 Task: Create a due date automation trigger when advanced on, on the tuesday before a card is due add fields without custom field "Resume" set to a date less than 1 days from now at 11:00 AM.
Action: Mouse moved to (1054, 329)
Screenshot: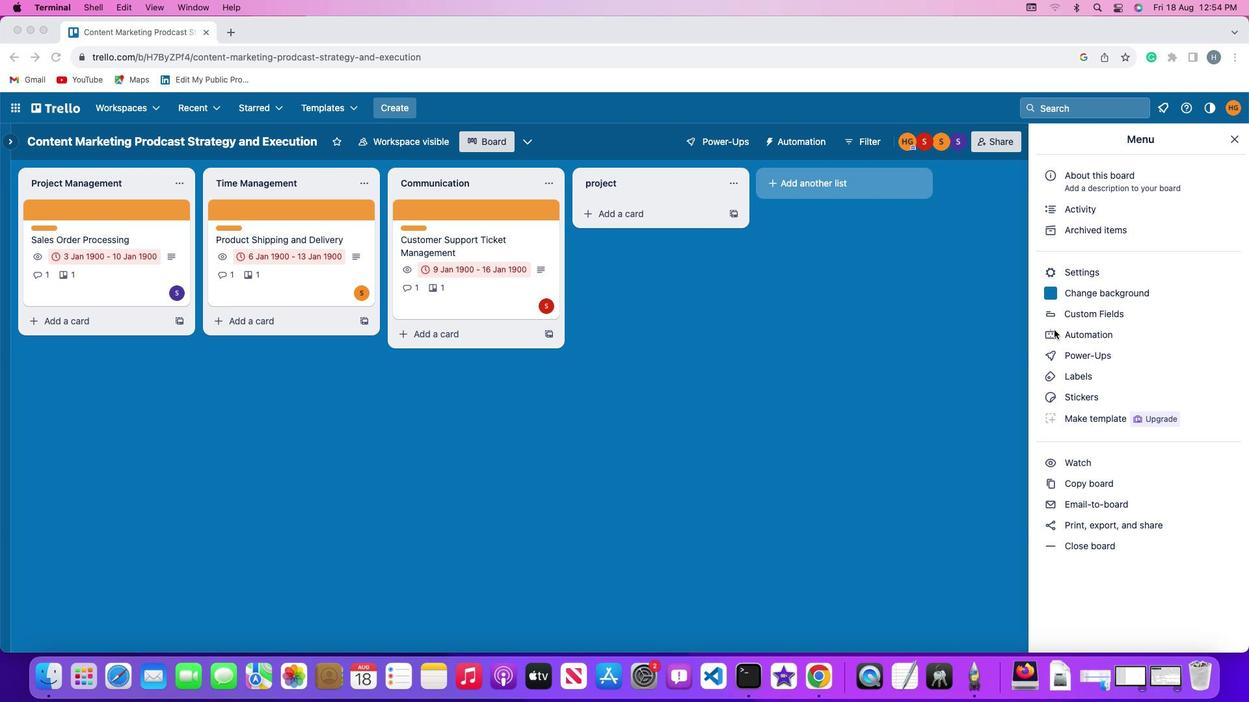 
Action: Mouse pressed left at (1054, 329)
Screenshot: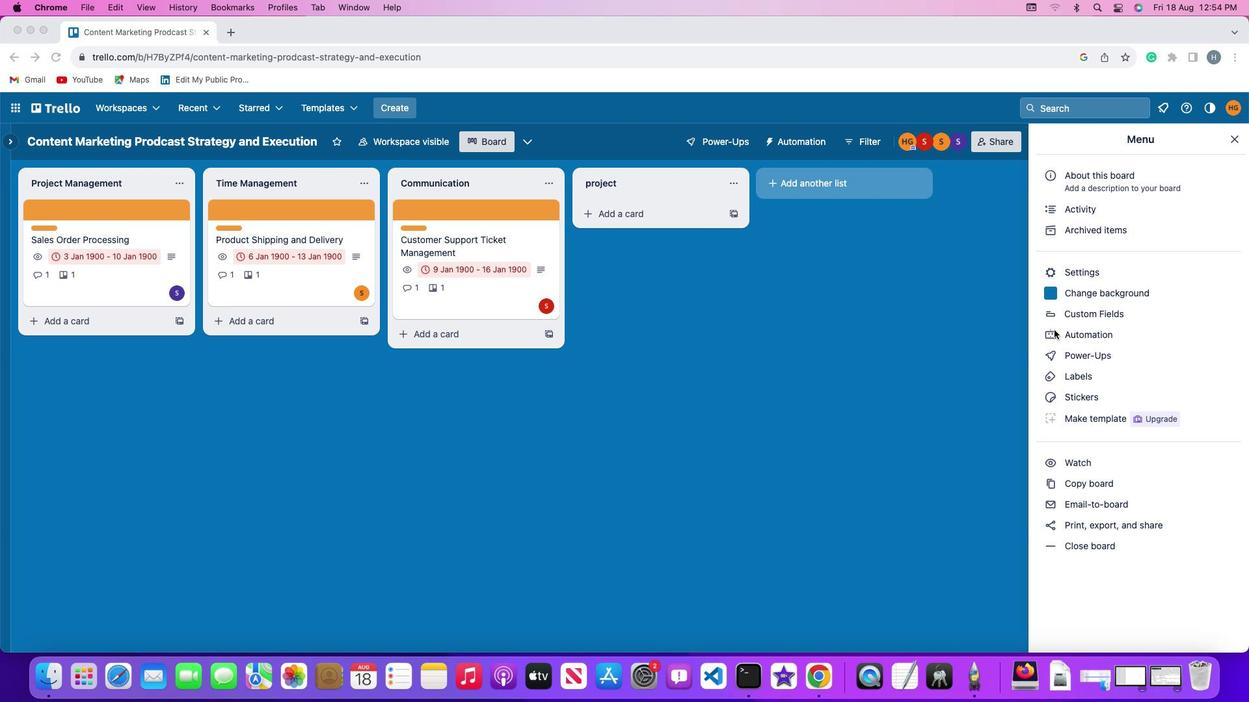 
Action: Mouse moved to (1054, 329)
Screenshot: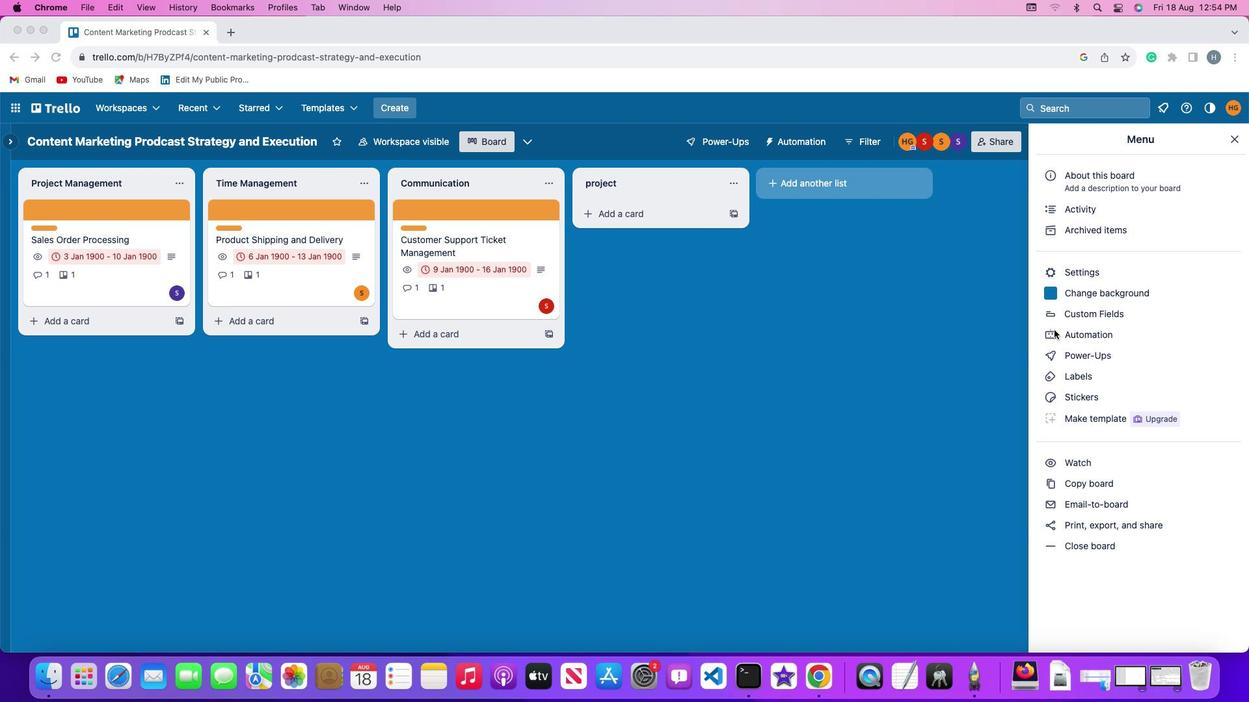 
Action: Mouse pressed left at (1054, 329)
Screenshot: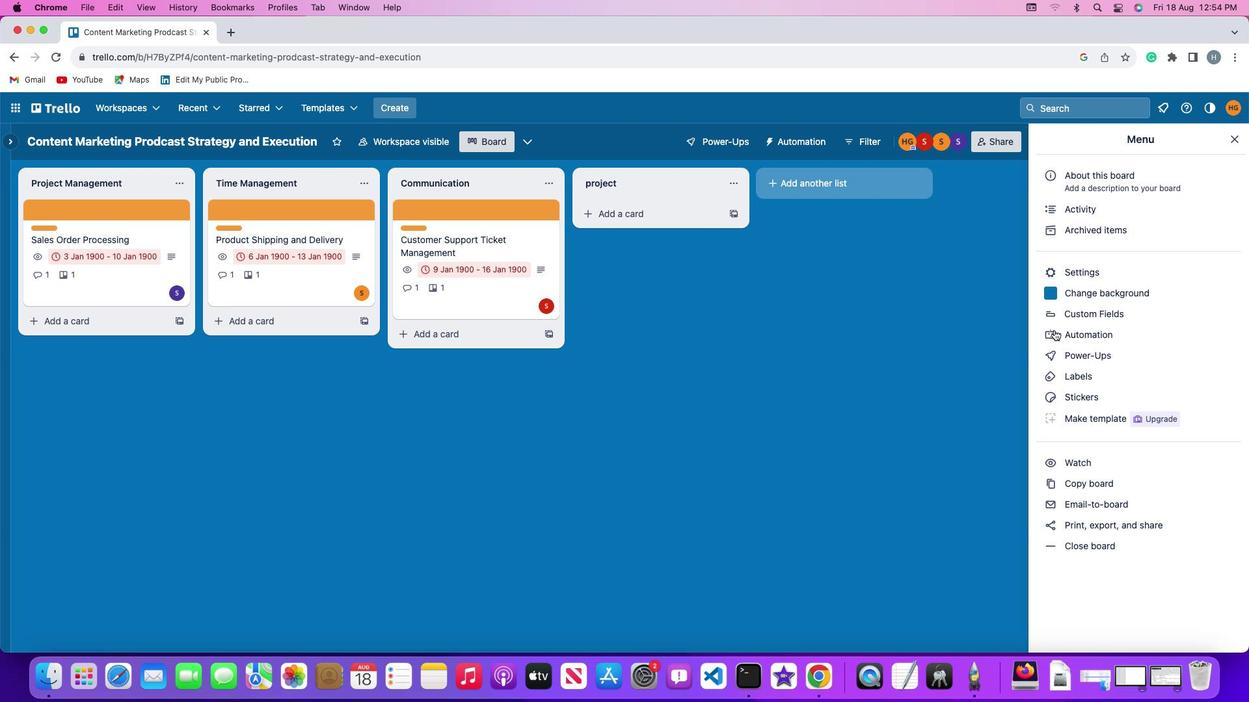 
Action: Mouse moved to (74, 307)
Screenshot: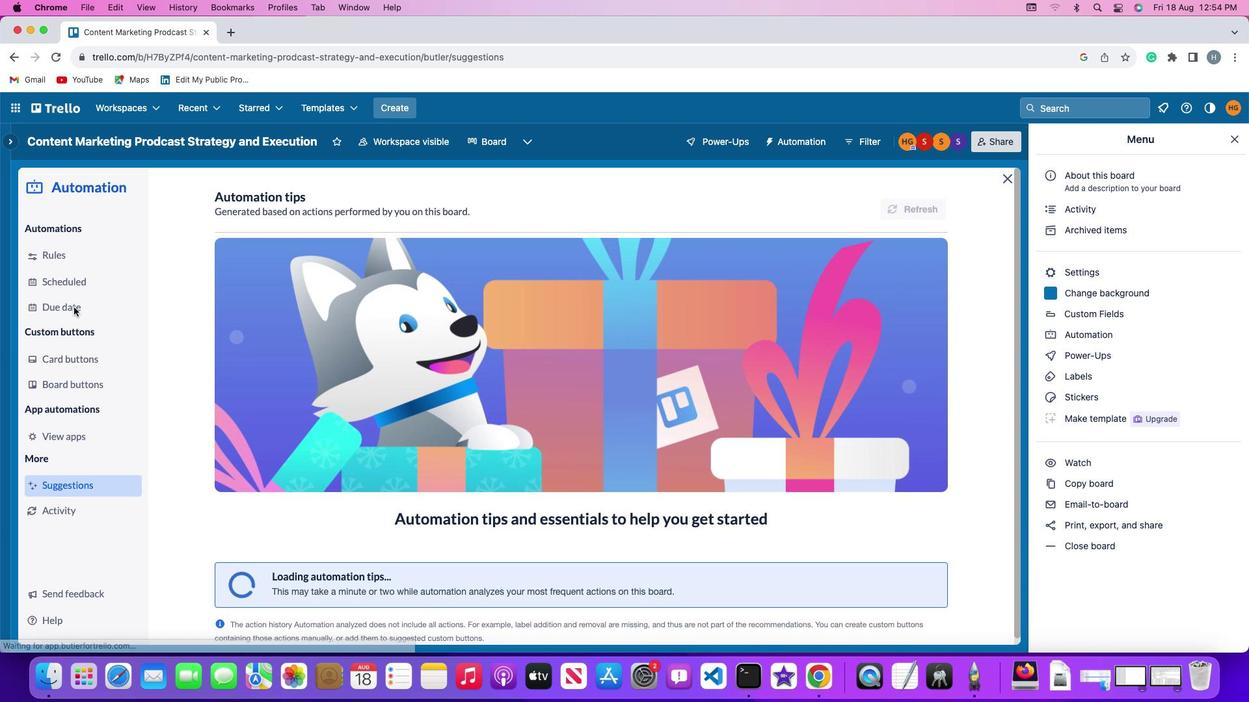 
Action: Mouse pressed left at (74, 307)
Screenshot: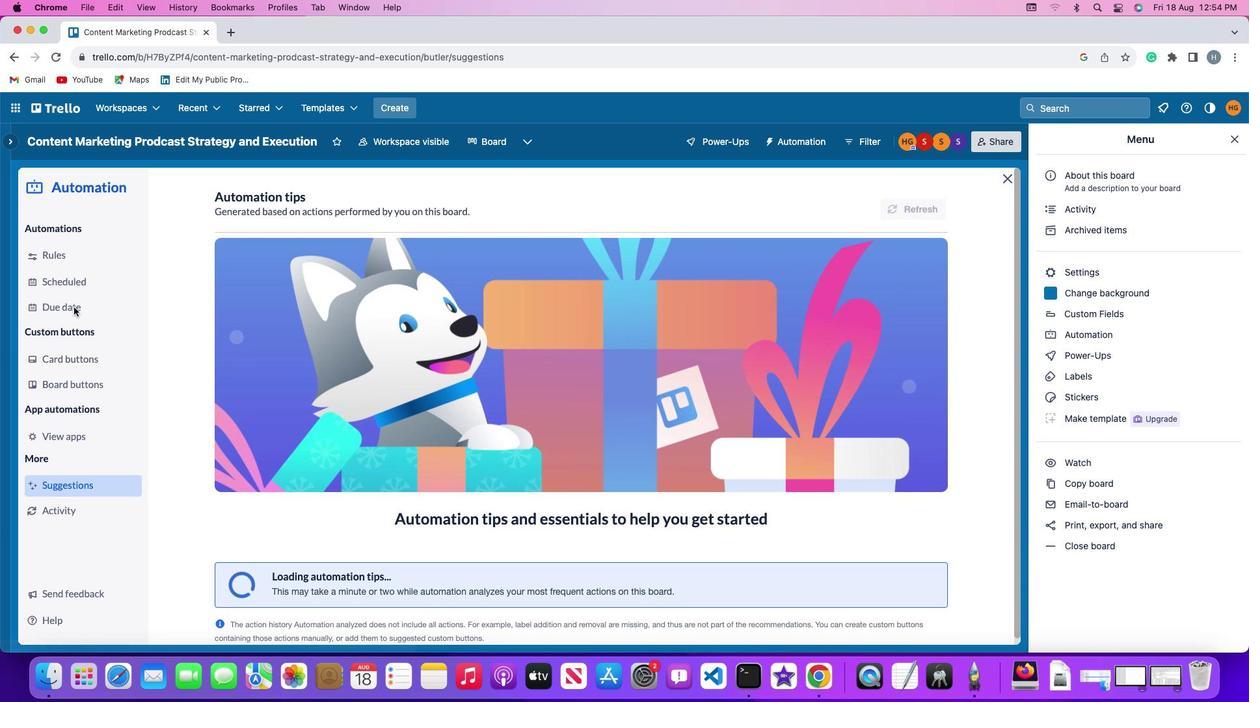 
Action: Mouse moved to (862, 200)
Screenshot: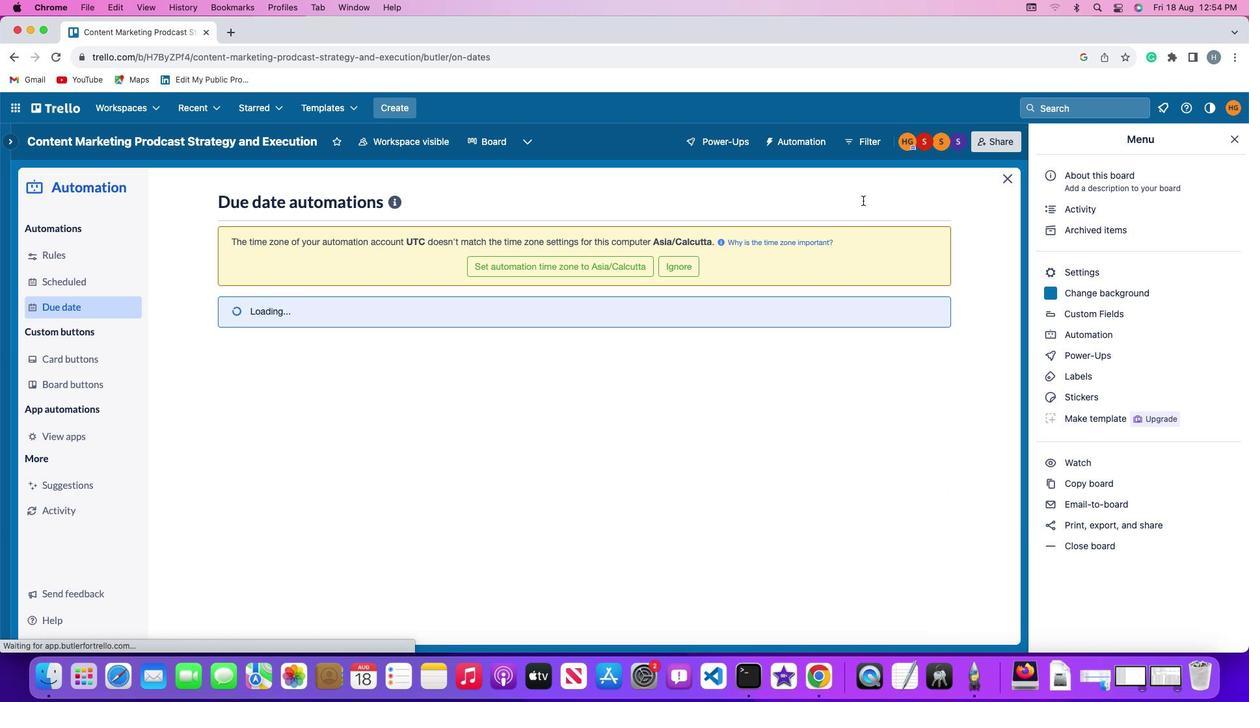 
Action: Mouse pressed left at (862, 200)
Screenshot: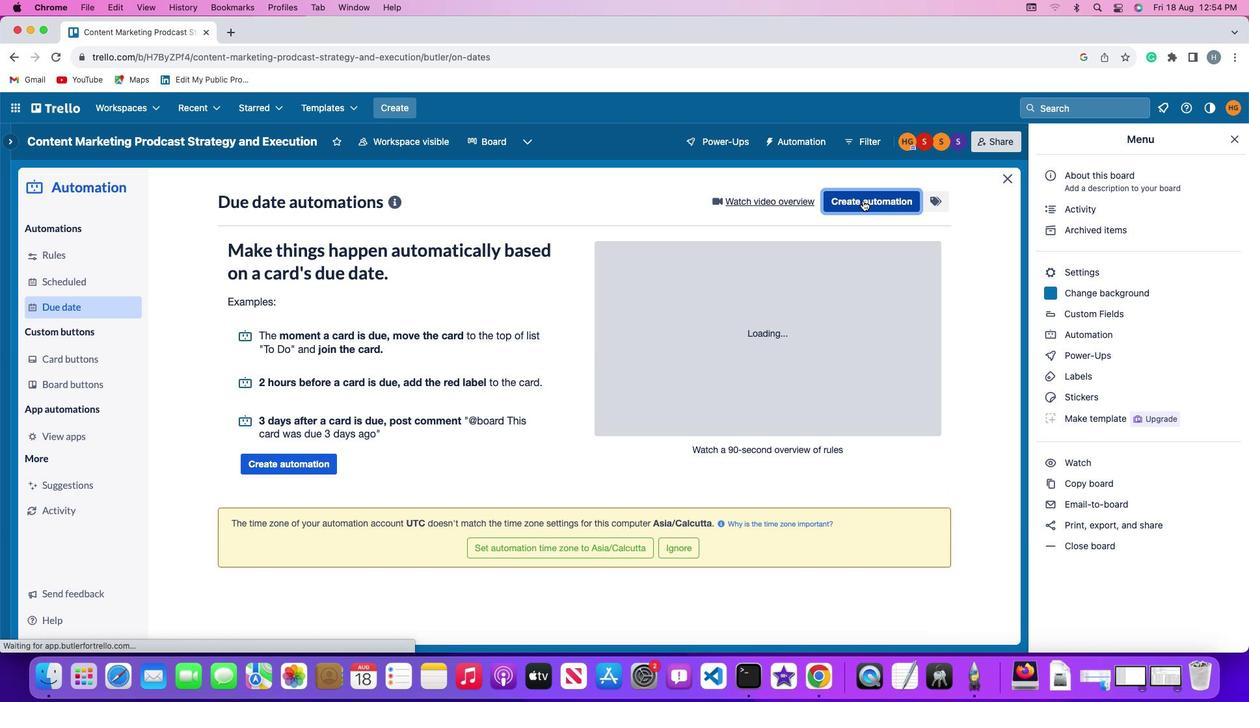 
Action: Mouse moved to (251, 320)
Screenshot: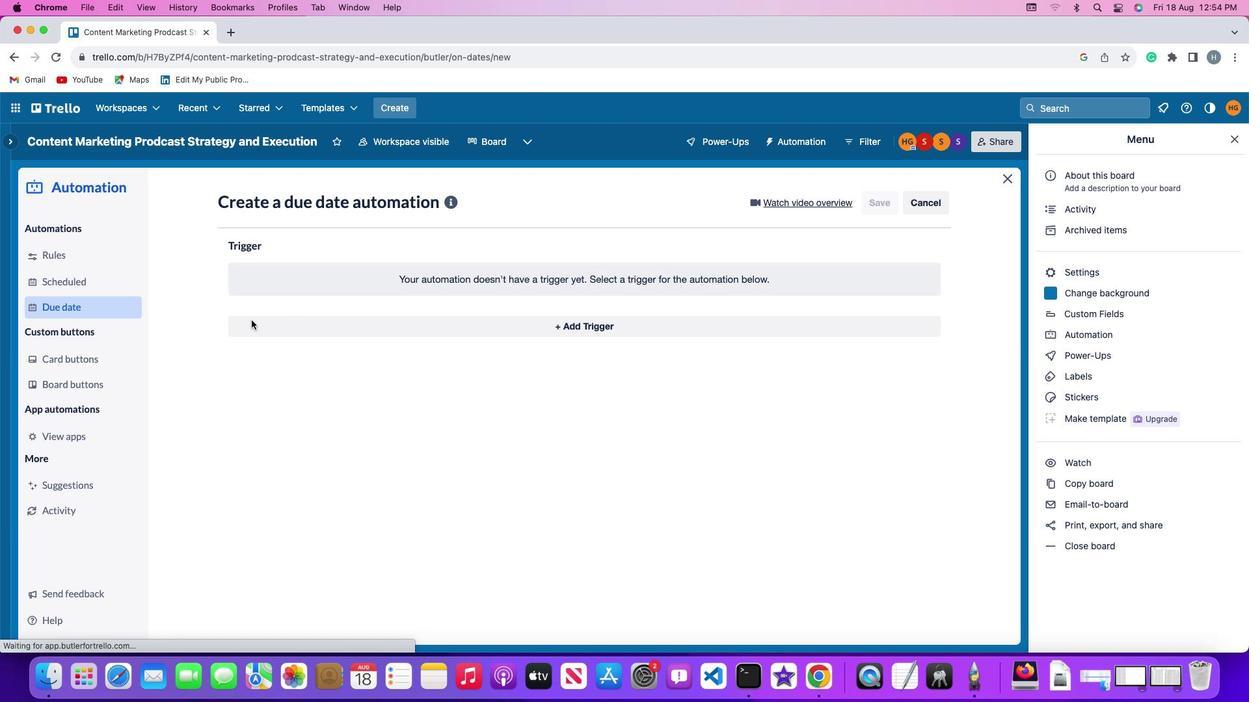 
Action: Mouse pressed left at (251, 320)
Screenshot: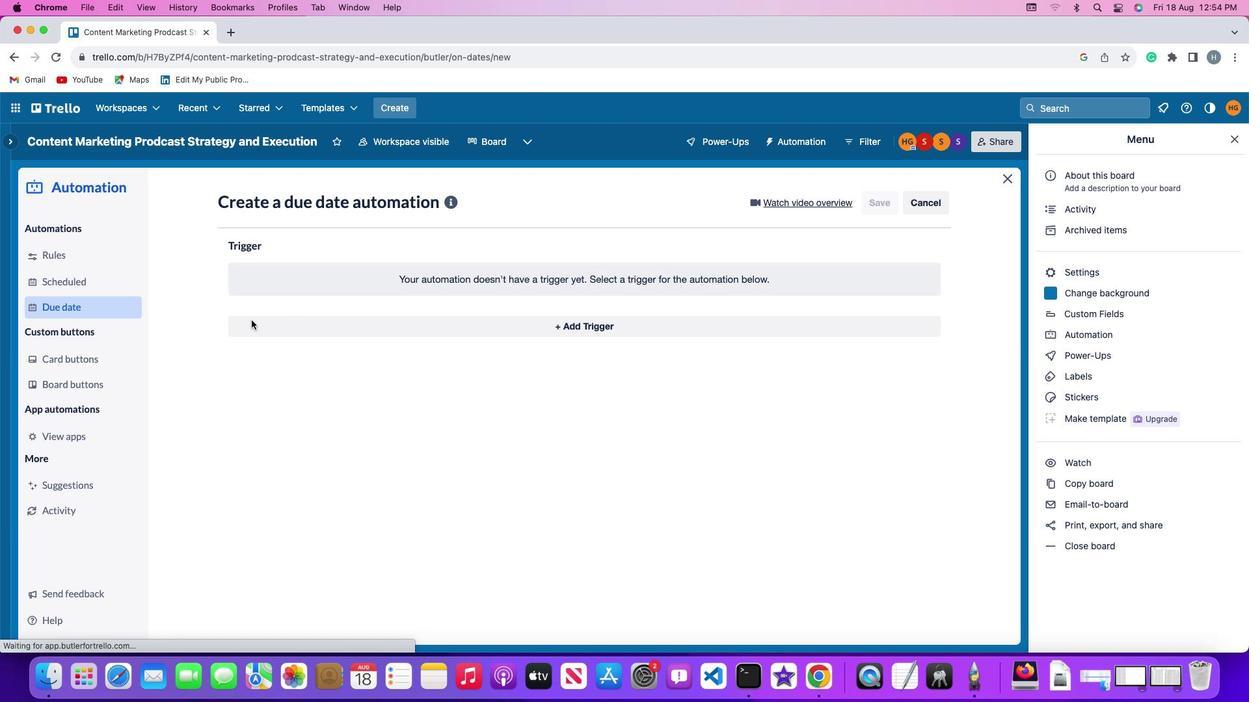 
Action: Mouse moved to (276, 574)
Screenshot: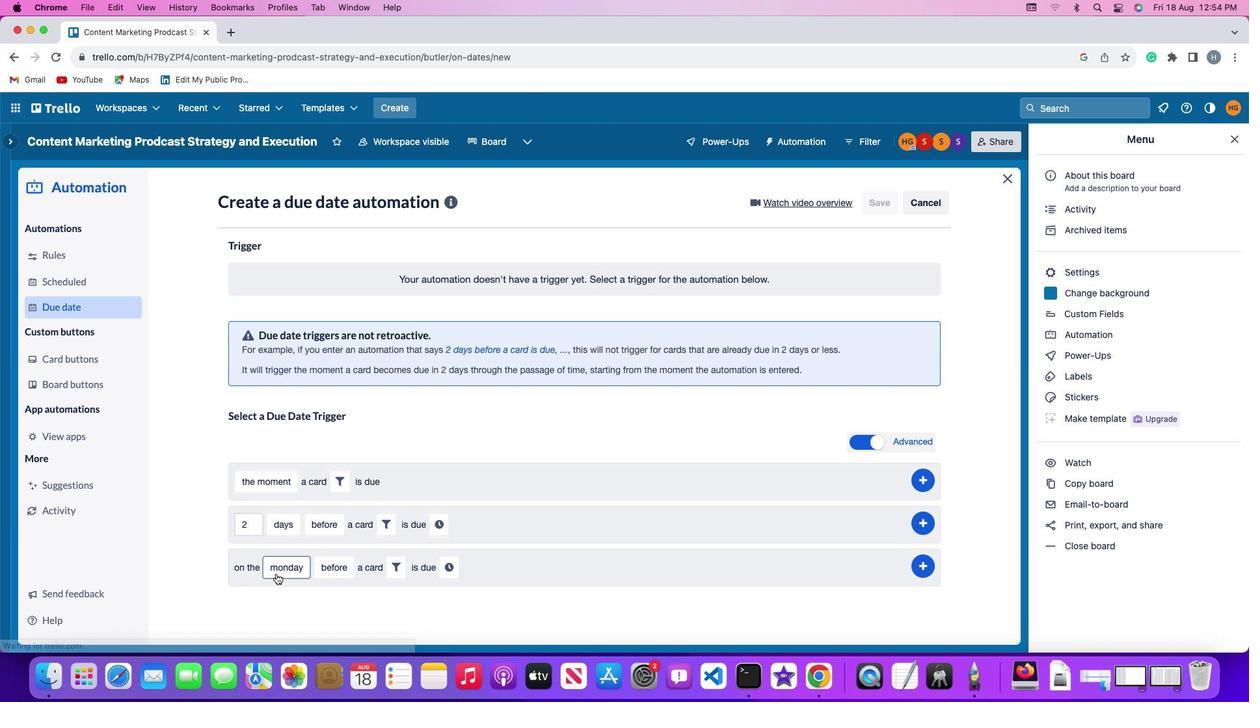 
Action: Mouse pressed left at (276, 574)
Screenshot: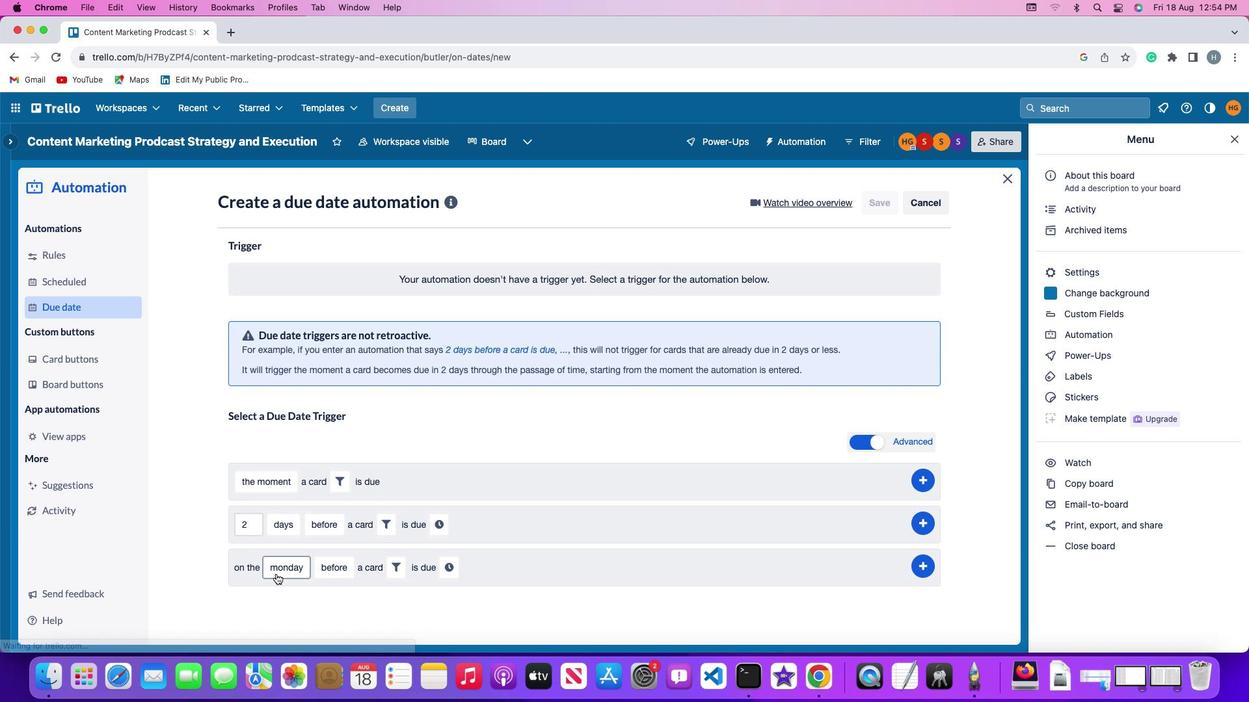 
Action: Mouse moved to (307, 410)
Screenshot: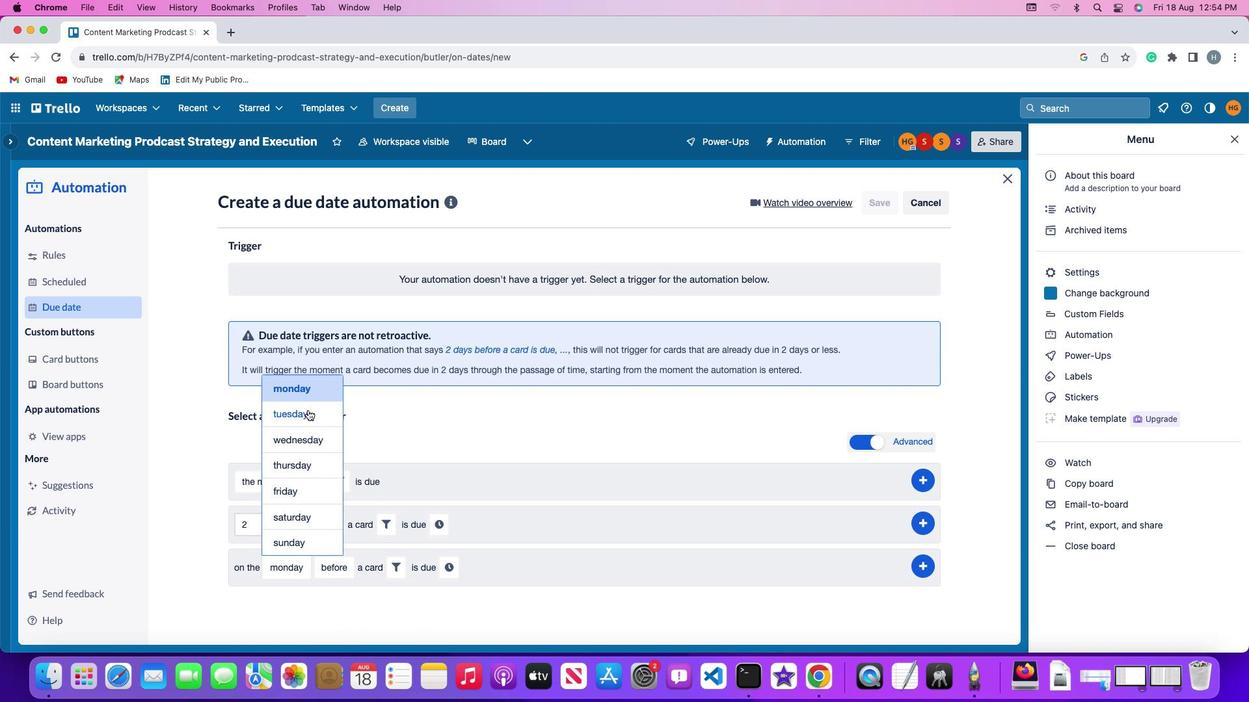 
Action: Mouse pressed left at (307, 410)
Screenshot: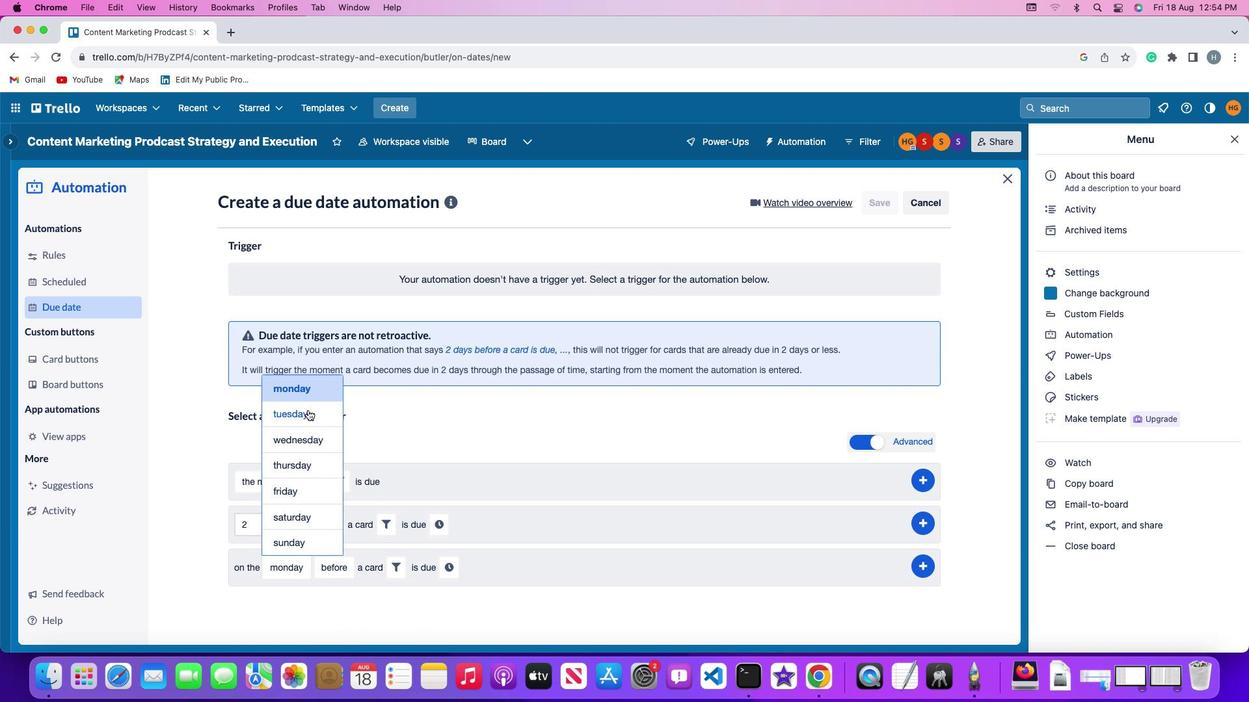 
Action: Mouse moved to (330, 570)
Screenshot: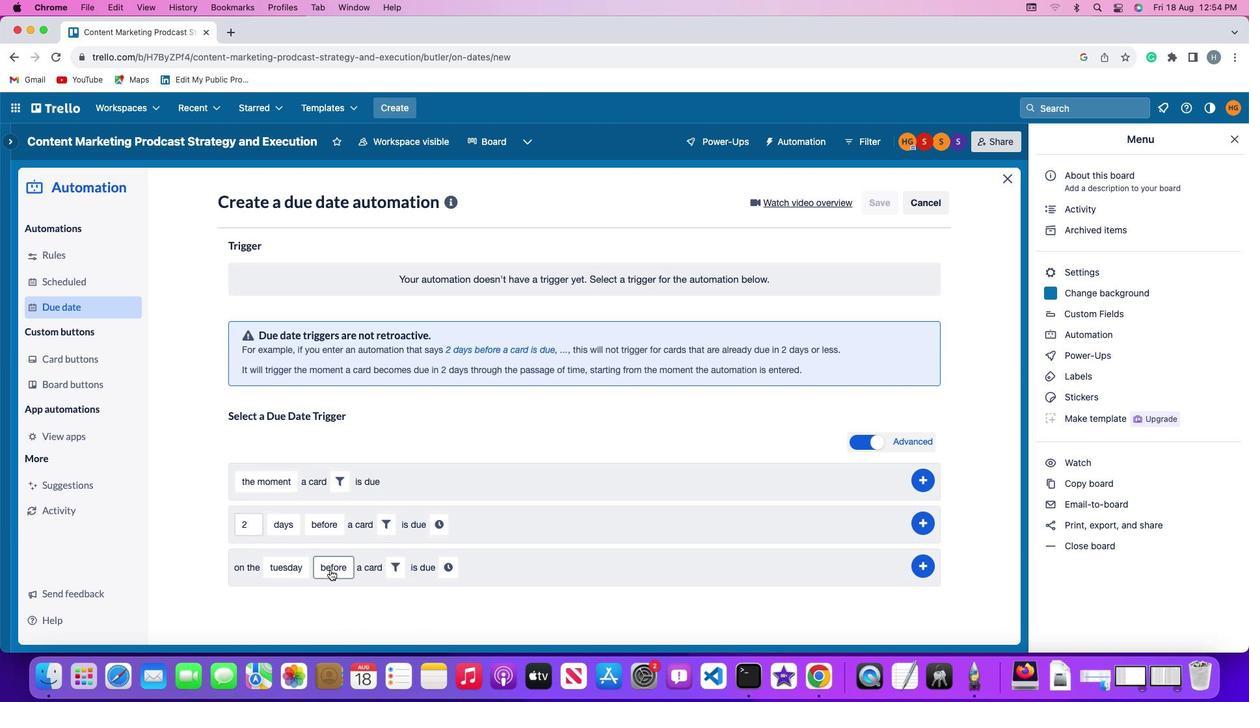 
Action: Mouse pressed left at (330, 570)
Screenshot: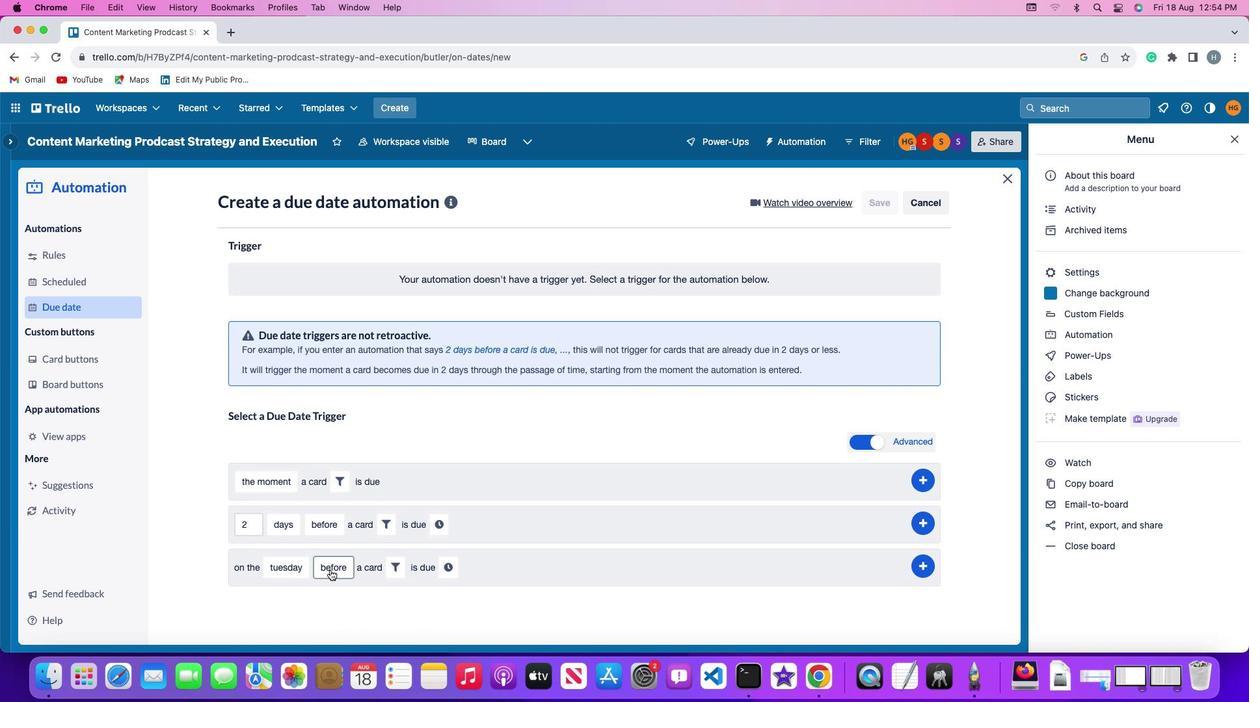 
Action: Mouse moved to (369, 461)
Screenshot: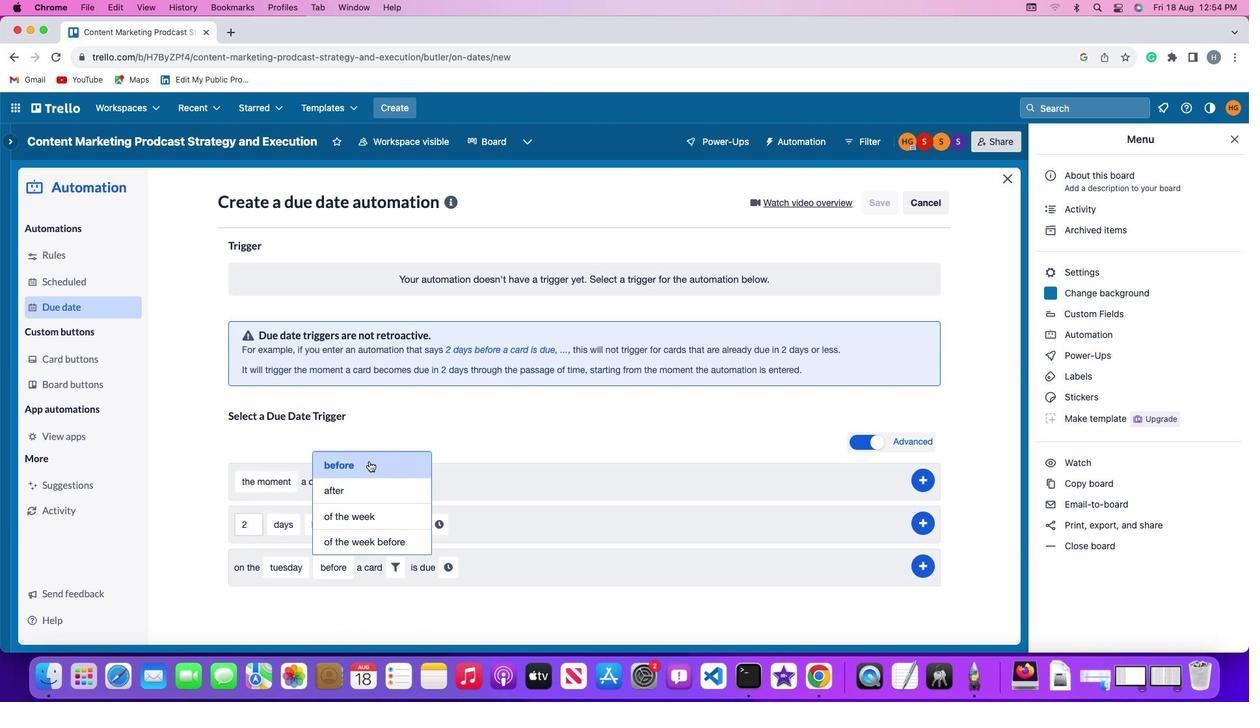 
Action: Mouse pressed left at (369, 461)
Screenshot: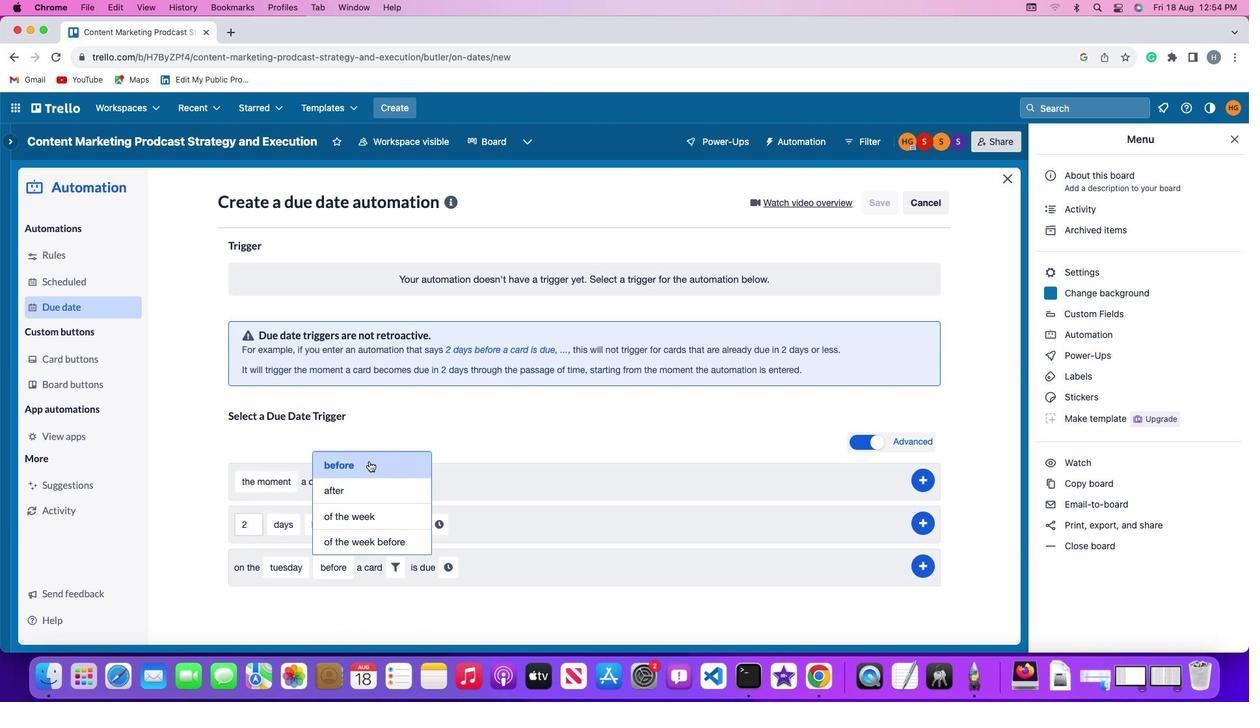
Action: Mouse moved to (390, 570)
Screenshot: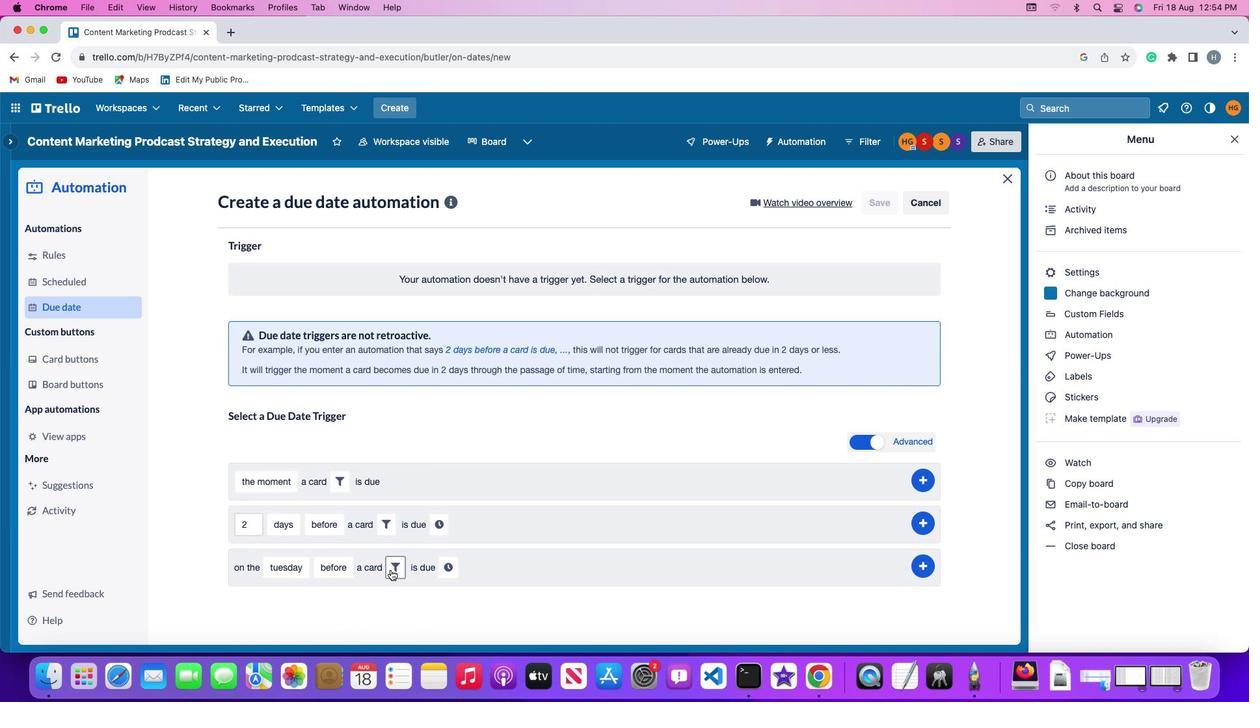 
Action: Mouse pressed left at (390, 570)
Screenshot: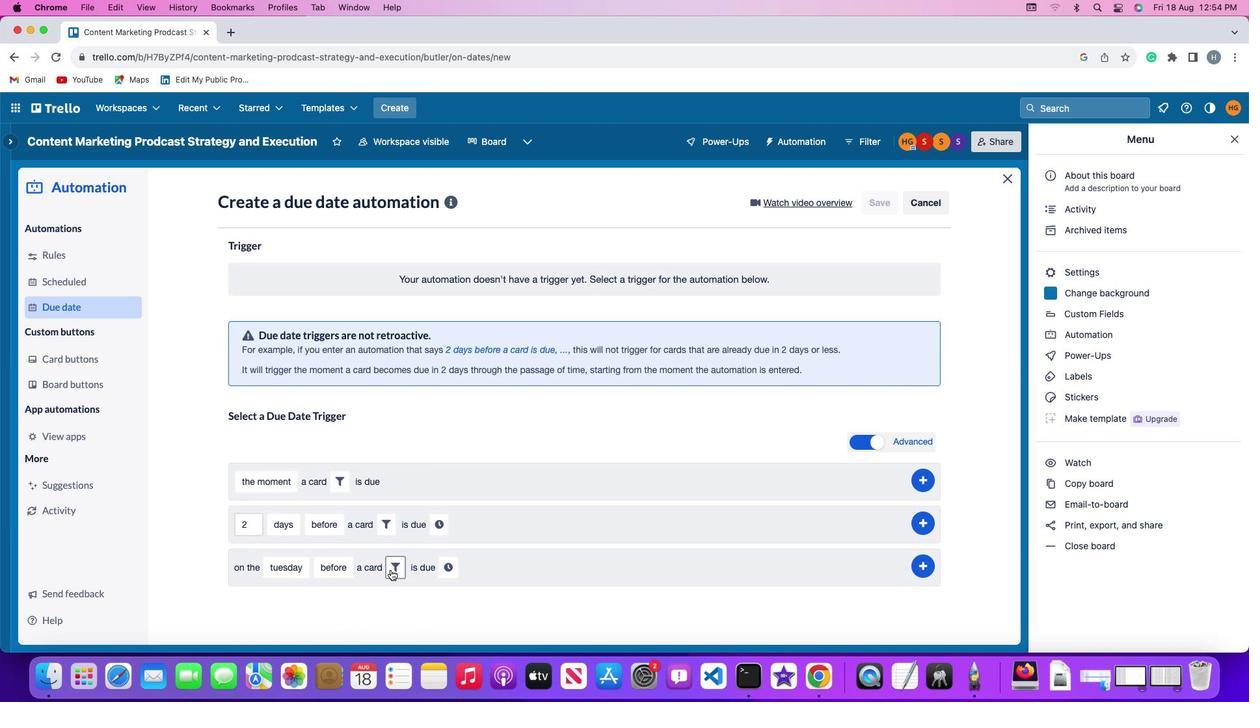 
Action: Mouse moved to (609, 607)
Screenshot: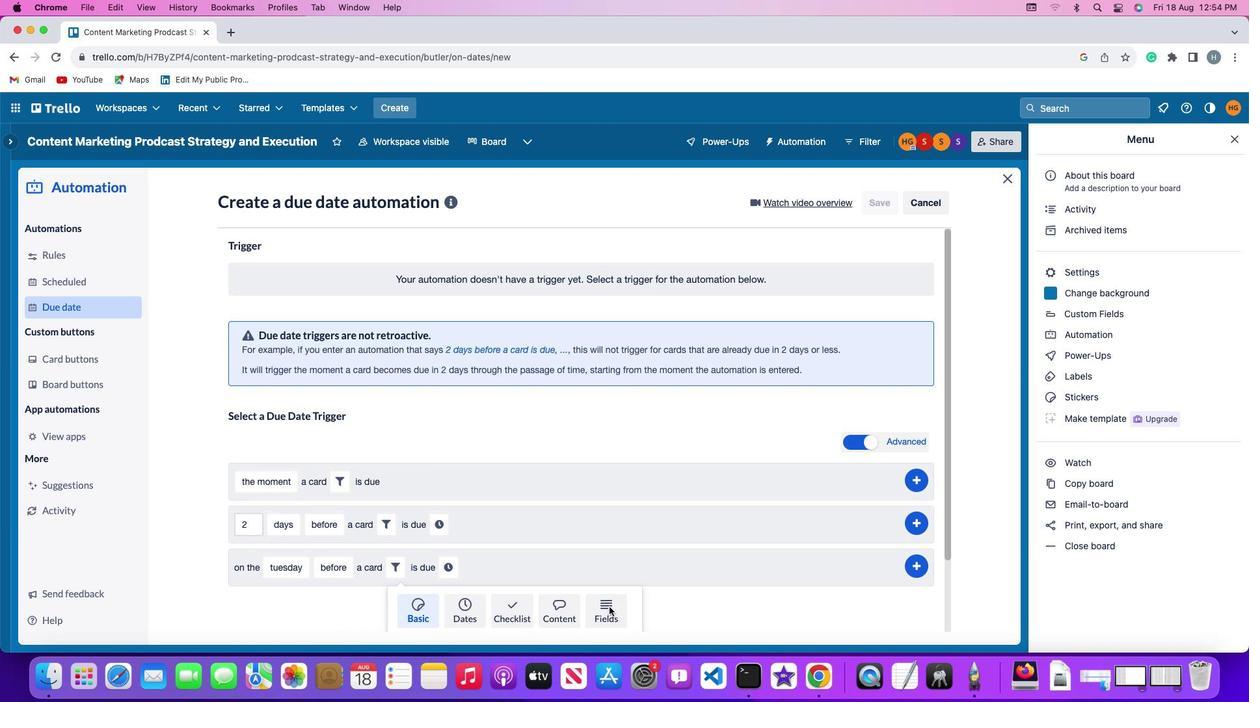 
Action: Mouse pressed left at (609, 607)
Screenshot: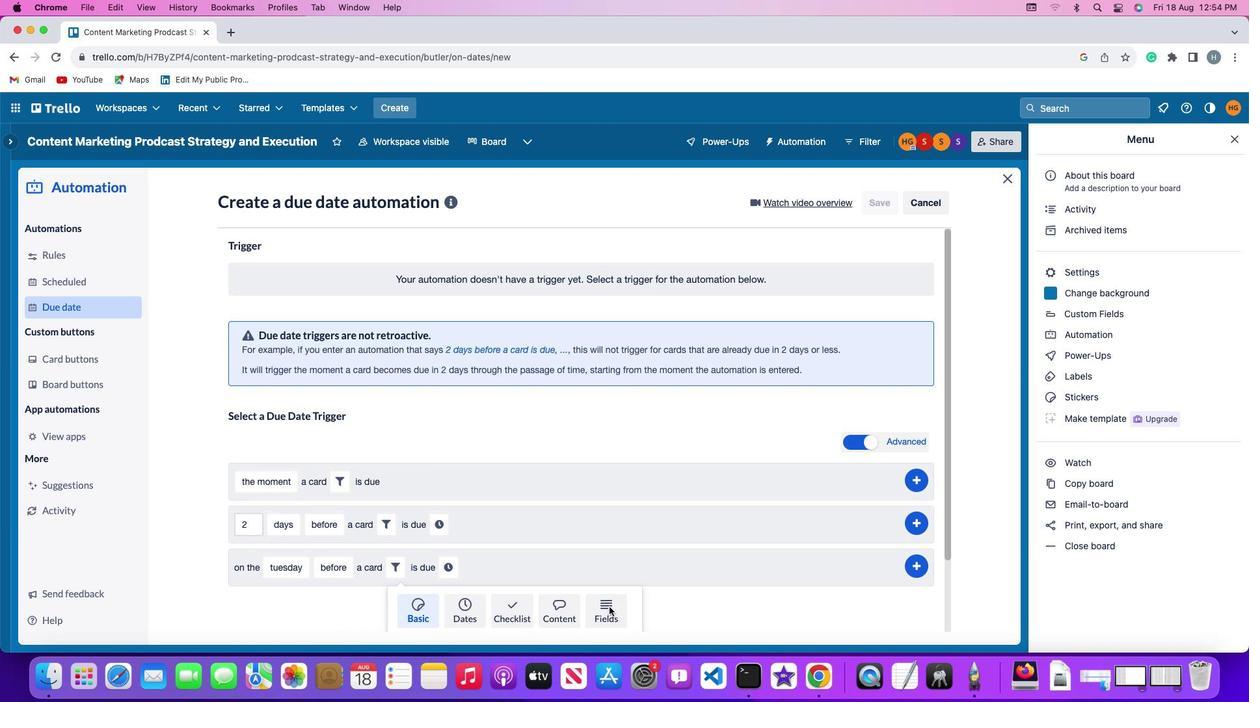 
Action: Mouse moved to (337, 601)
Screenshot: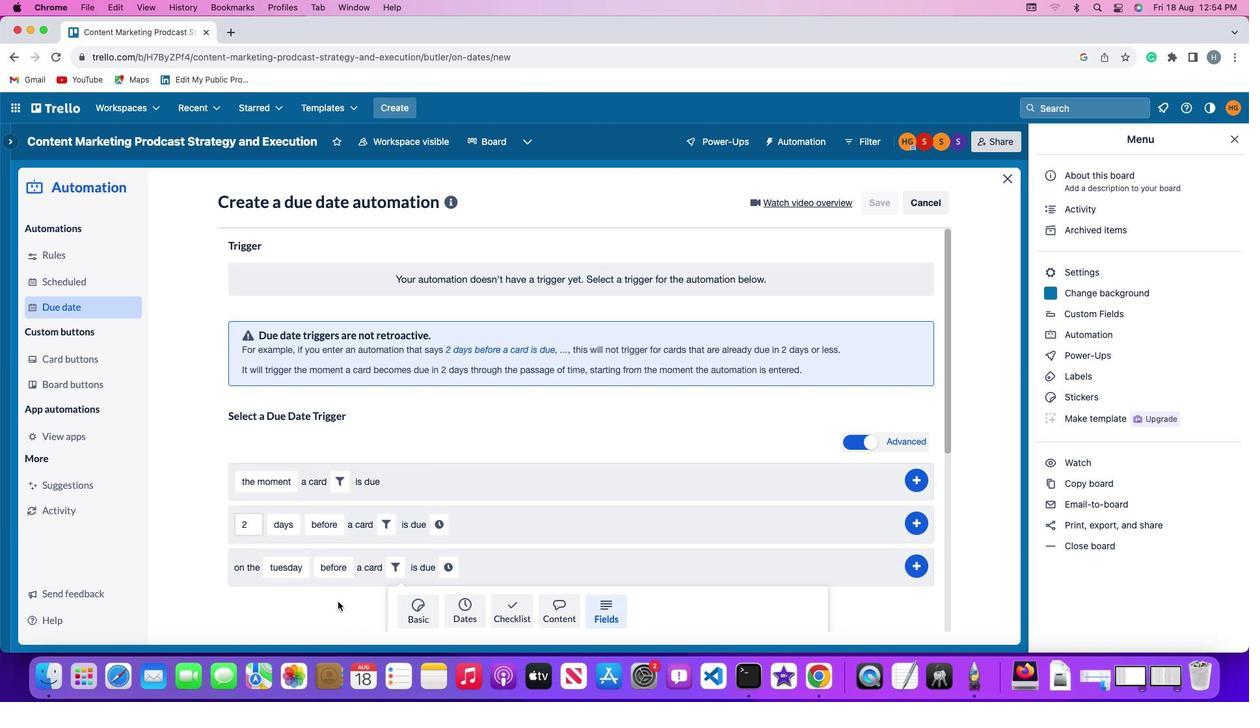 
Action: Mouse scrolled (337, 601) with delta (0, 0)
Screenshot: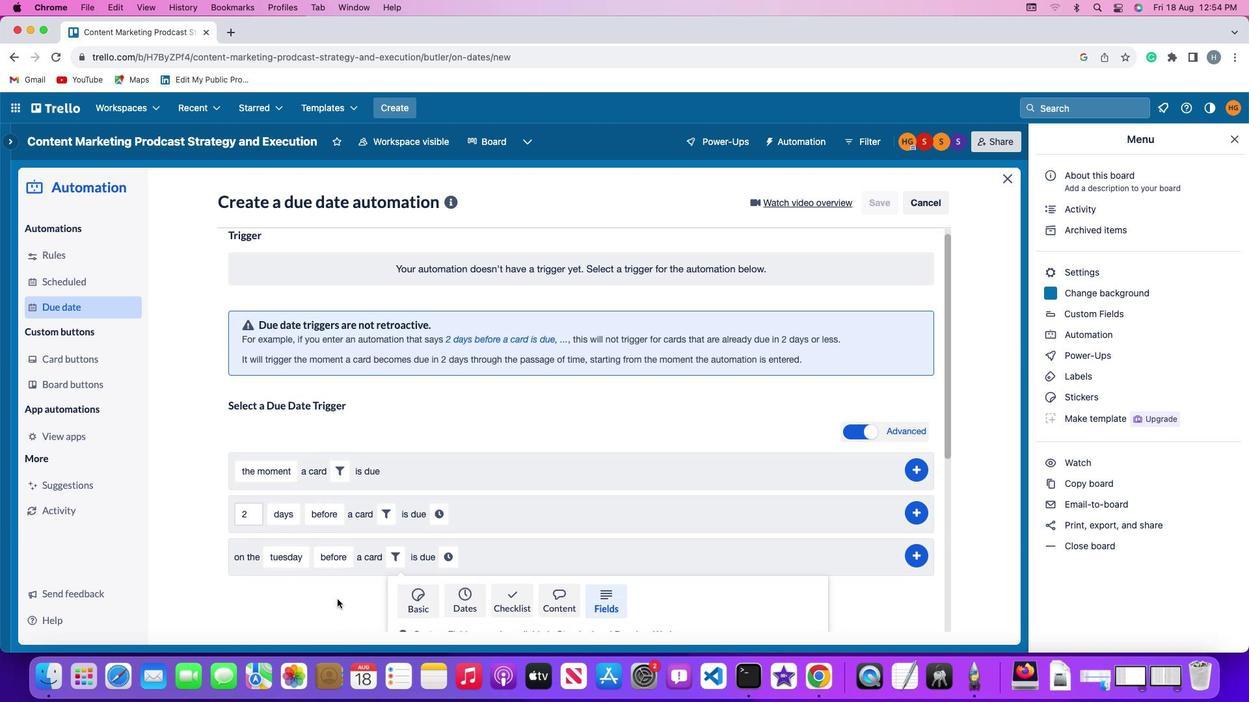 
Action: Mouse moved to (337, 601)
Screenshot: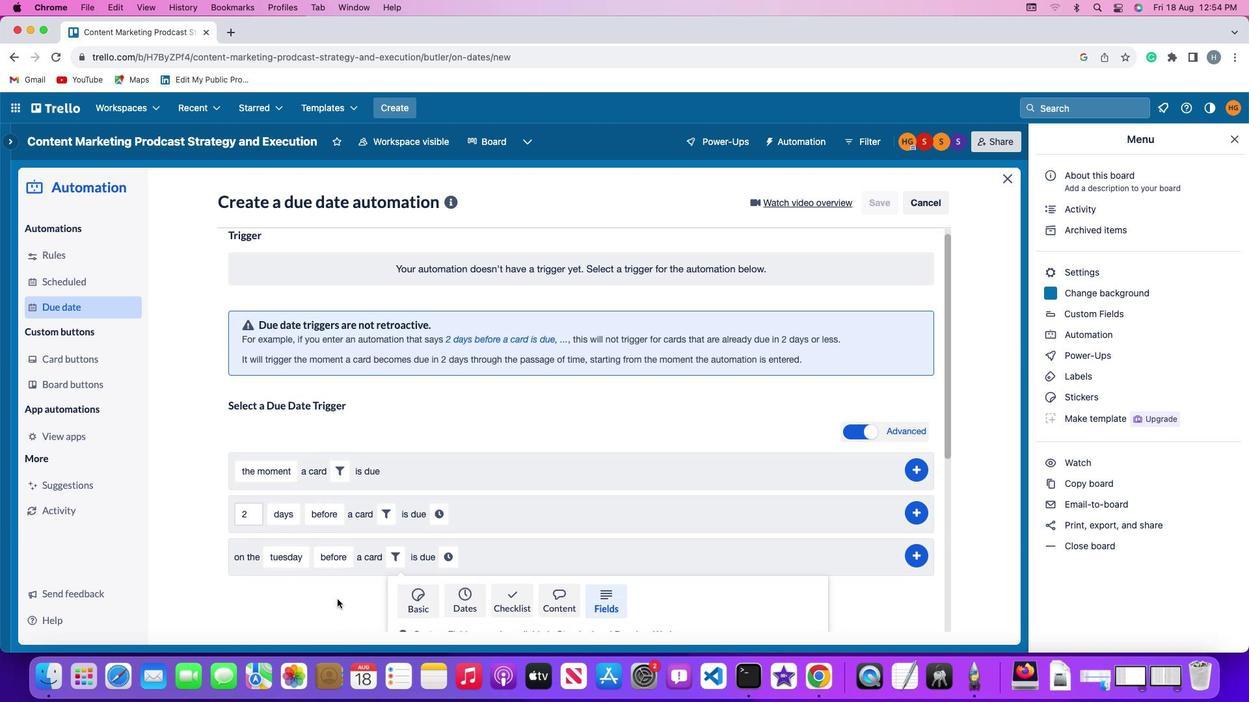 
Action: Mouse scrolled (337, 601) with delta (0, 0)
Screenshot: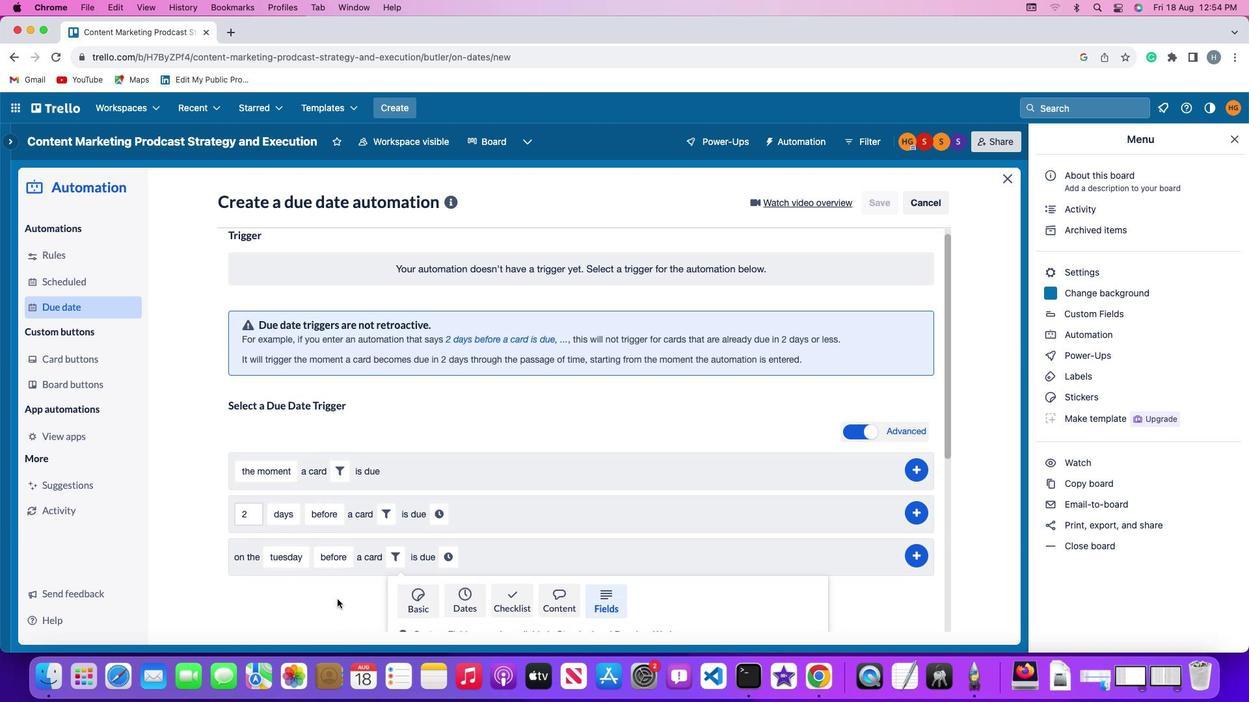 
Action: Mouse scrolled (337, 601) with delta (0, -1)
Screenshot: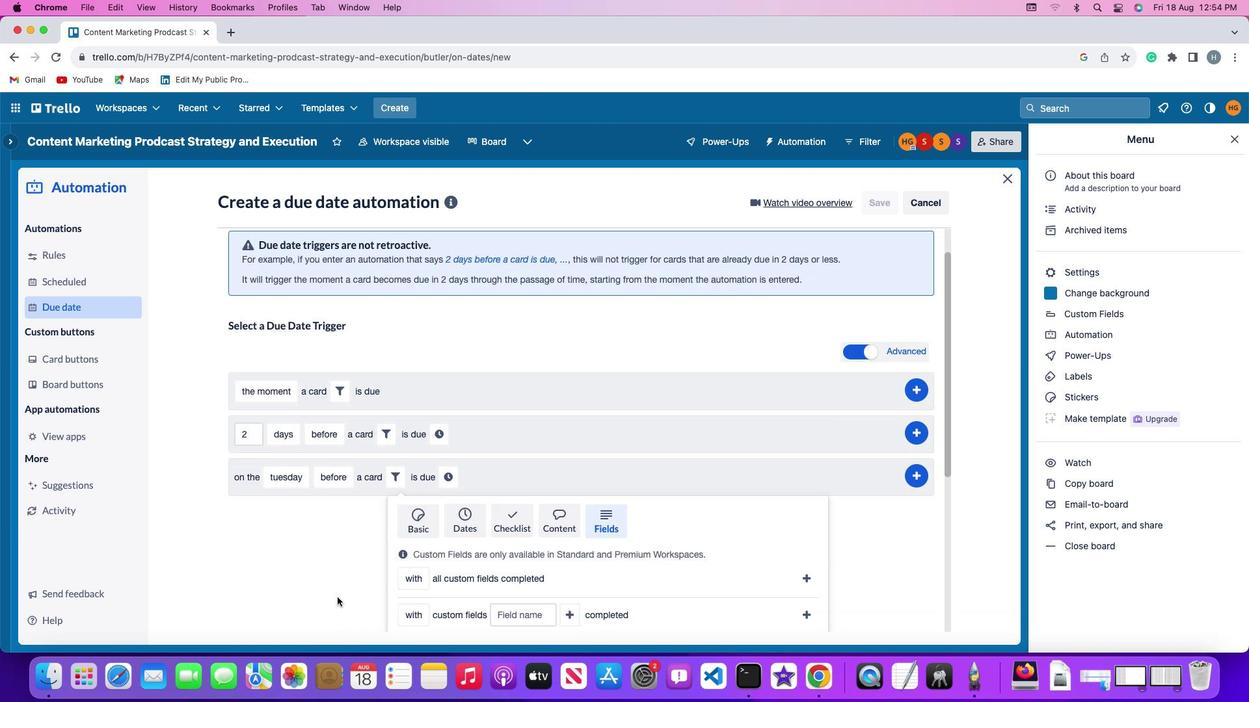 
Action: Mouse moved to (337, 601)
Screenshot: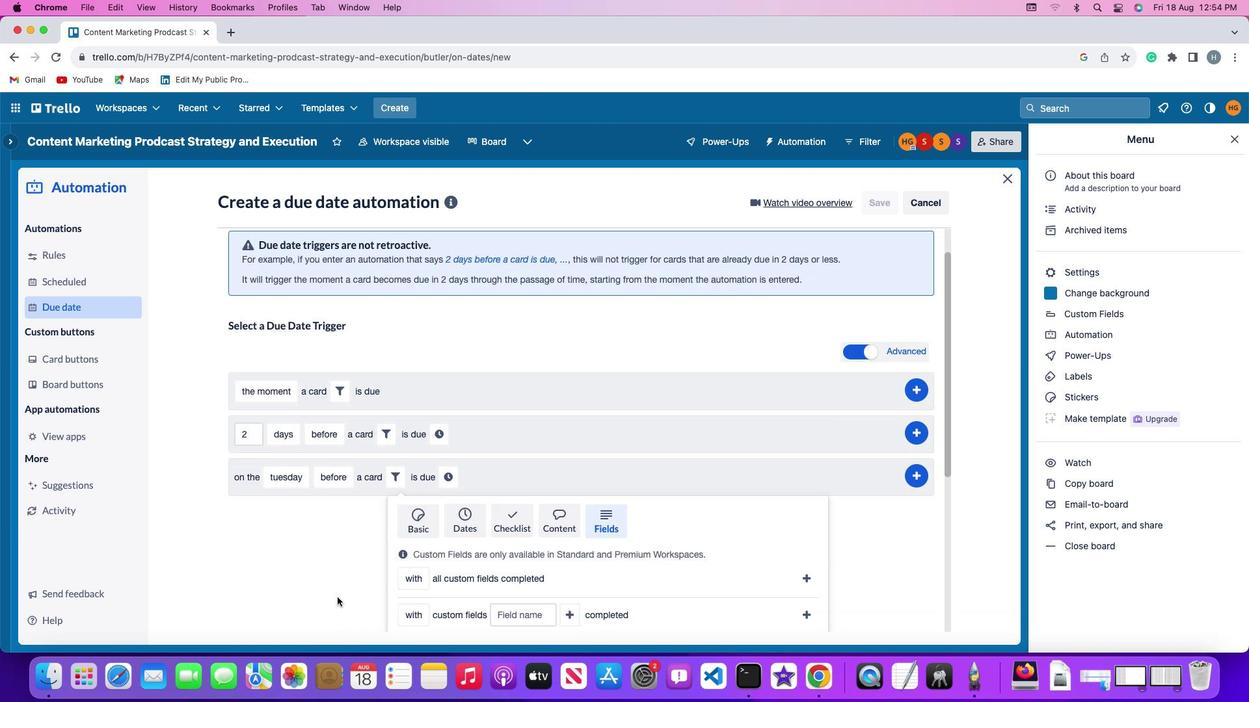 
Action: Mouse scrolled (337, 601) with delta (0, -3)
Screenshot: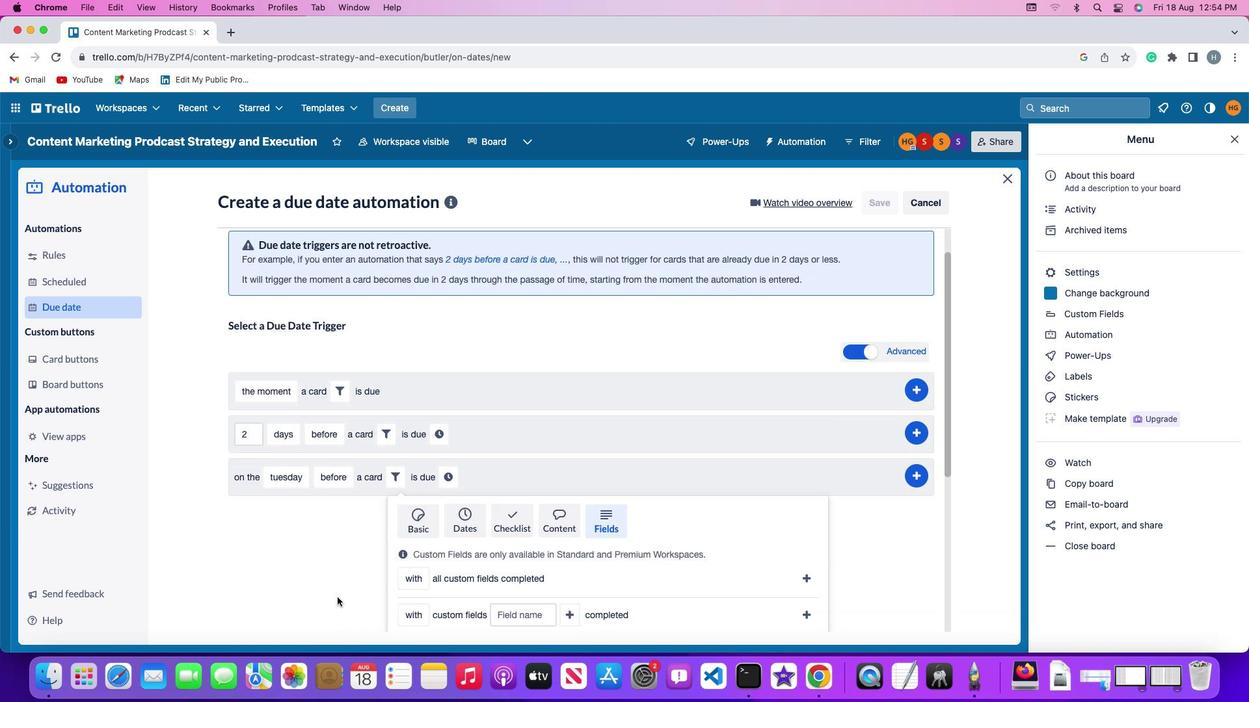 
Action: Mouse moved to (337, 600)
Screenshot: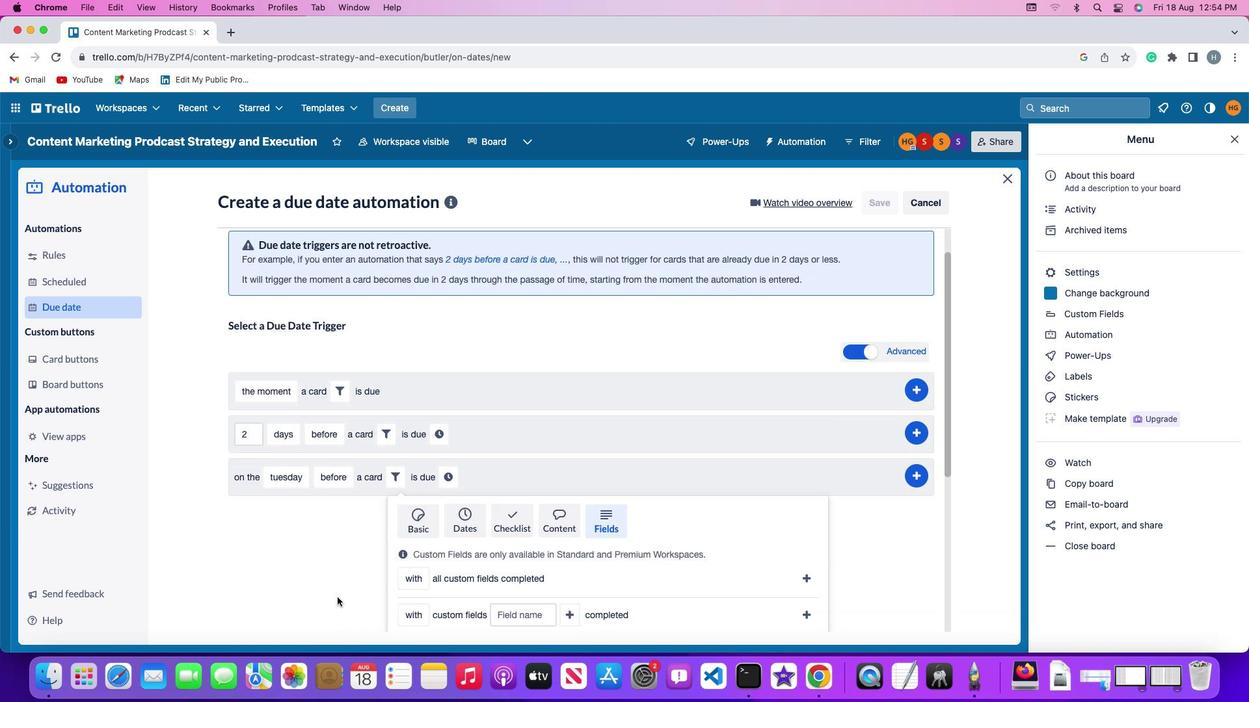 
Action: Mouse scrolled (337, 600) with delta (0, -3)
Screenshot: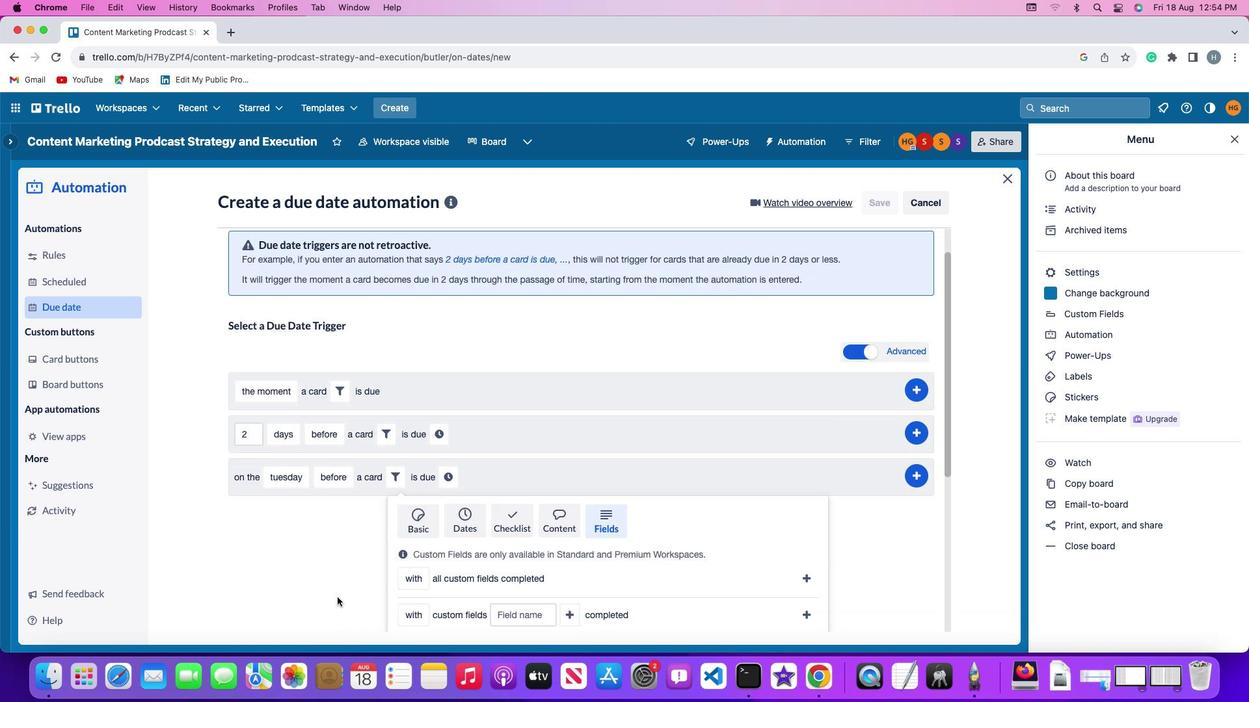 
Action: Mouse moved to (337, 597)
Screenshot: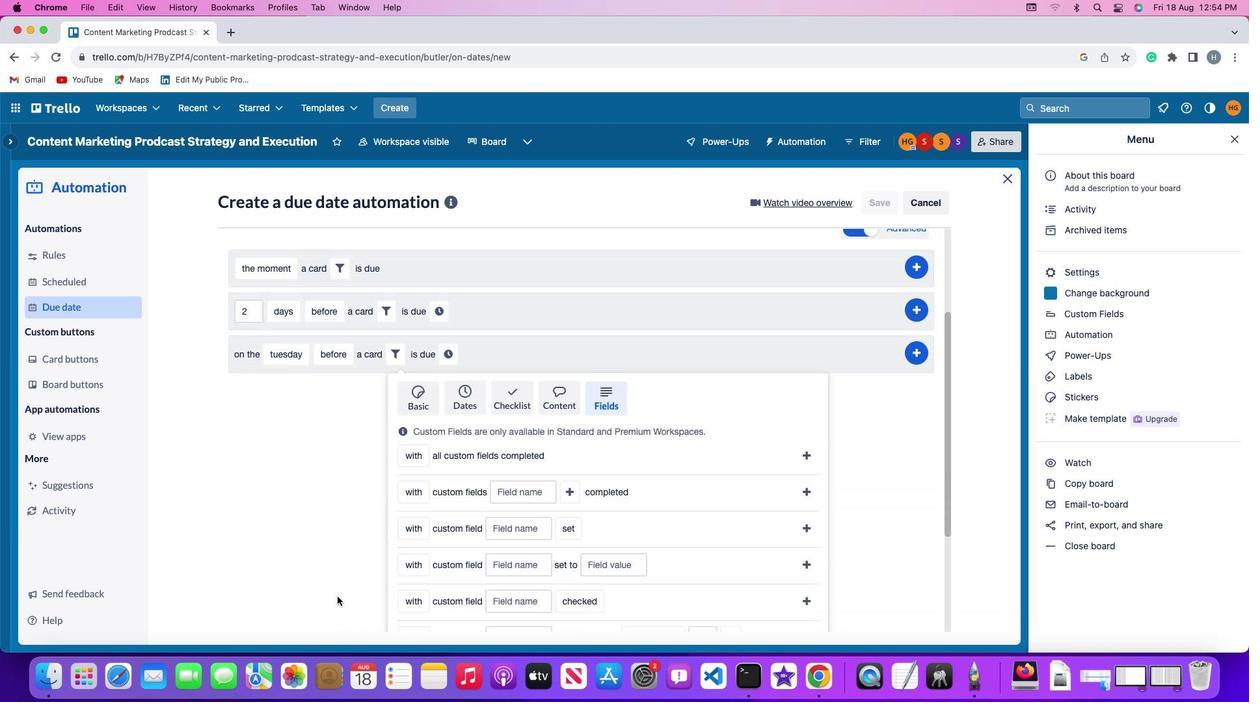 
Action: Mouse scrolled (337, 597) with delta (0, -4)
Screenshot: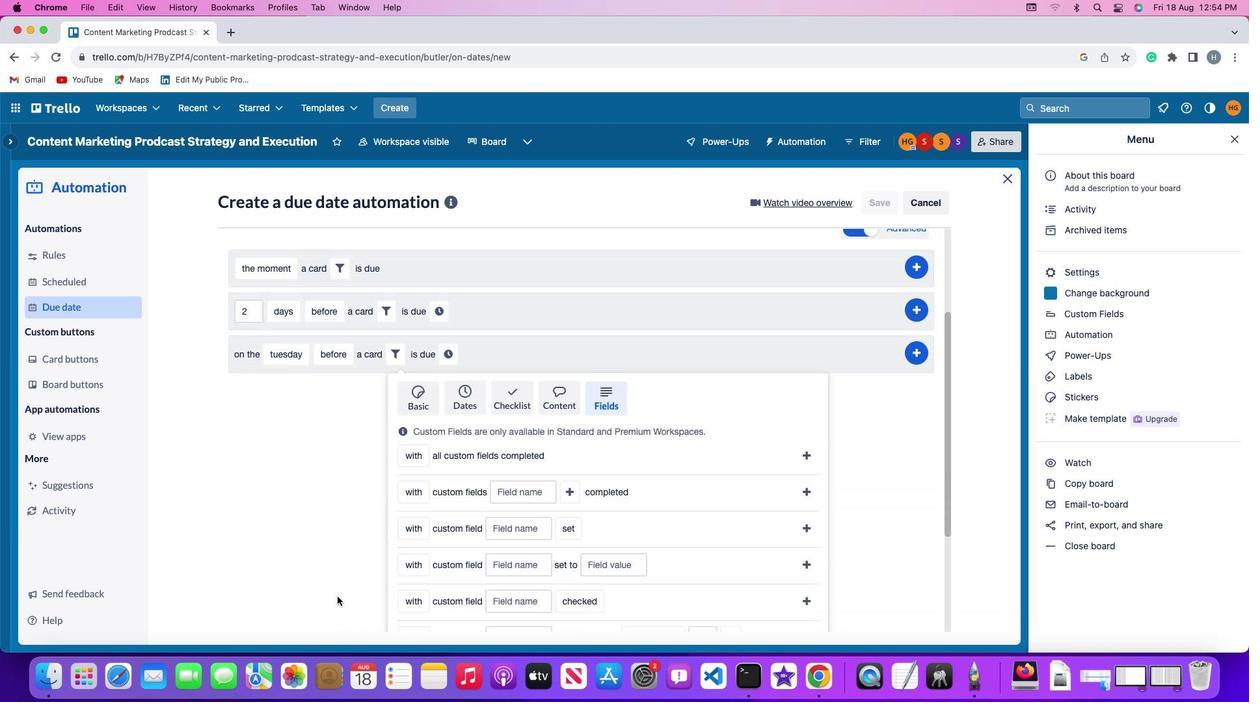 
Action: Mouse moved to (338, 595)
Screenshot: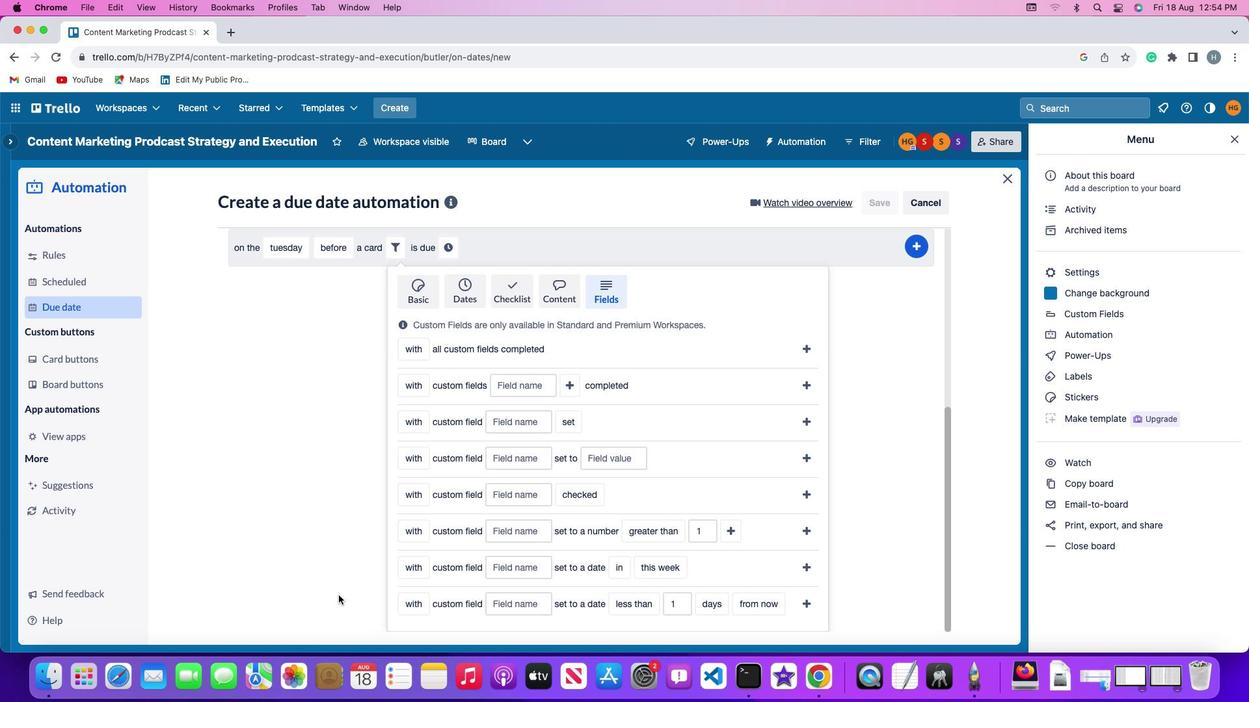 
Action: Mouse scrolled (338, 595) with delta (0, 0)
Screenshot: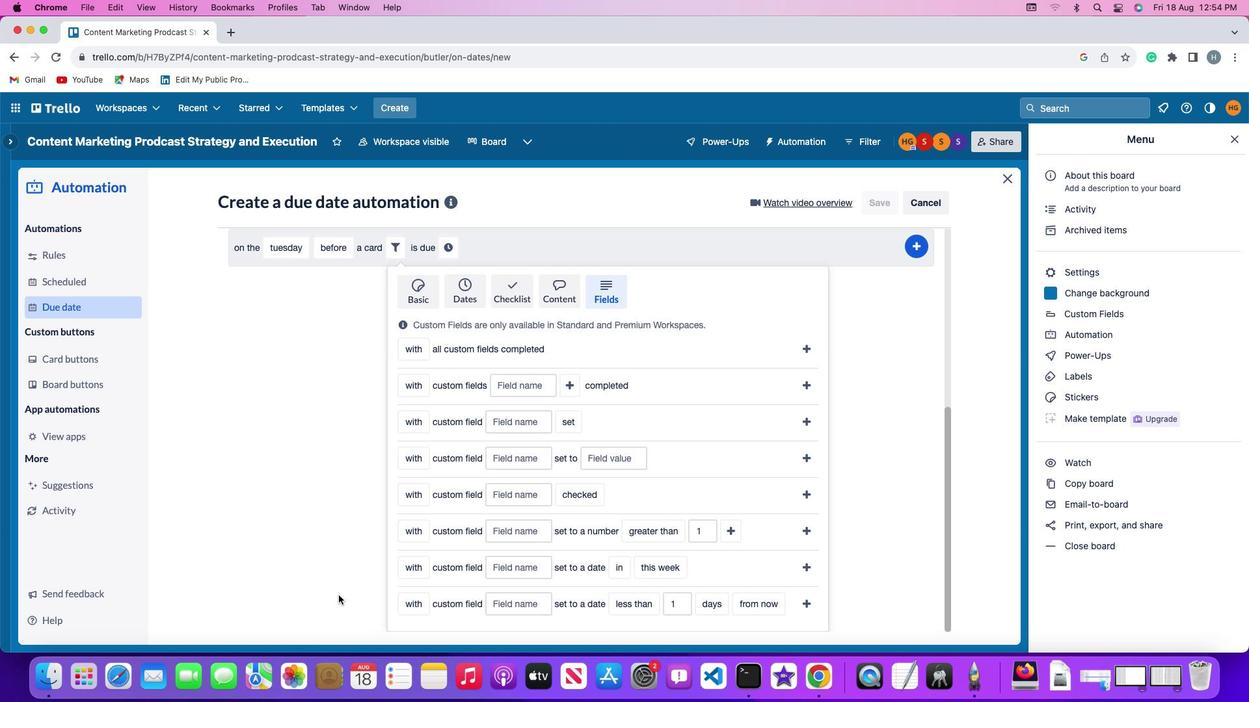 
Action: Mouse scrolled (338, 595) with delta (0, 0)
Screenshot: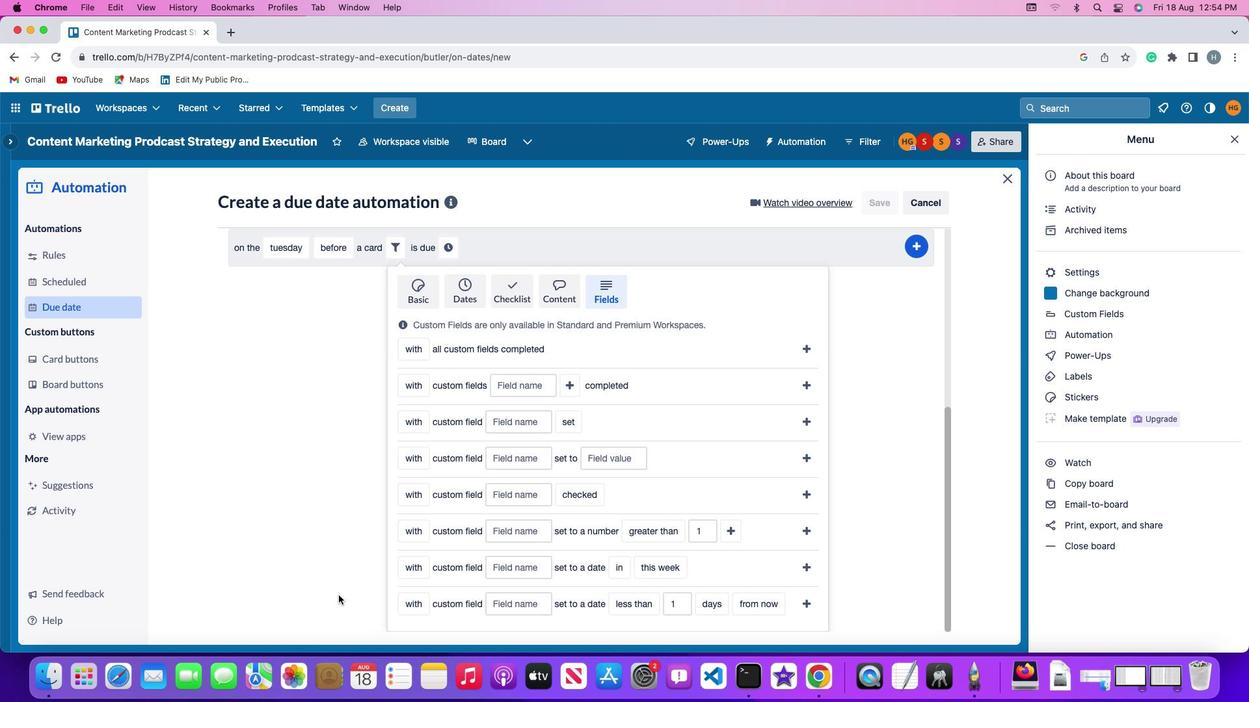 
Action: Mouse scrolled (338, 595) with delta (0, -2)
Screenshot: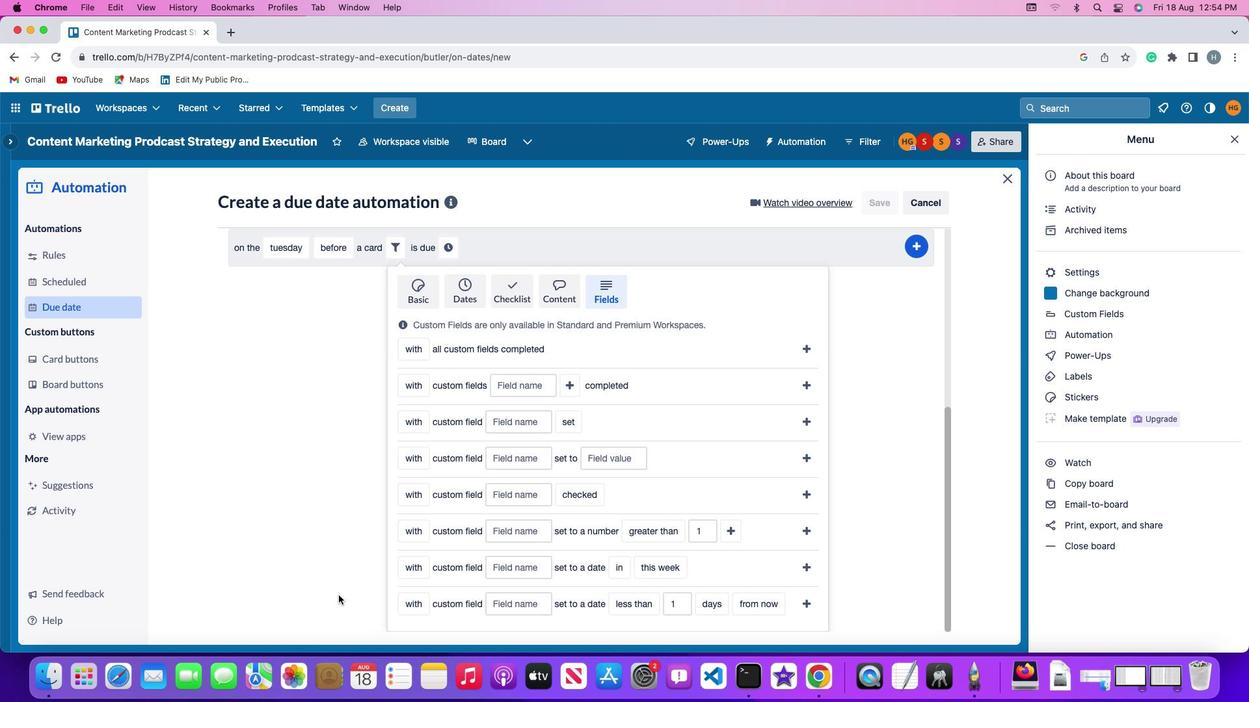 
Action: Mouse scrolled (338, 595) with delta (0, -3)
Screenshot: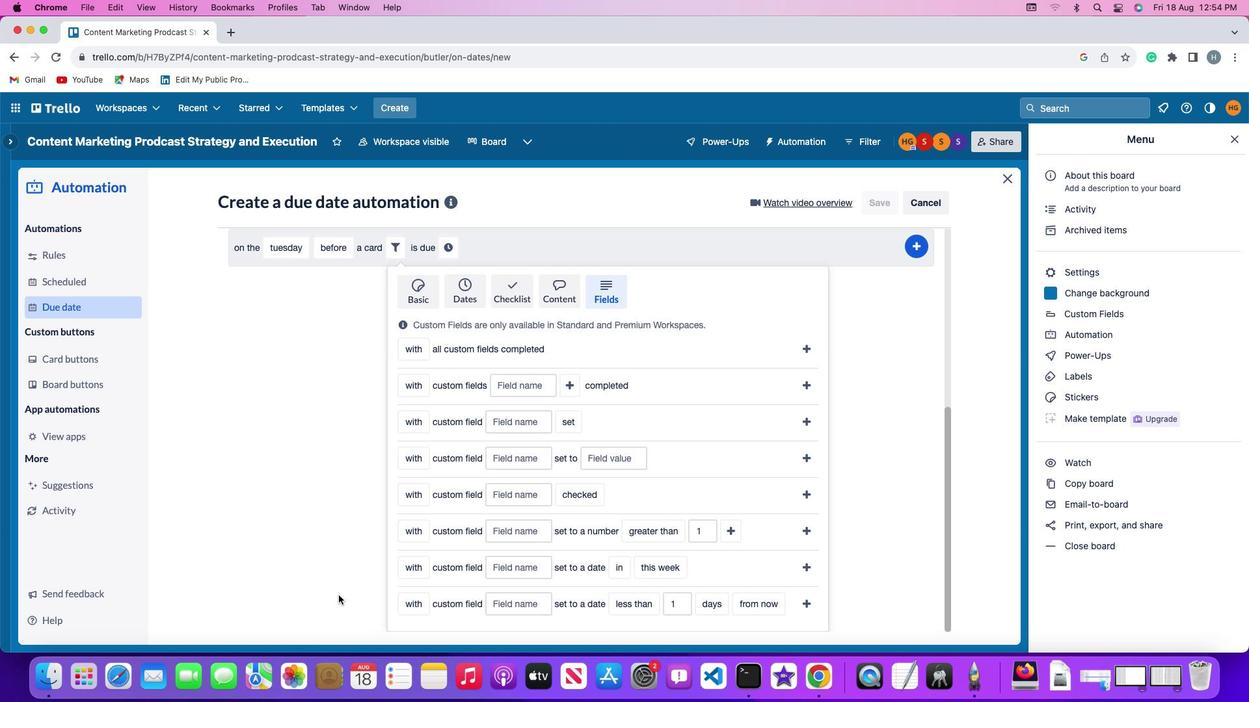
Action: Mouse moved to (338, 595)
Screenshot: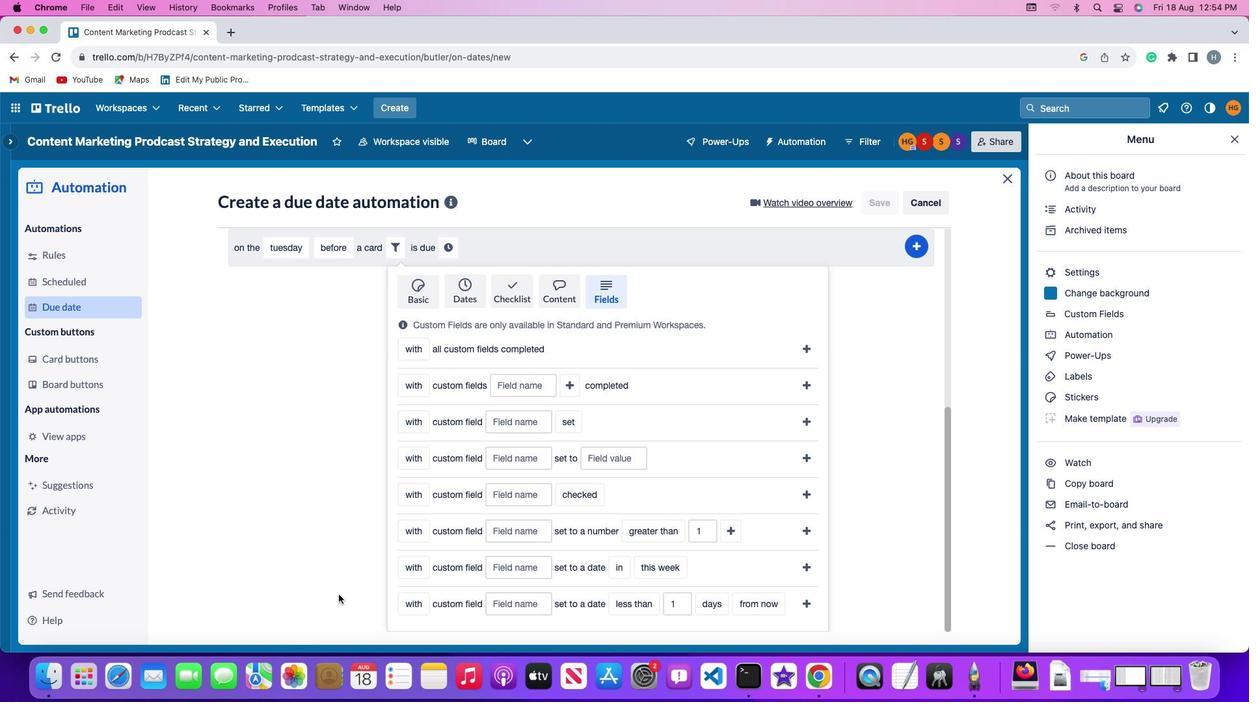 
Action: Mouse scrolled (338, 595) with delta (0, 0)
Screenshot: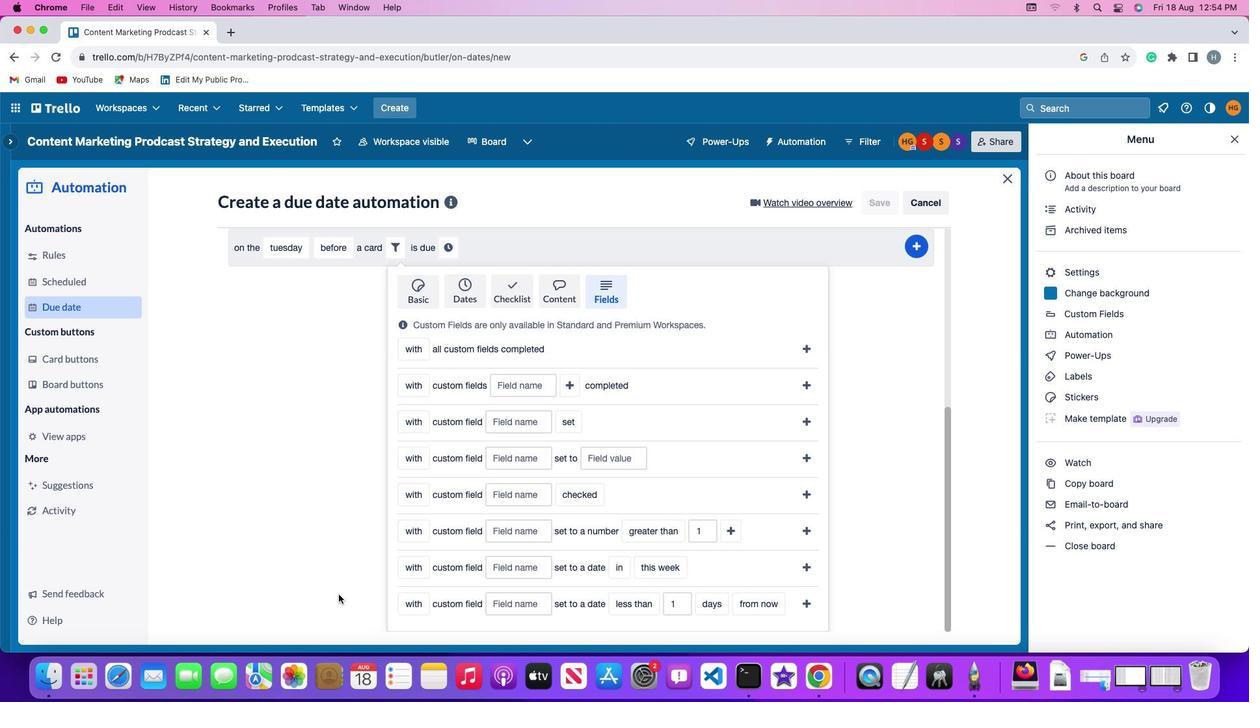 
Action: Mouse scrolled (338, 595) with delta (0, 0)
Screenshot: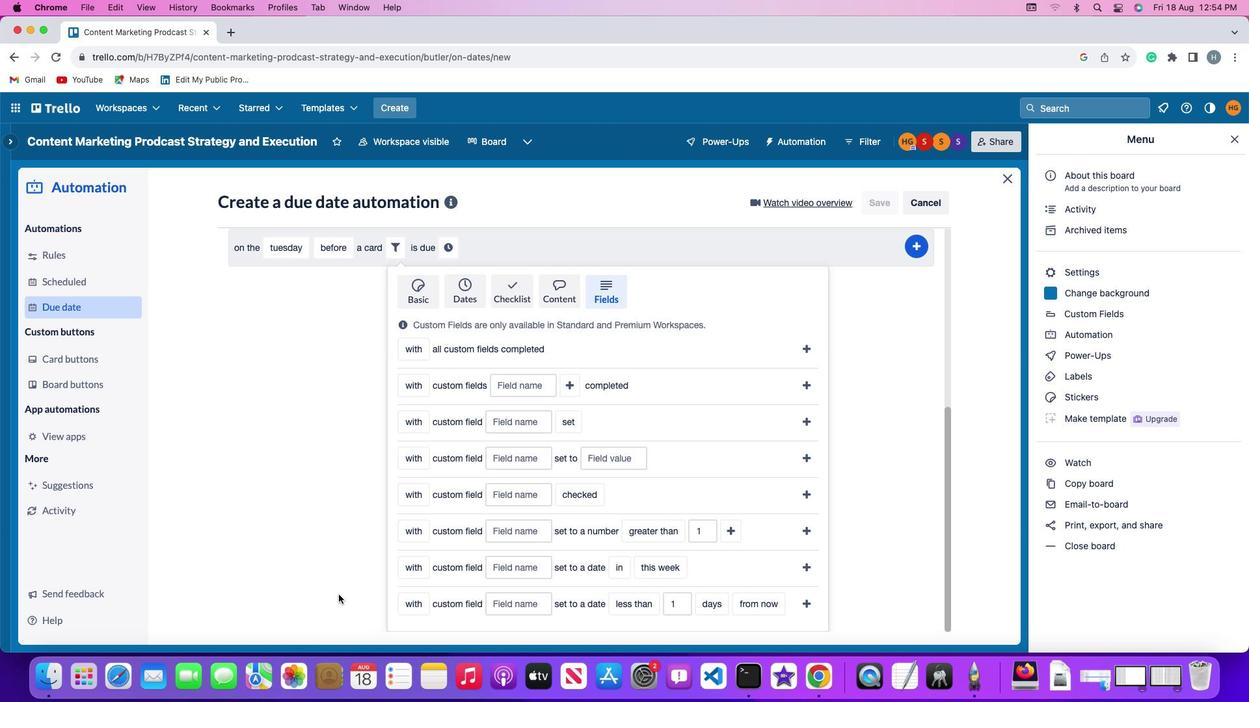 
Action: Mouse scrolled (338, 595) with delta (0, -1)
Screenshot: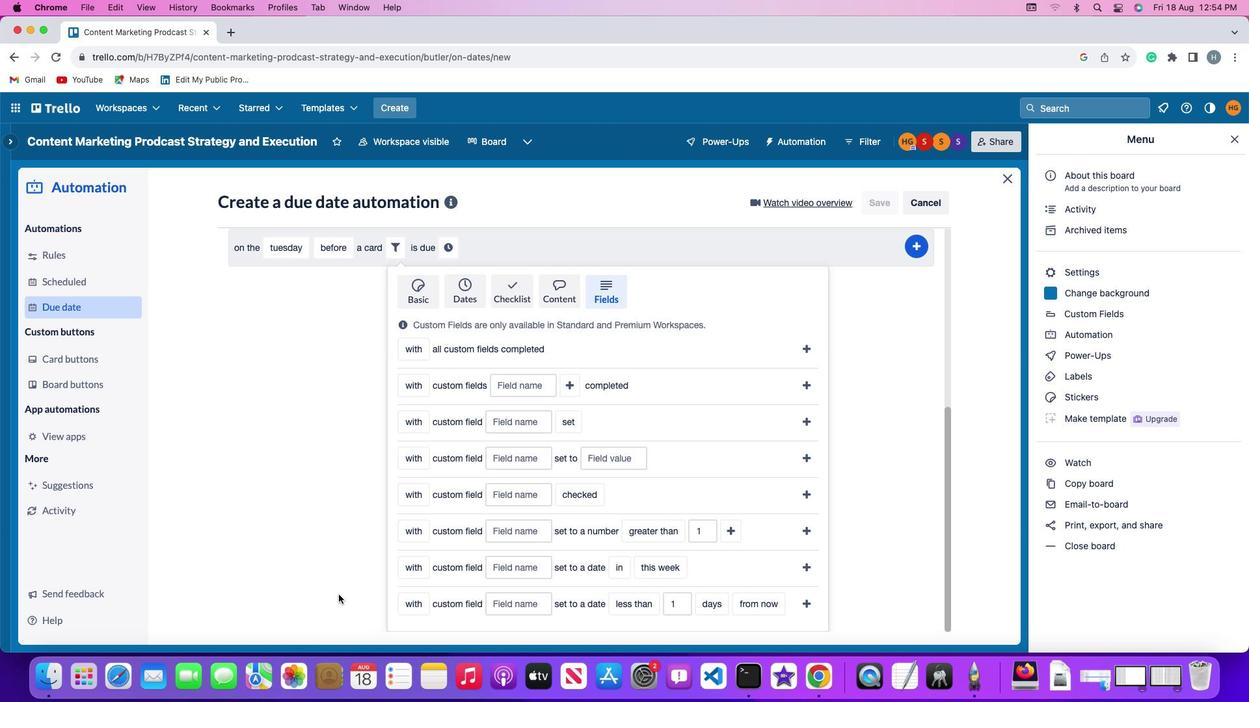 
Action: Mouse scrolled (338, 595) with delta (0, -3)
Screenshot: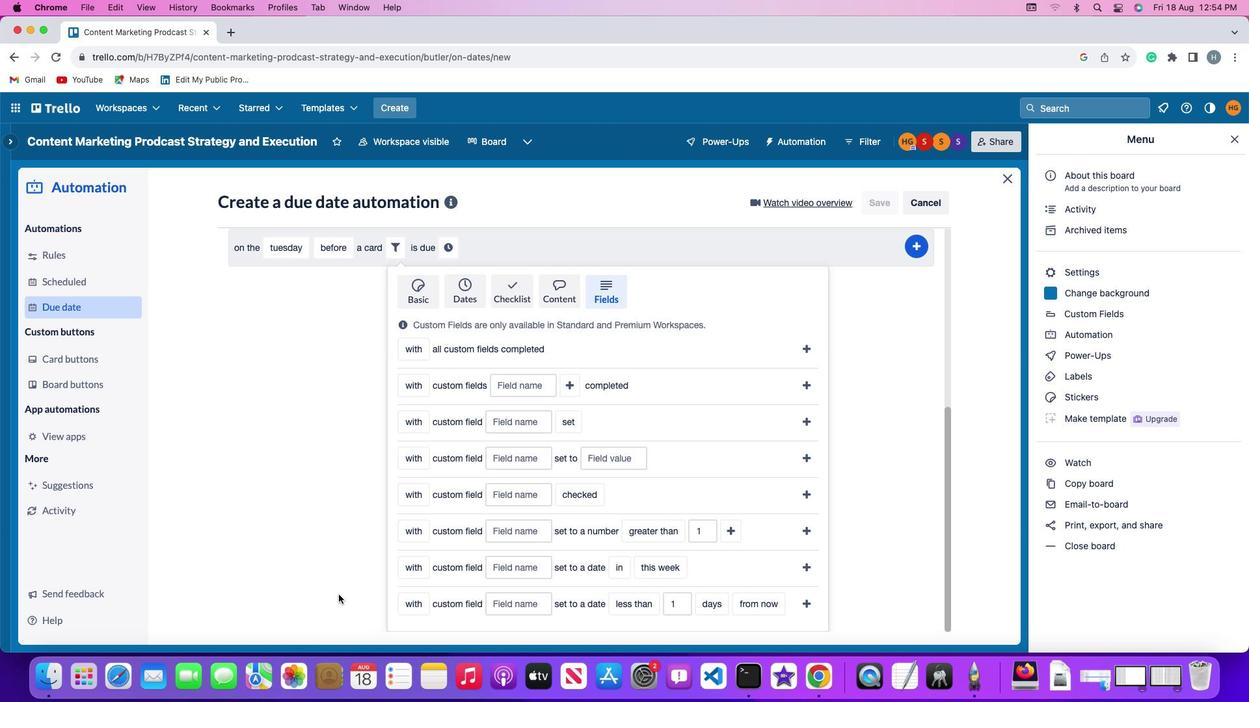 
Action: Mouse moved to (395, 605)
Screenshot: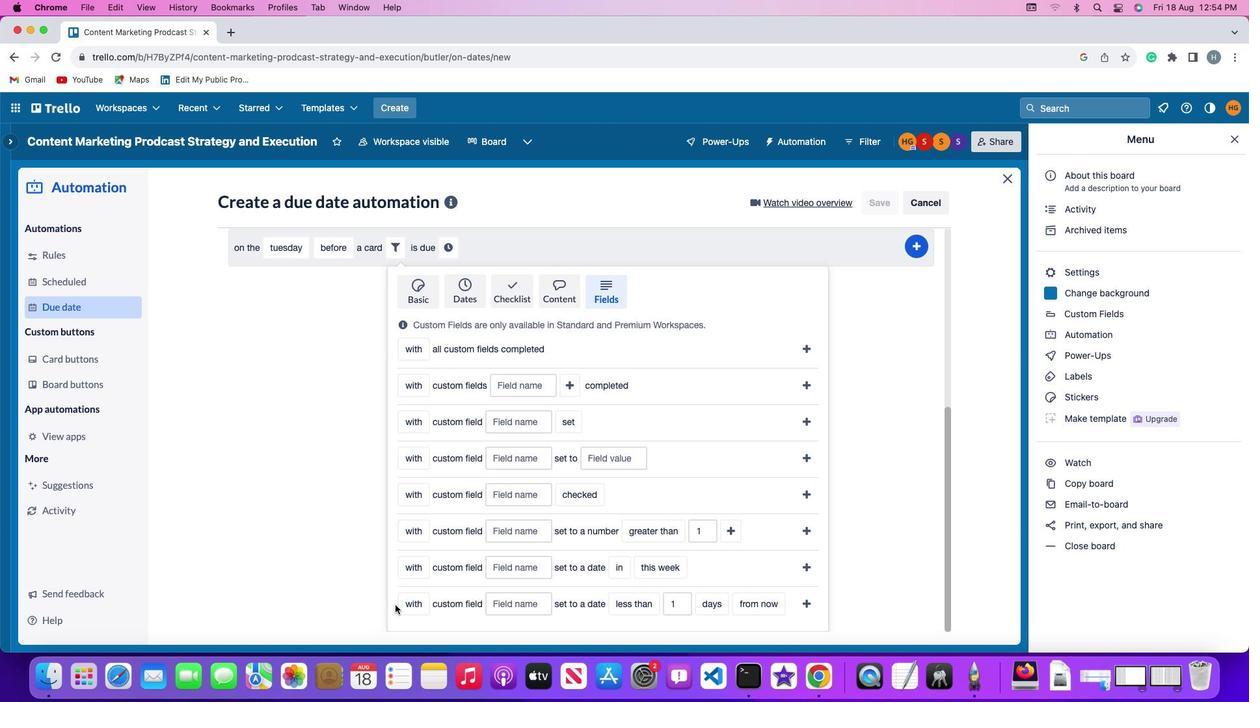 
Action: Mouse pressed left at (395, 605)
Screenshot: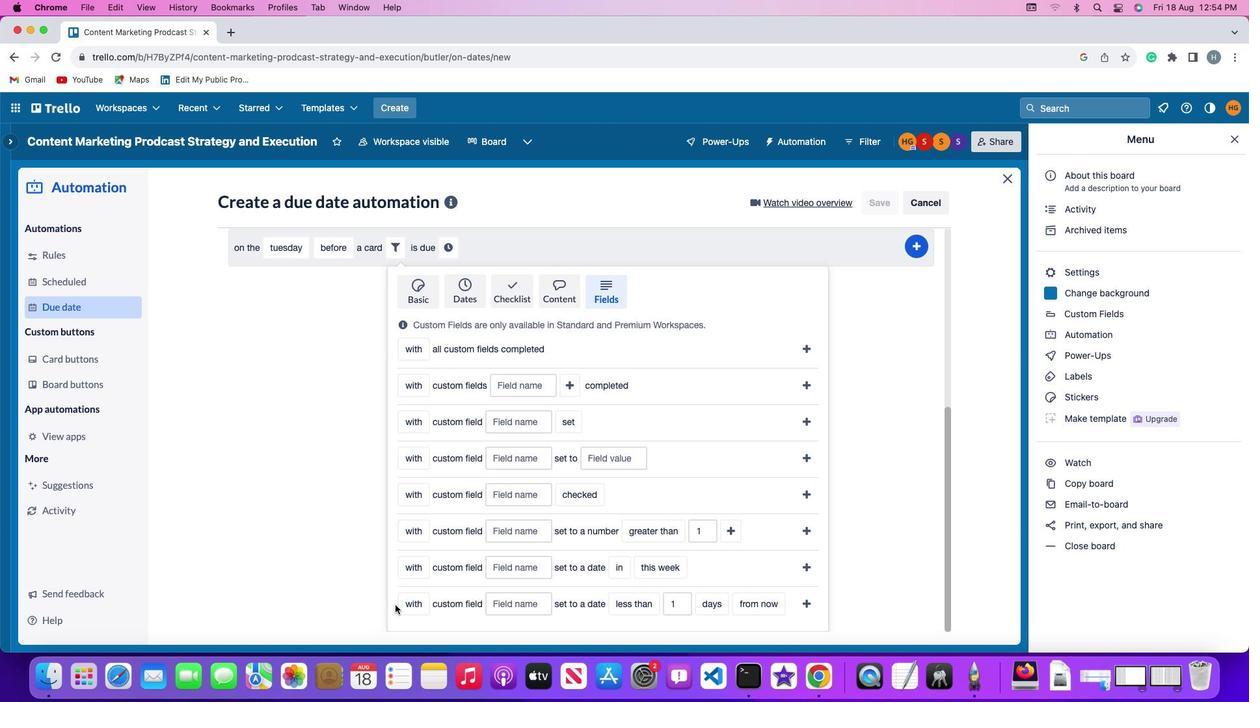 
Action: Mouse moved to (405, 601)
Screenshot: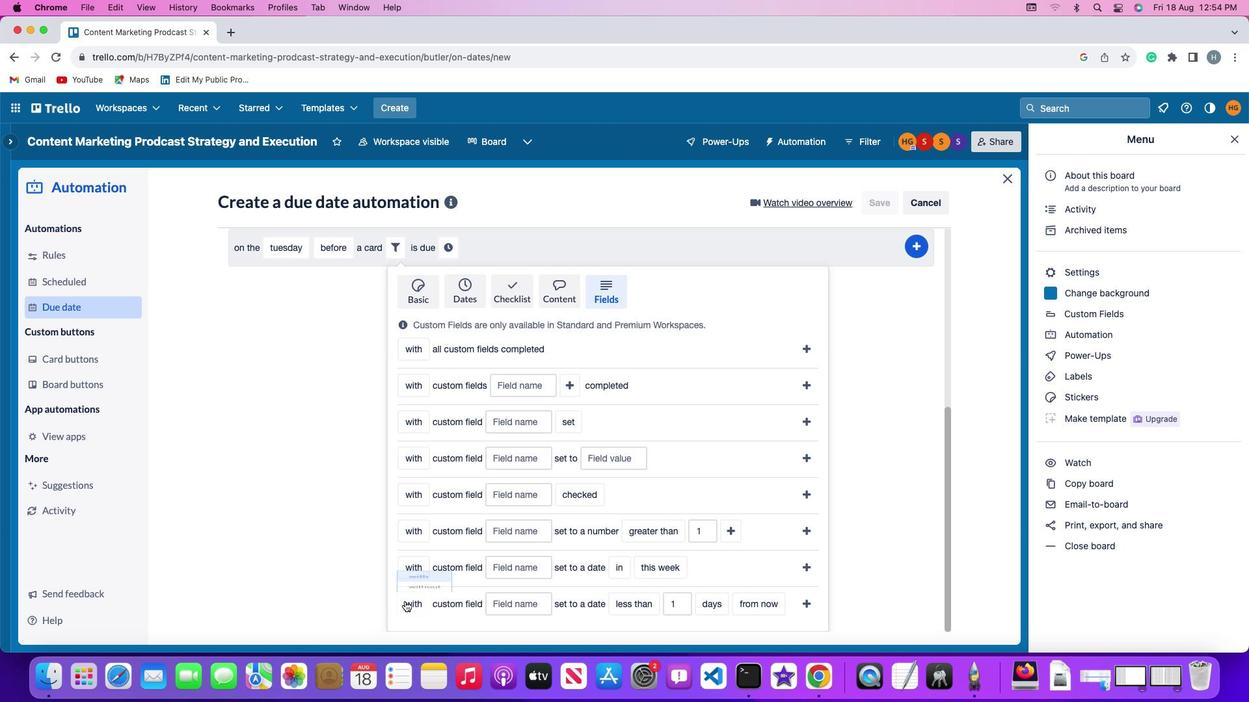 
Action: Mouse pressed left at (405, 601)
Screenshot: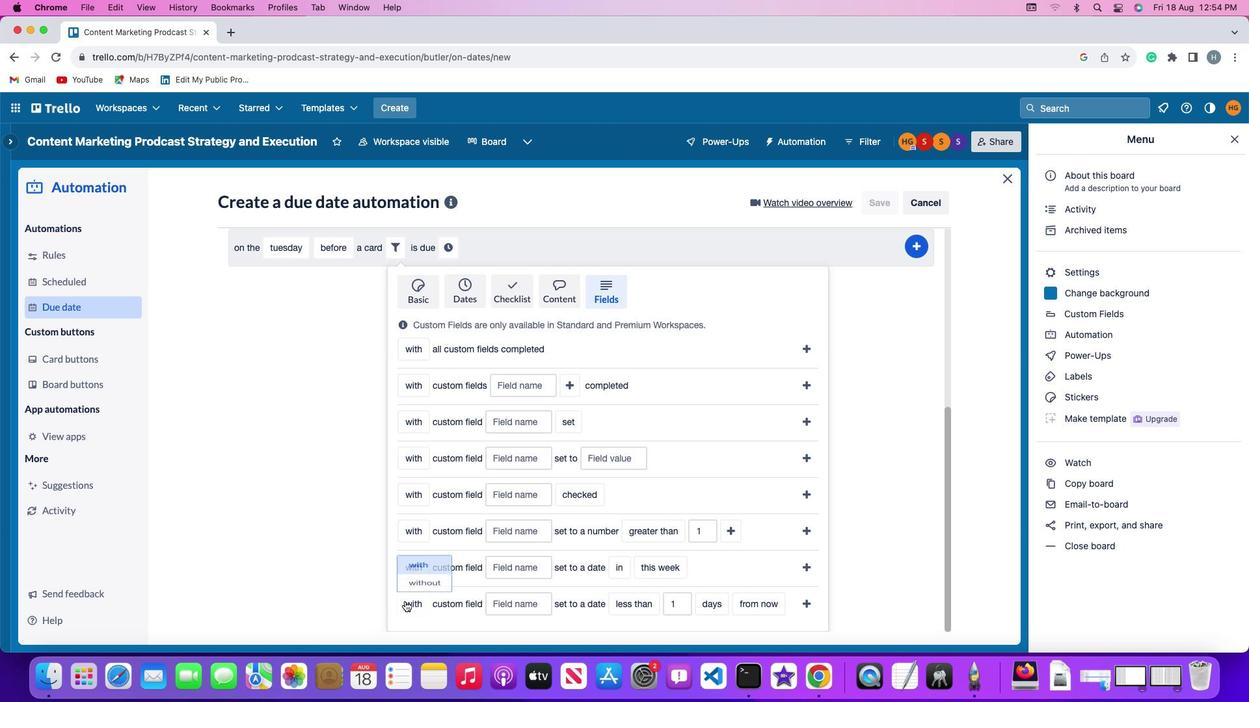 
Action: Mouse moved to (420, 585)
Screenshot: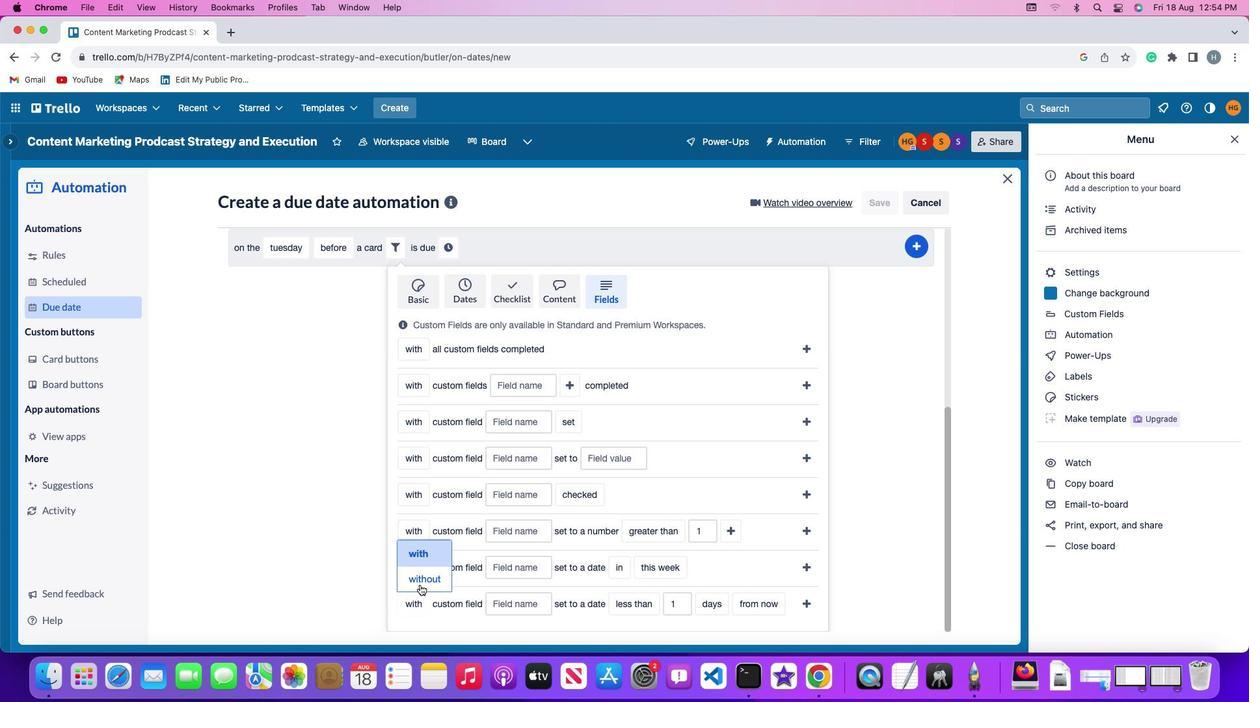 
Action: Mouse pressed left at (420, 585)
Screenshot: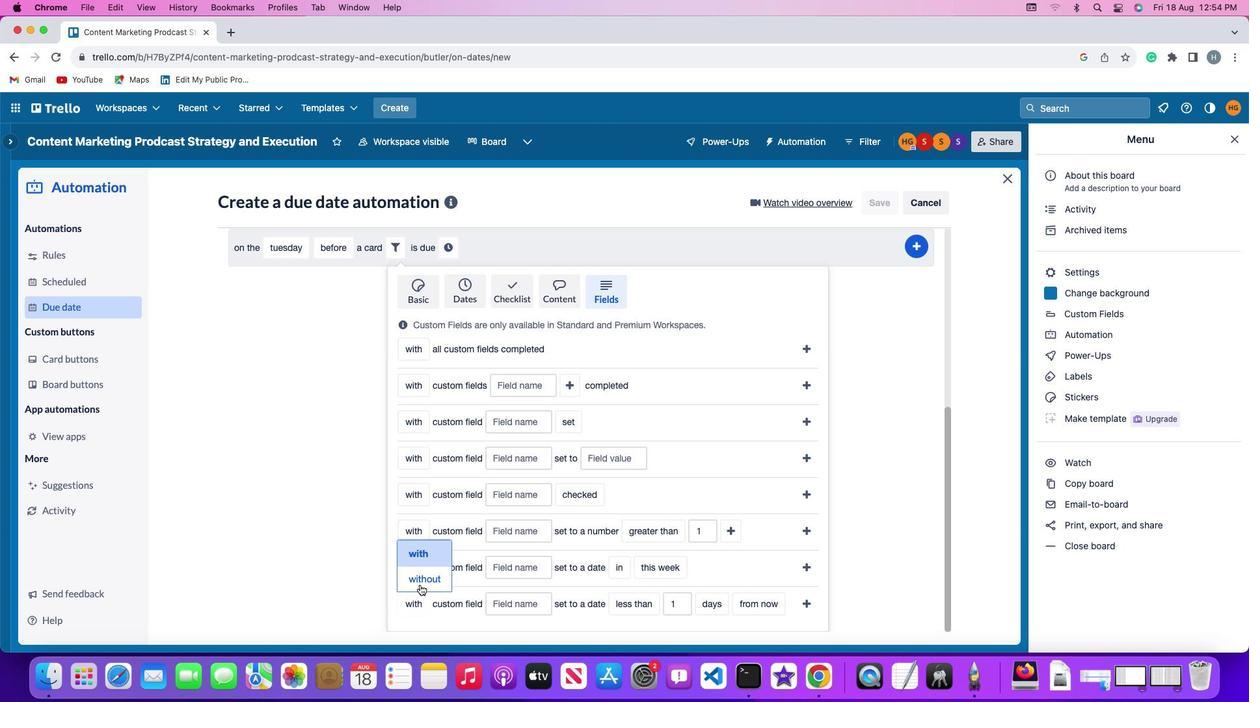 
Action: Mouse moved to (511, 601)
Screenshot: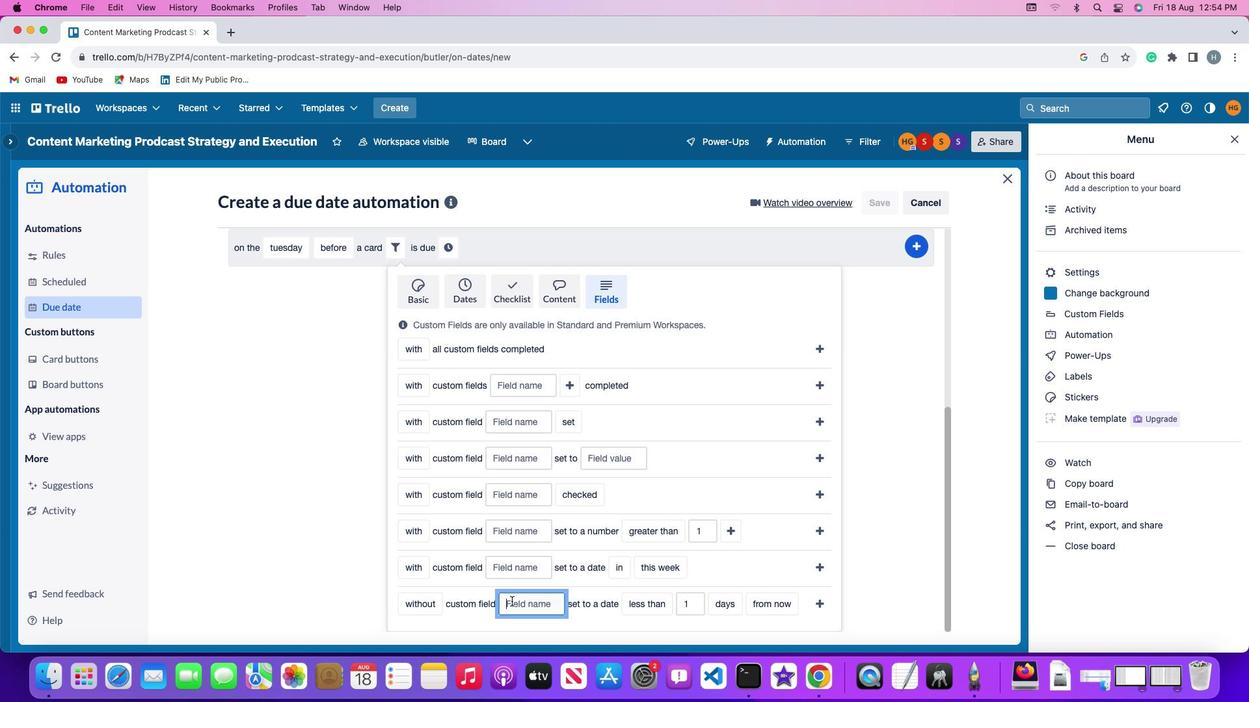 
Action: Mouse pressed left at (511, 601)
Screenshot: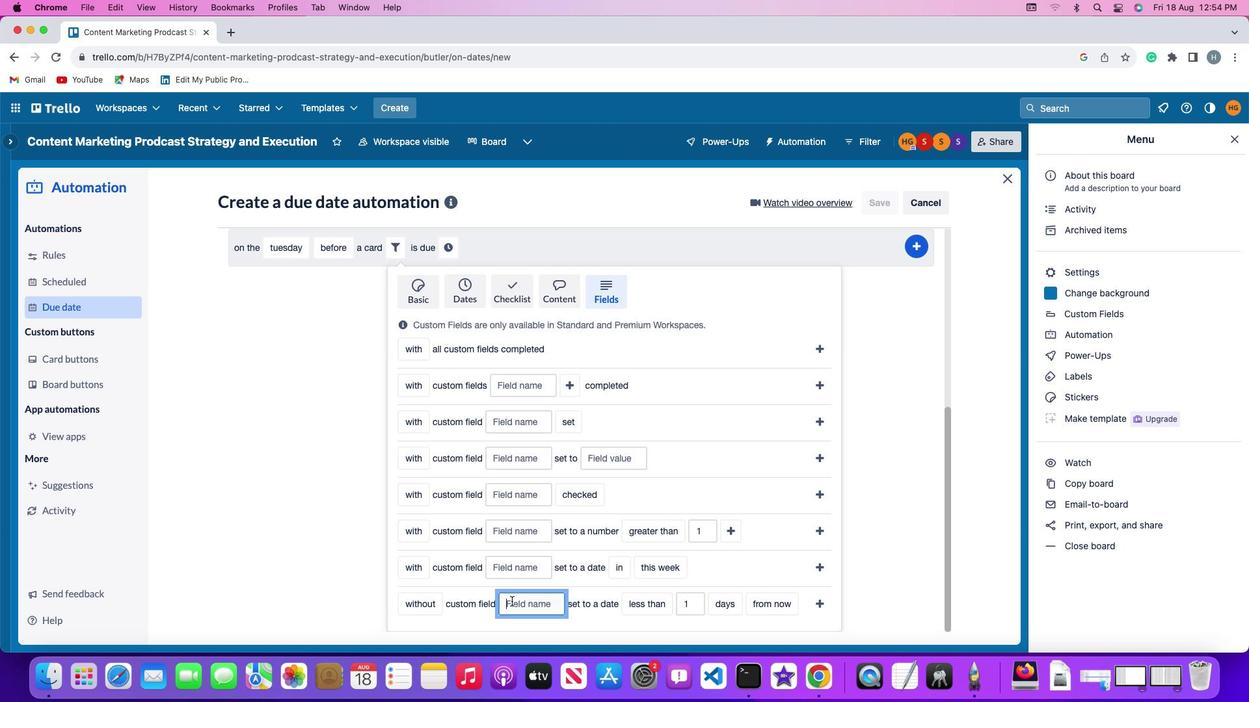 
Action: Mouse moved to (513, 601)
Screenshot: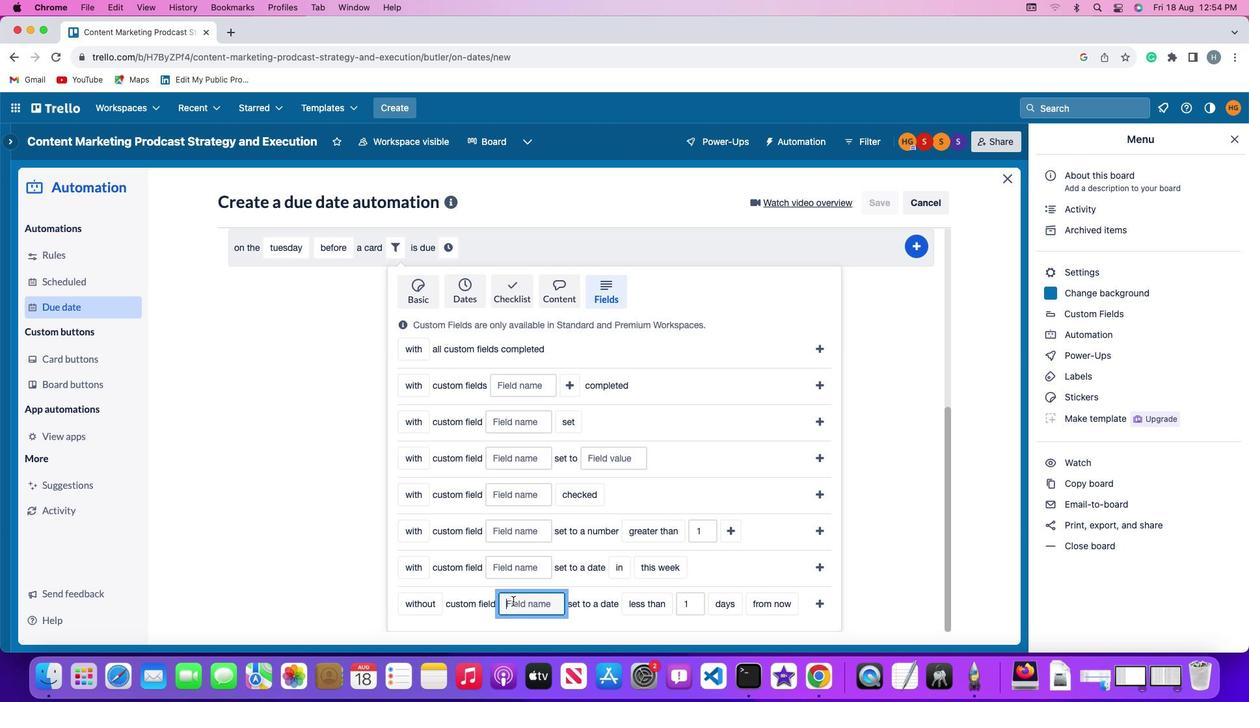 
Action: Key pressed Key.shift'R''e''s''u''m''e'
Screenshot: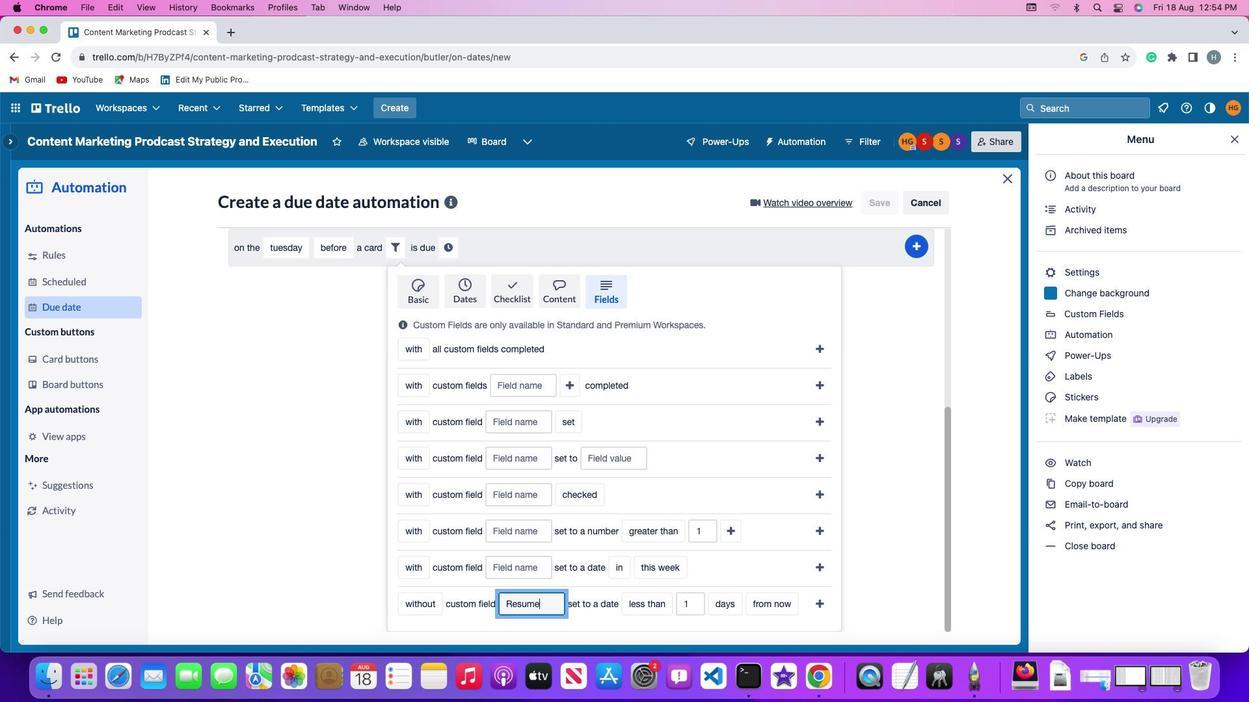 
Action: Mouse moved to (637, 602)
Screenshot: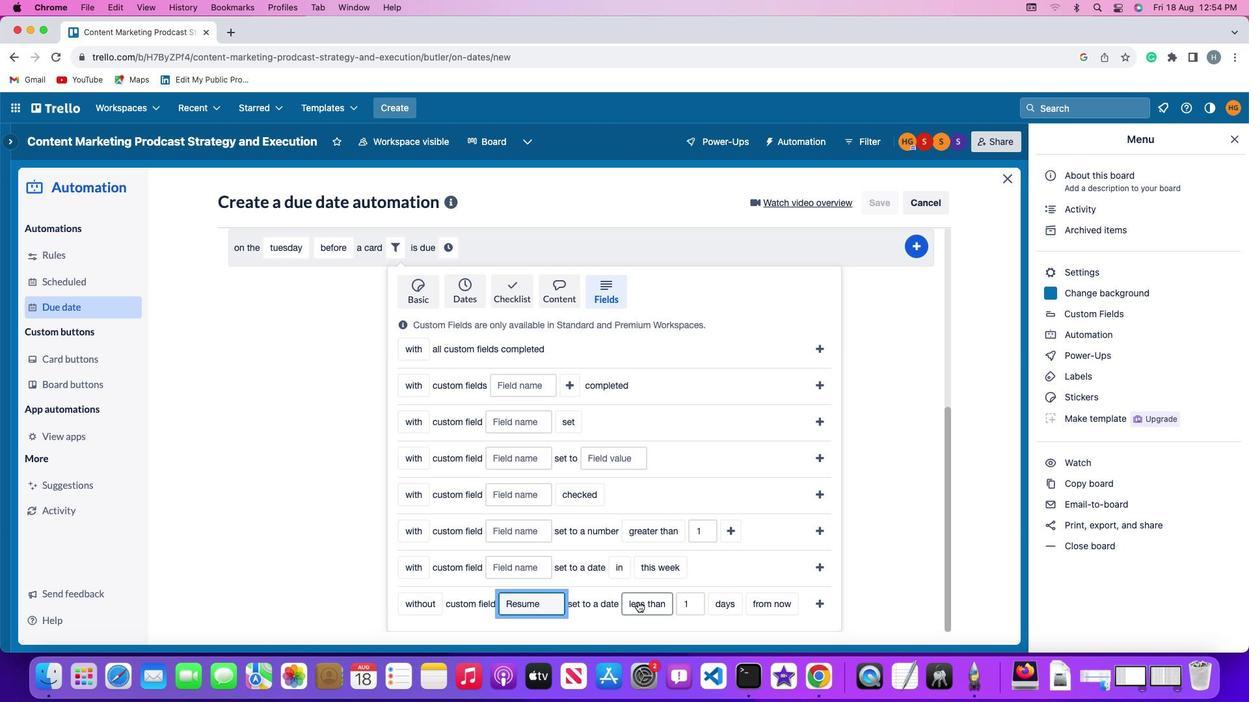 
Action: Mouse pressed left at (637, 602)
Screenshot: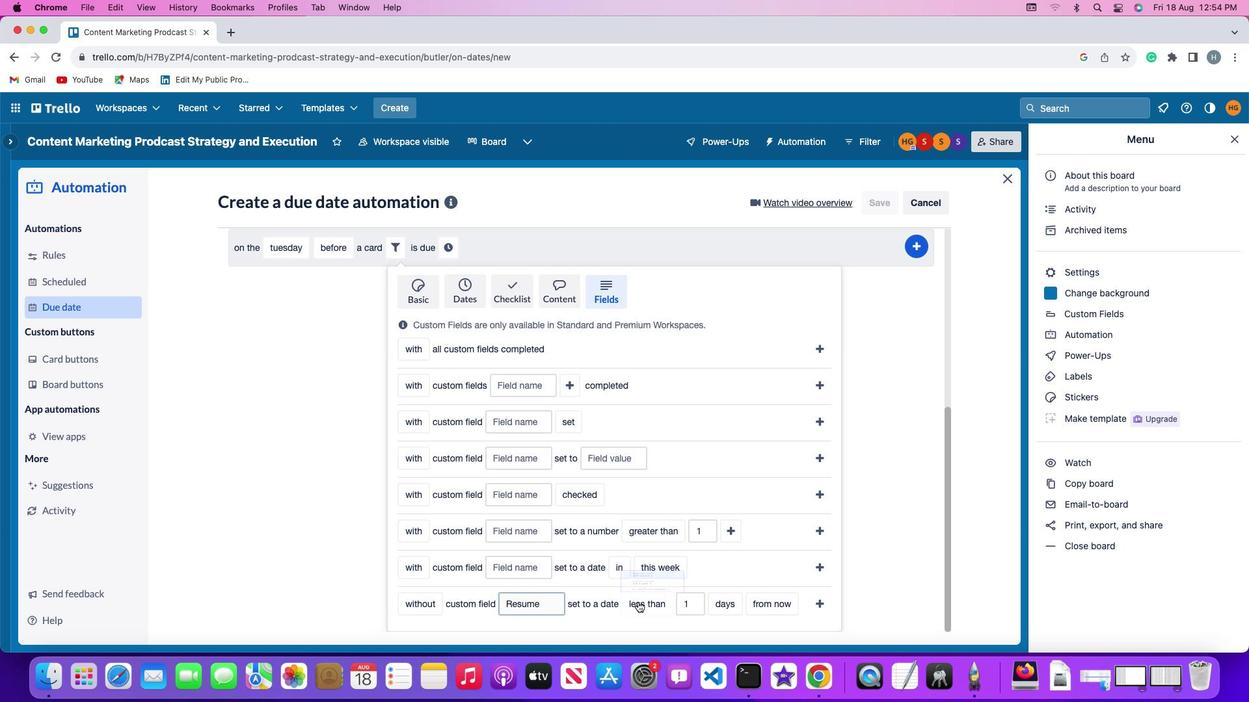 
Action: Mouse moved to (651, 513)
Screenshot: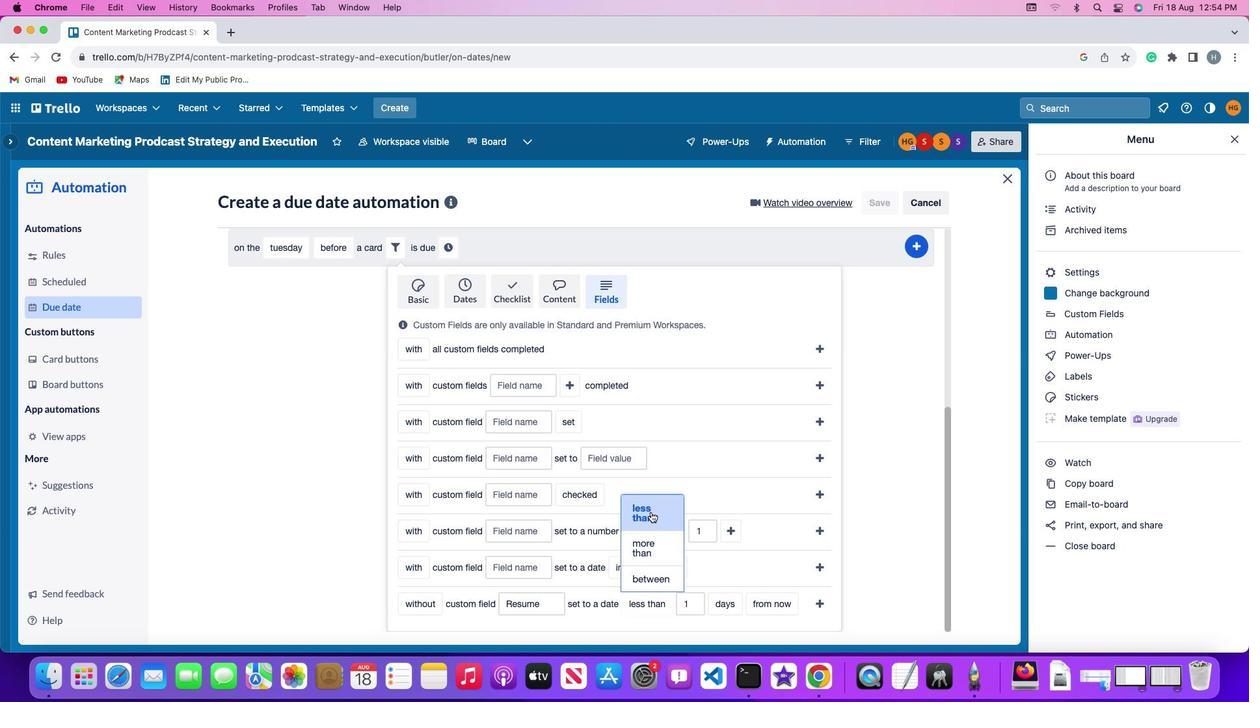 
Action: Mouse pressed left at (651, 513)
Screenshot: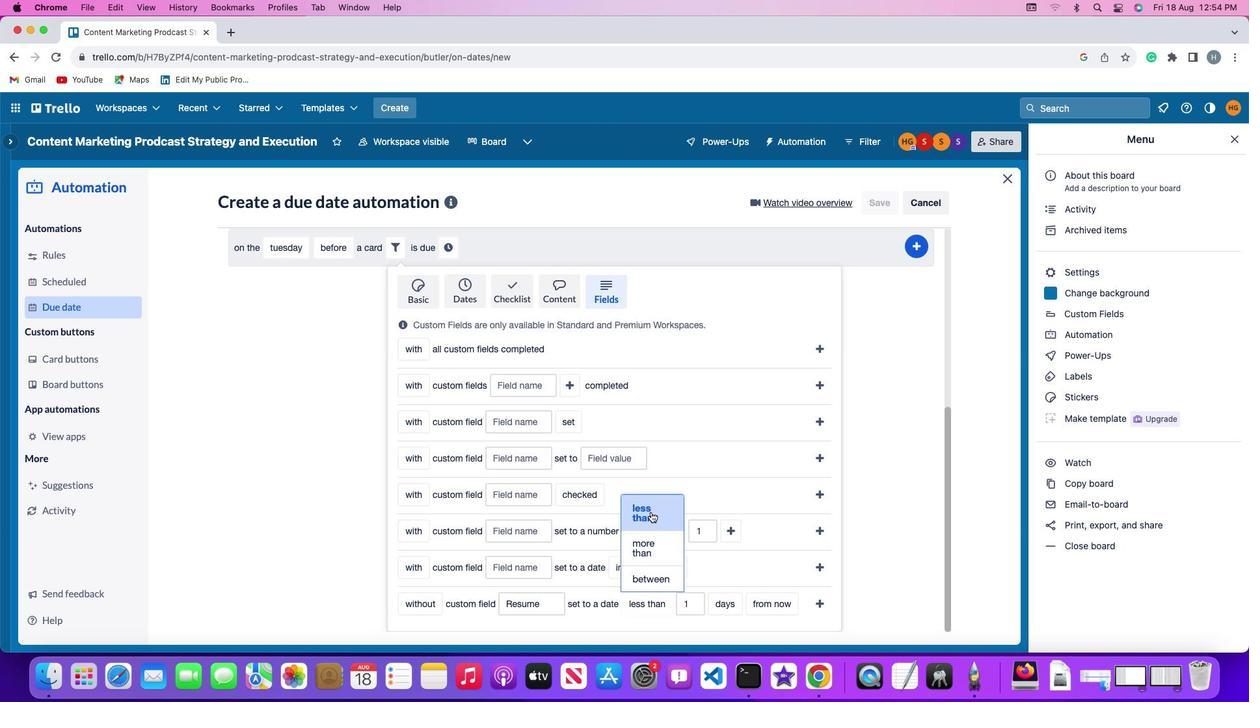 
Action: Mouse moved to (693, 594)
Screenshot: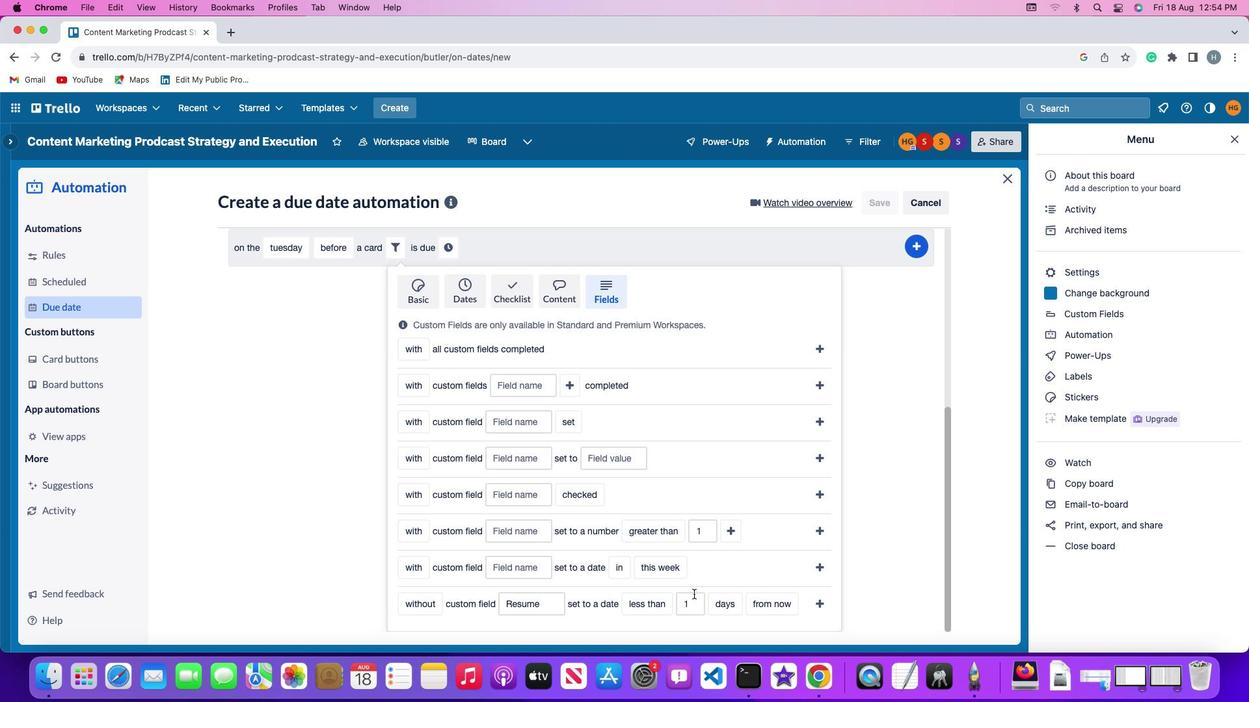 
Action: Mouse pressed left at (693, 594)
Screenshot: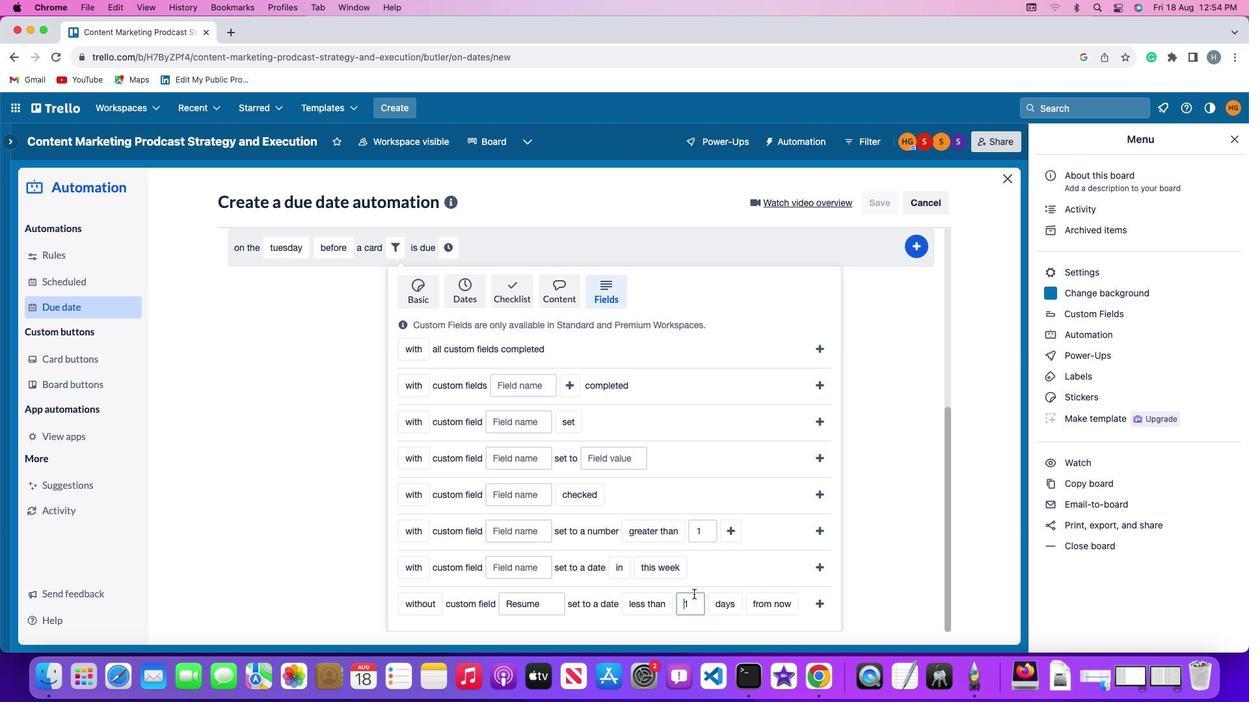 
Action: Mouse moved to (694, 594)
Screenshot: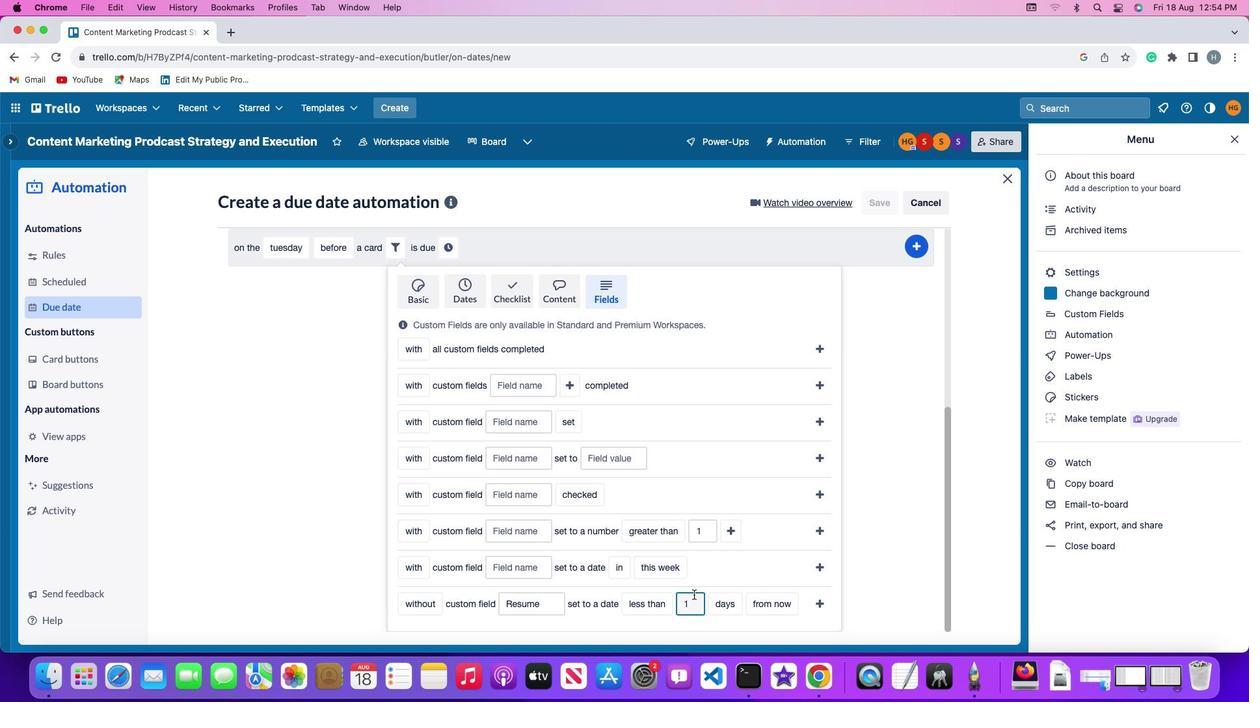 
Action: Key pressed Key.rightKey.backspace'1'
Screenshot: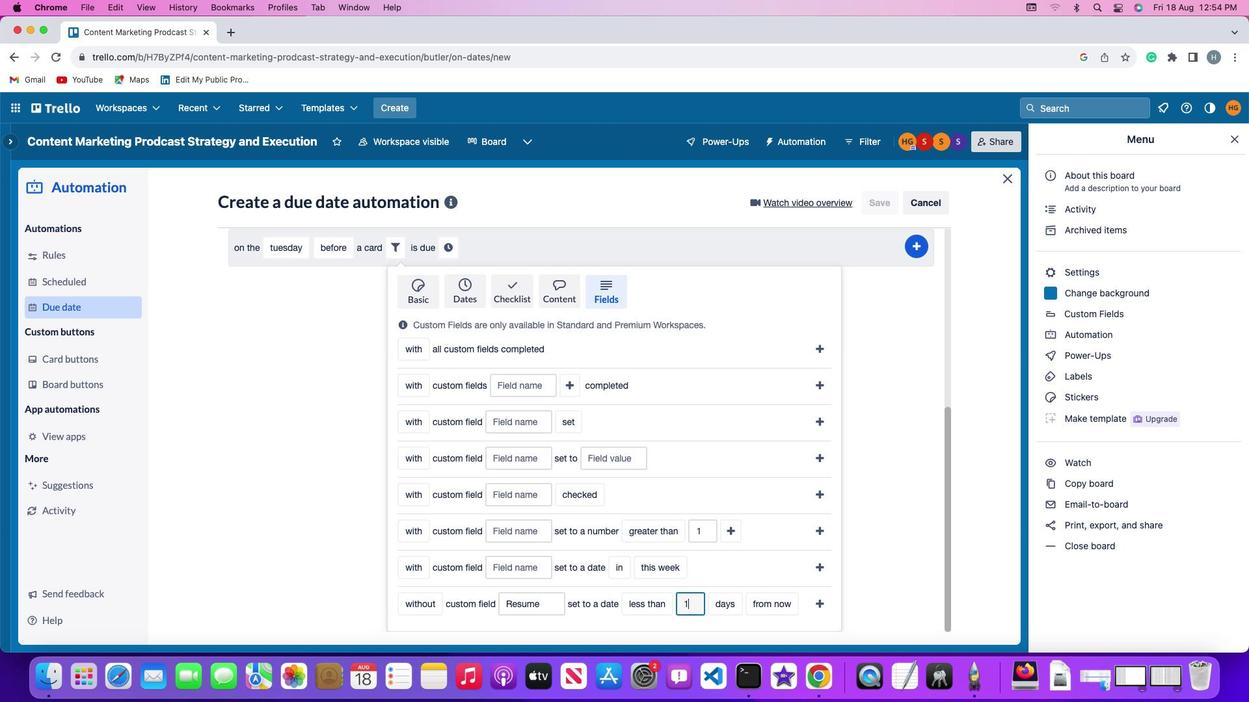 
Action: Mouse moved to (728, 599)
Screenshot: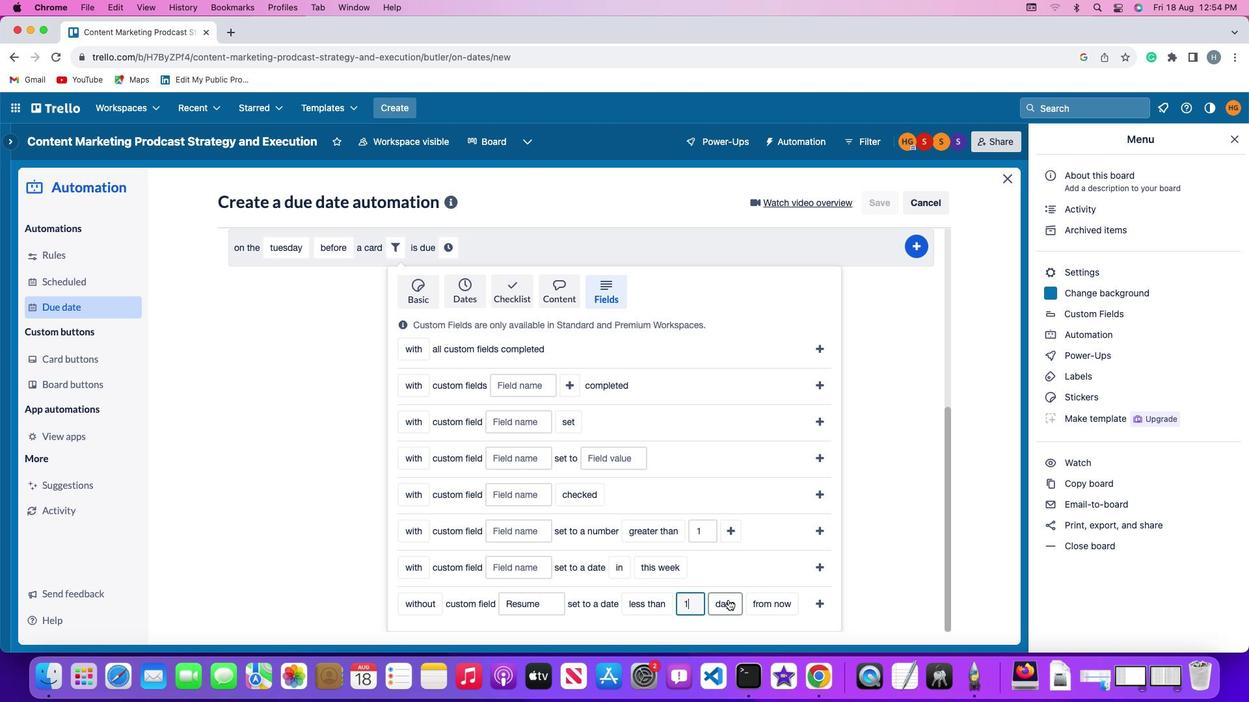 
Action: Mouse pressed left at (728, 599)
Screenshot: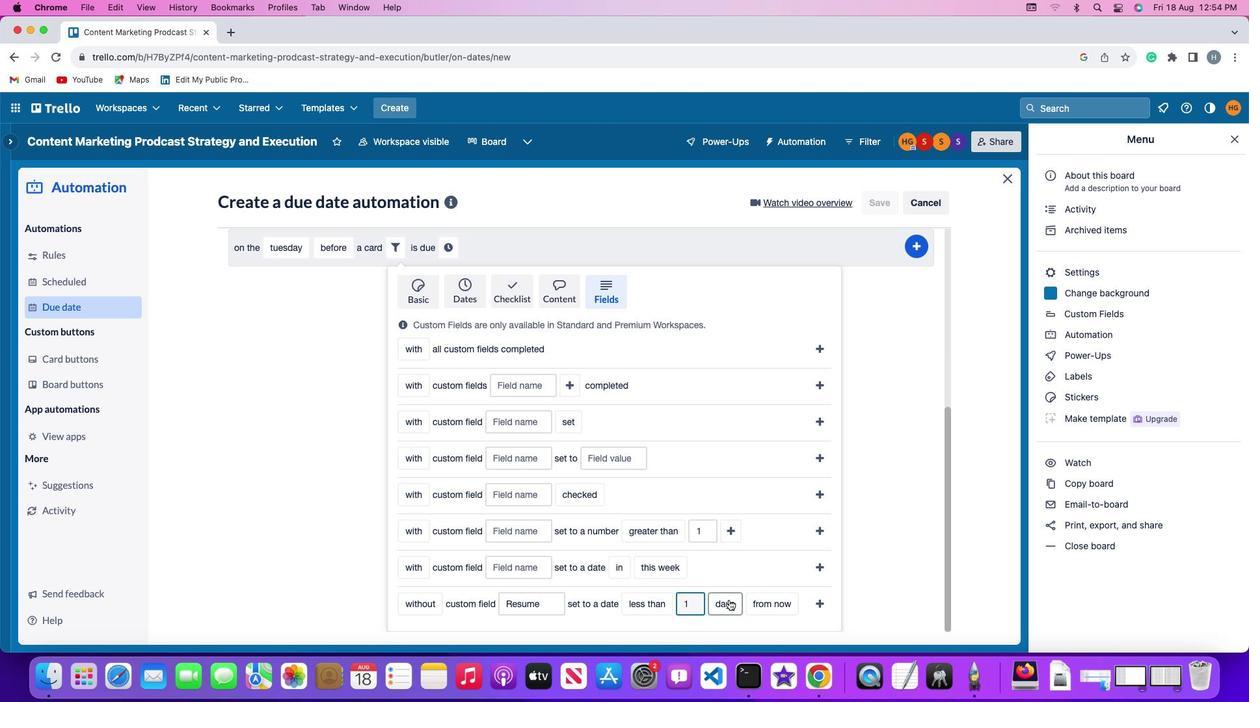 
Action: Mouse moved to (738, 542)
Screenshot: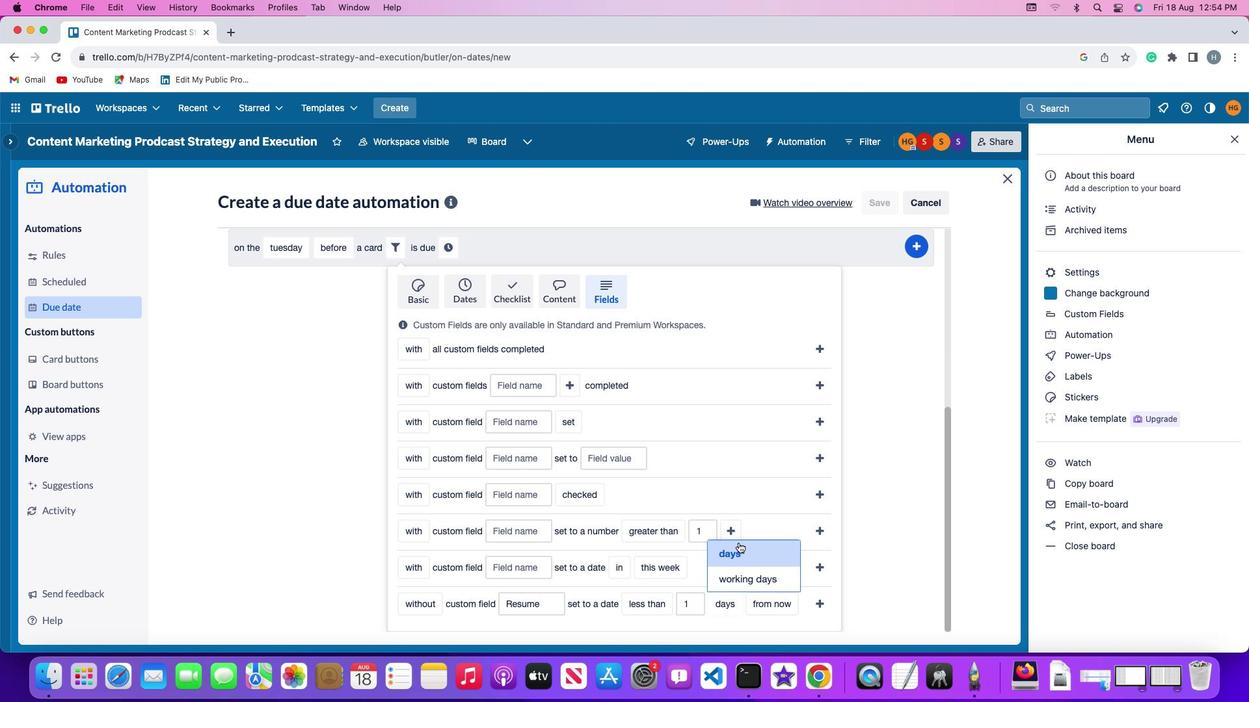 
Action: Mouse pressed left at (738, 542)
Screenshot: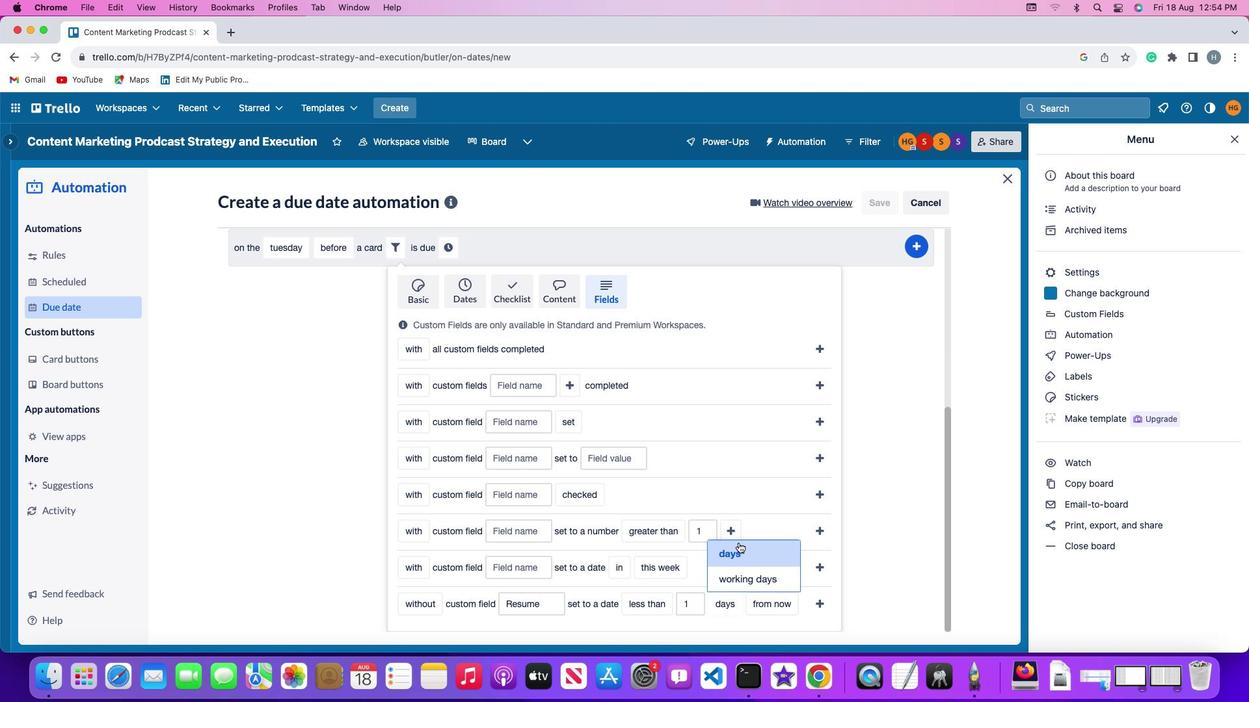 
Action: Mouse moved to (773, 596)
Screenshot: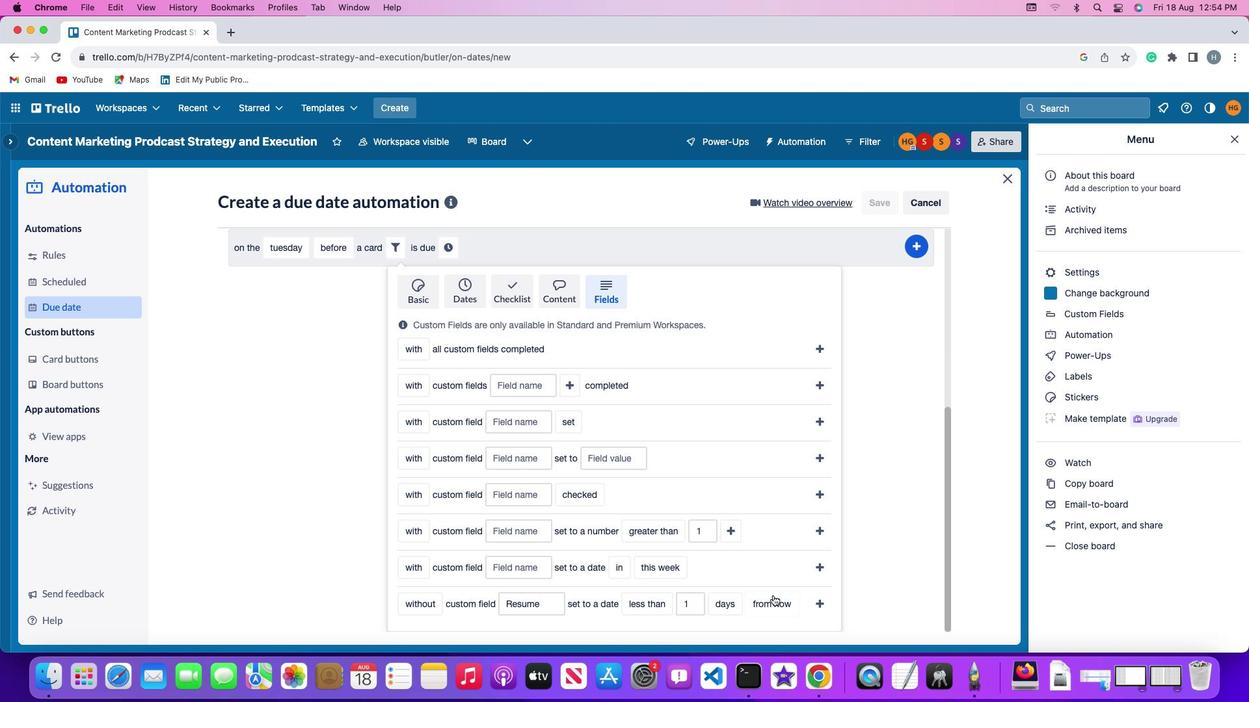 
Action: Mouse pressed left at (773, 596)
Screenshot: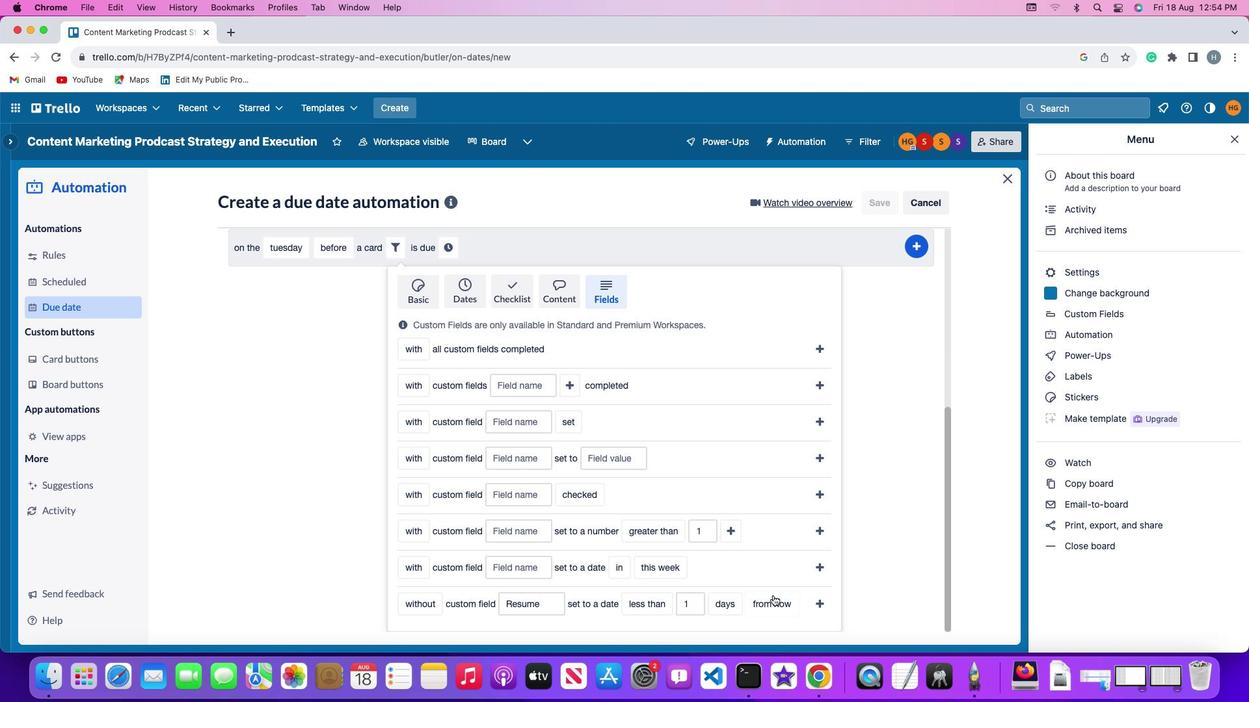 
Action: Mouse moved to (771, 551)
Screenshot: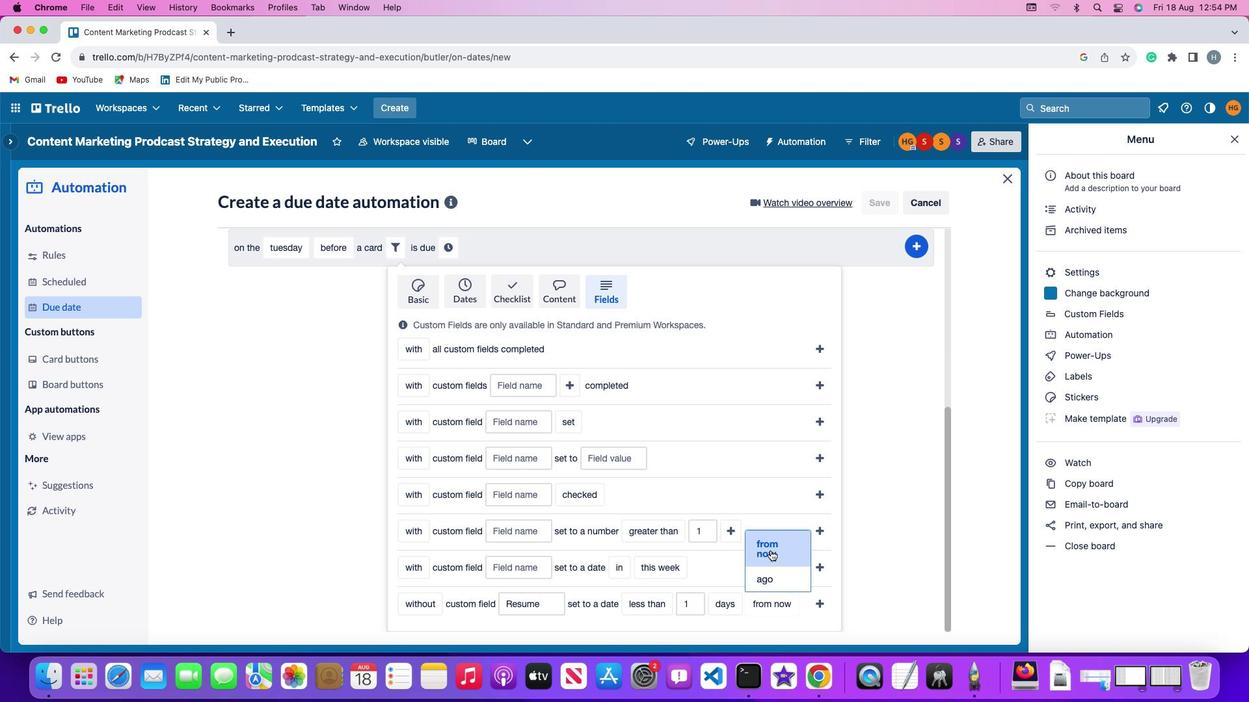 
Action: Mouse pressed left at (771, 551)
Screenshot: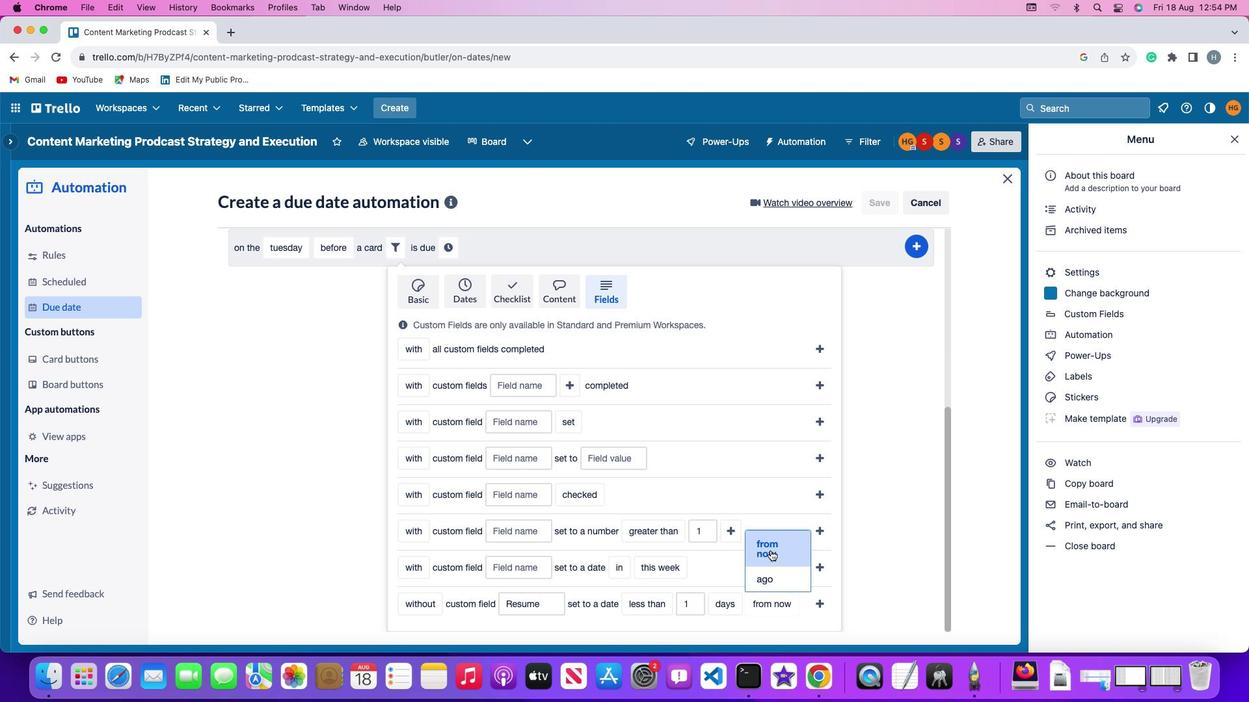 
Action: Mouse moved to (811, 597)
Screenshot: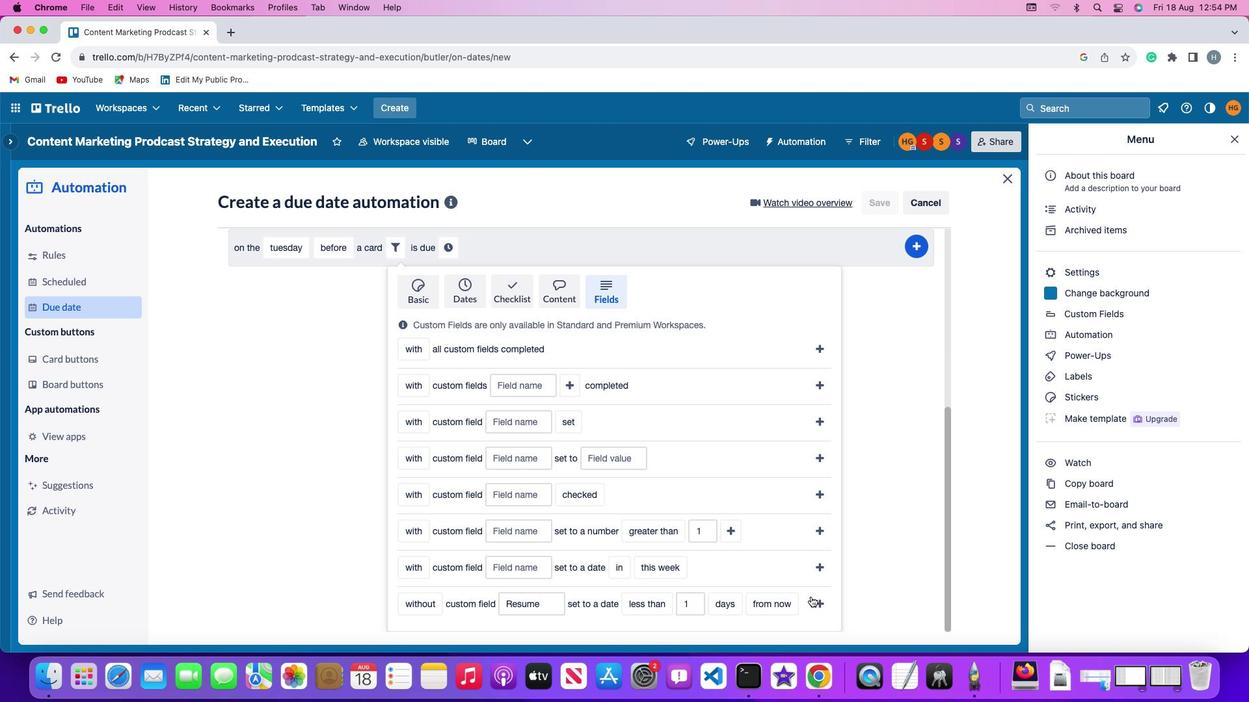 
Action: Mouse pressed left at (811, 597)
Screenshot: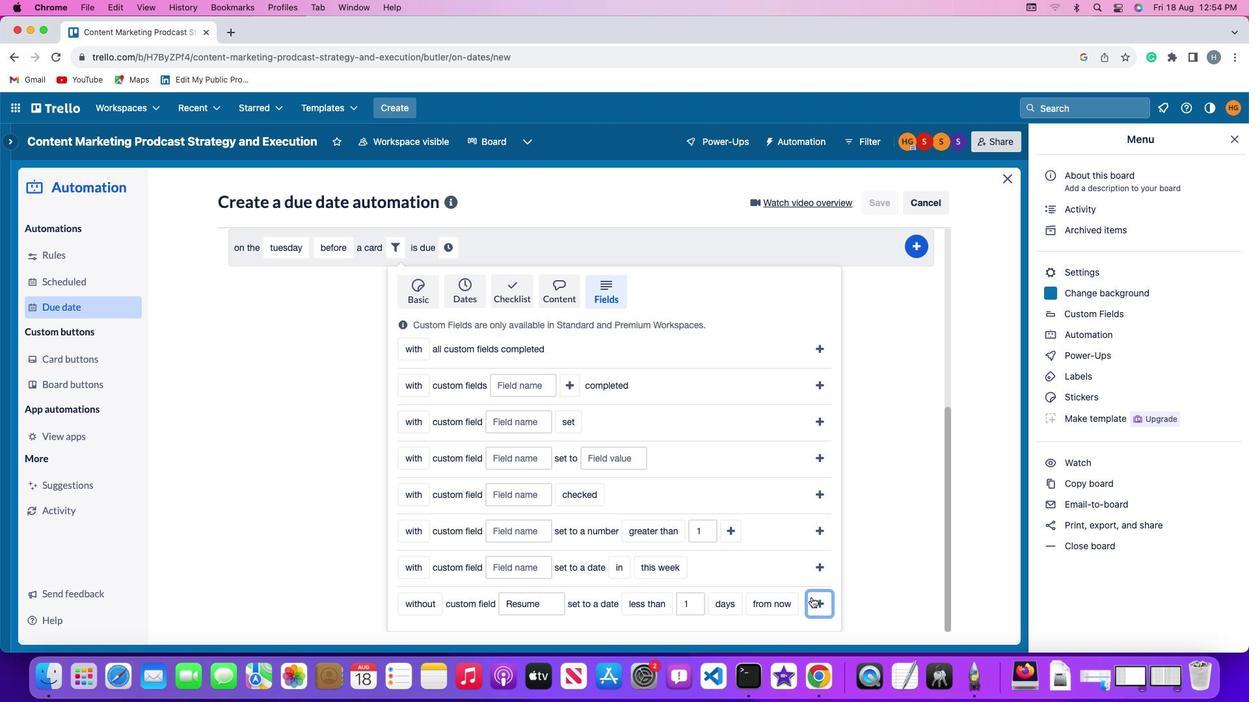 
Action: Mouse moved to (763, 567)
Screenshot: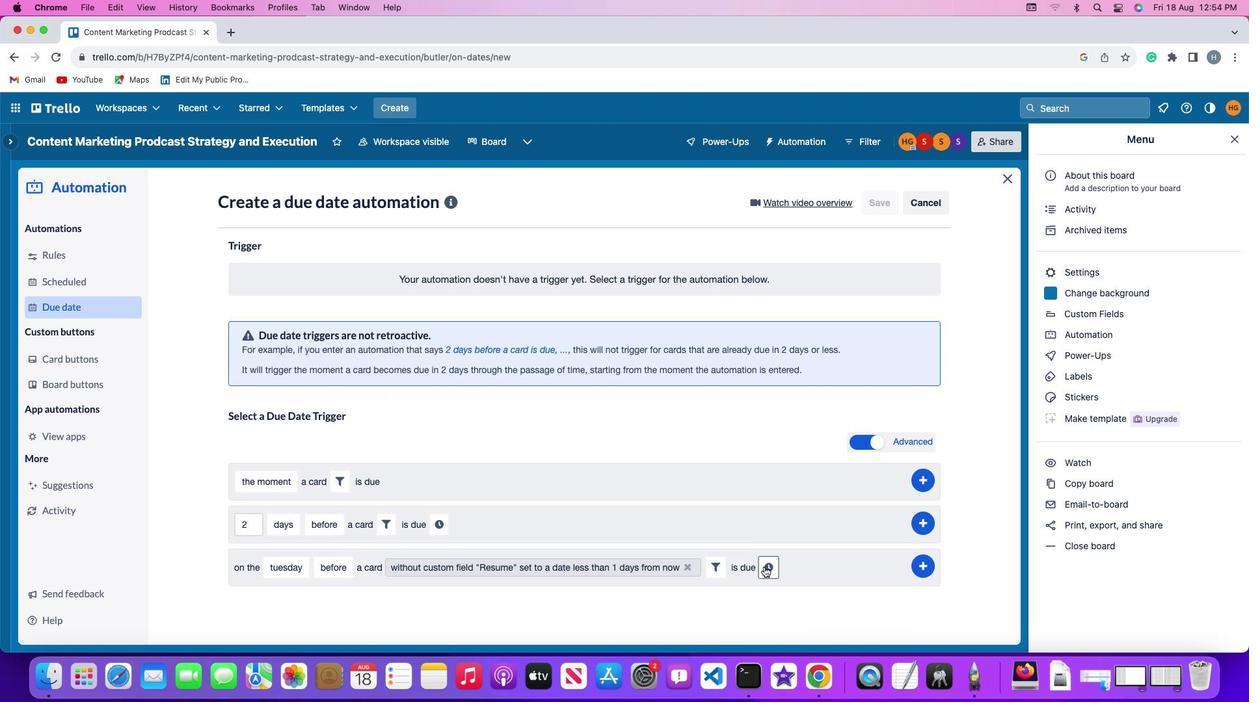 
Action: Mouse pressed left at (763, 567)
Screenshot: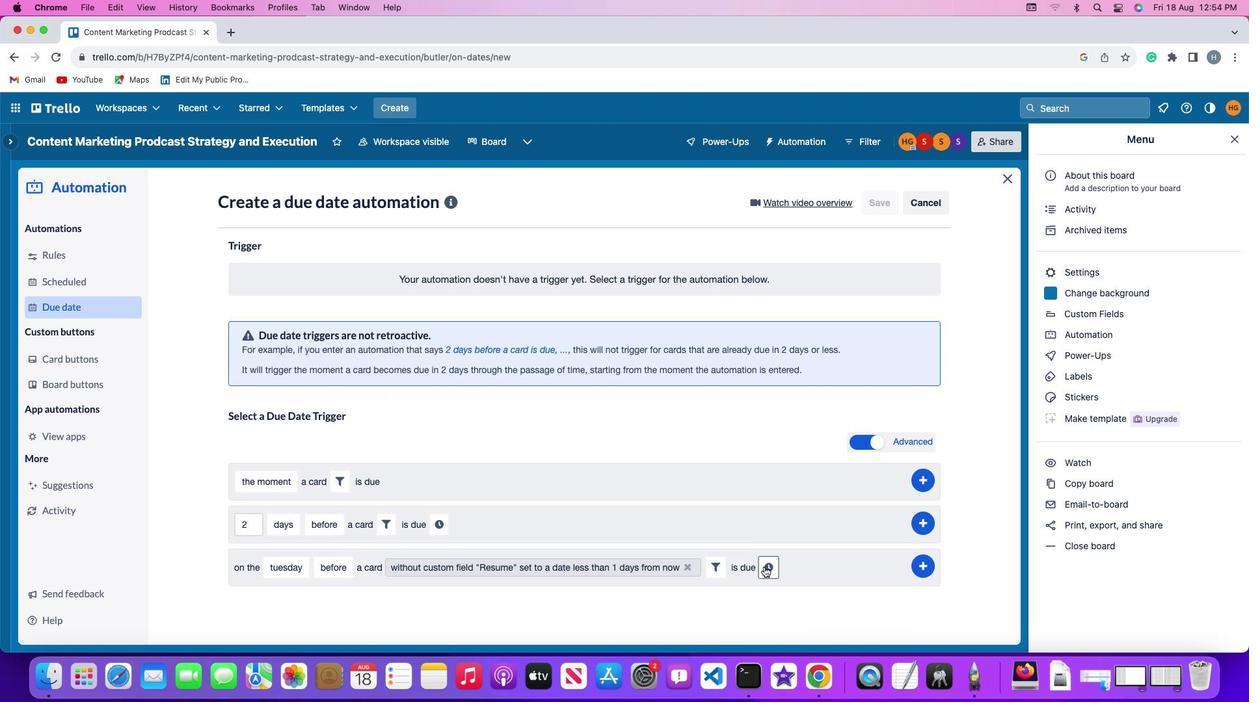 
Action: Mouse moved to (795, 569)
Screenshot: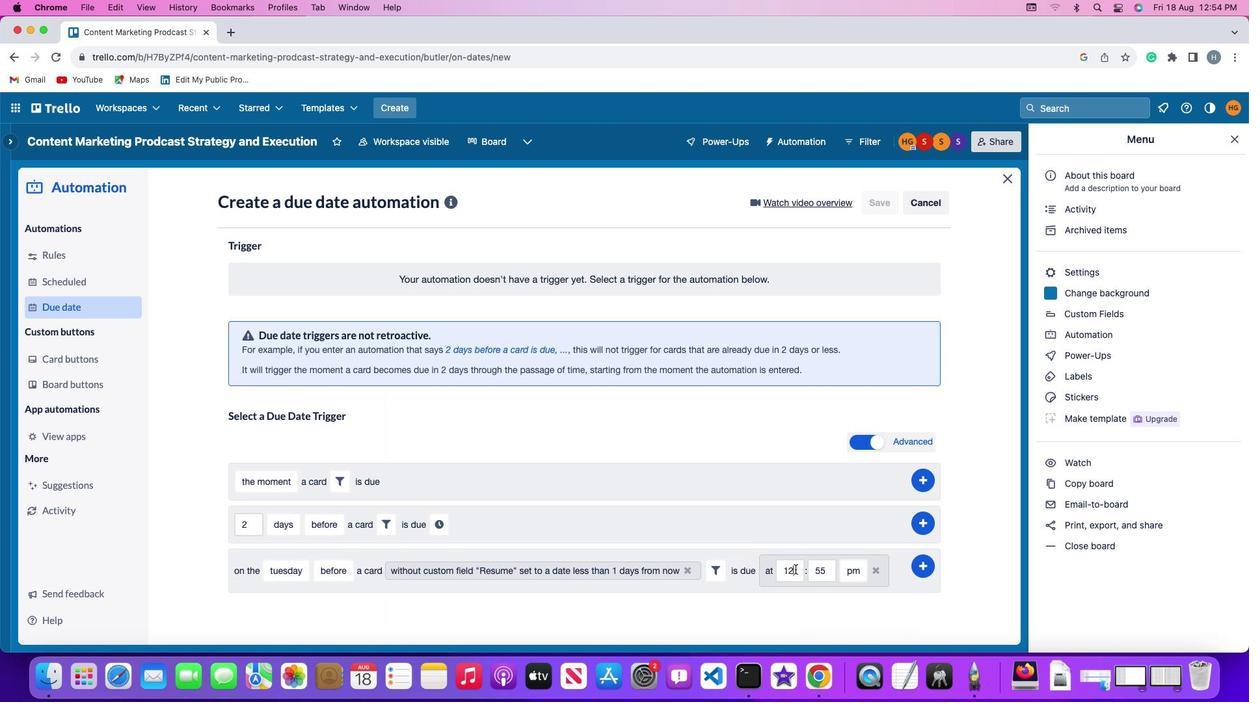 
Action: Mouse pressed left at (795, 569)
Screenshot: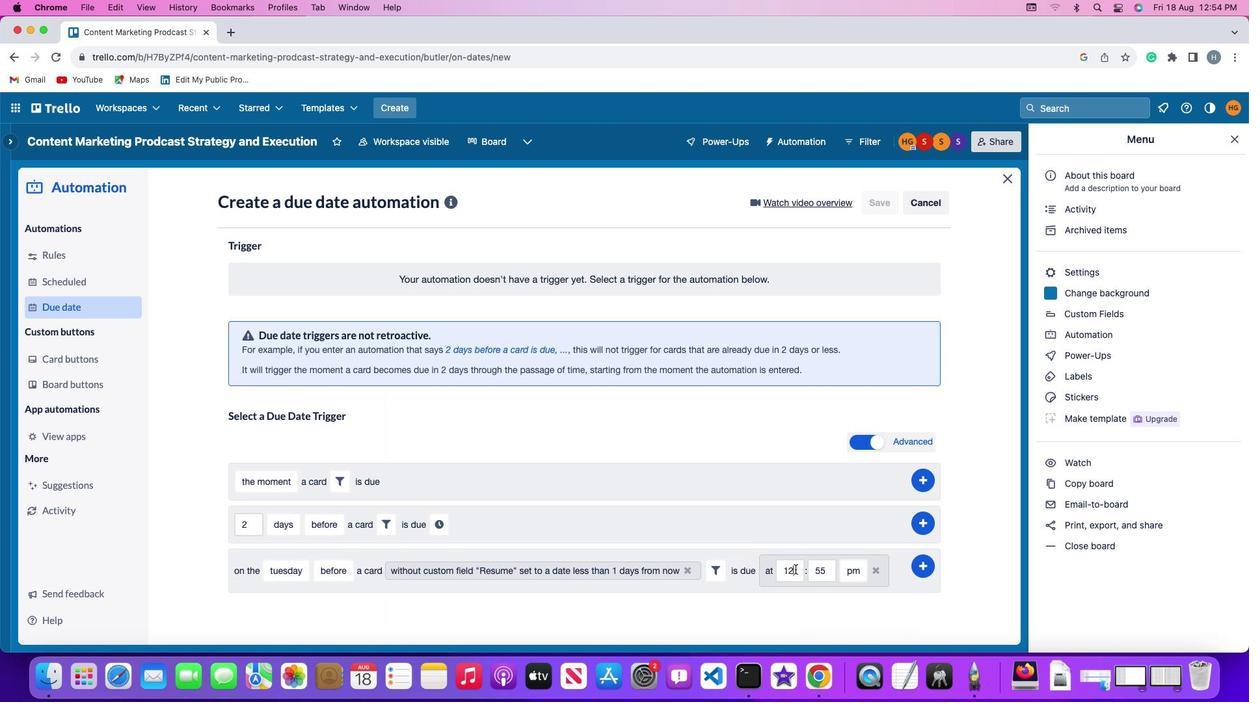 
Action: Mouse moved to (795, 569)
Screenshot: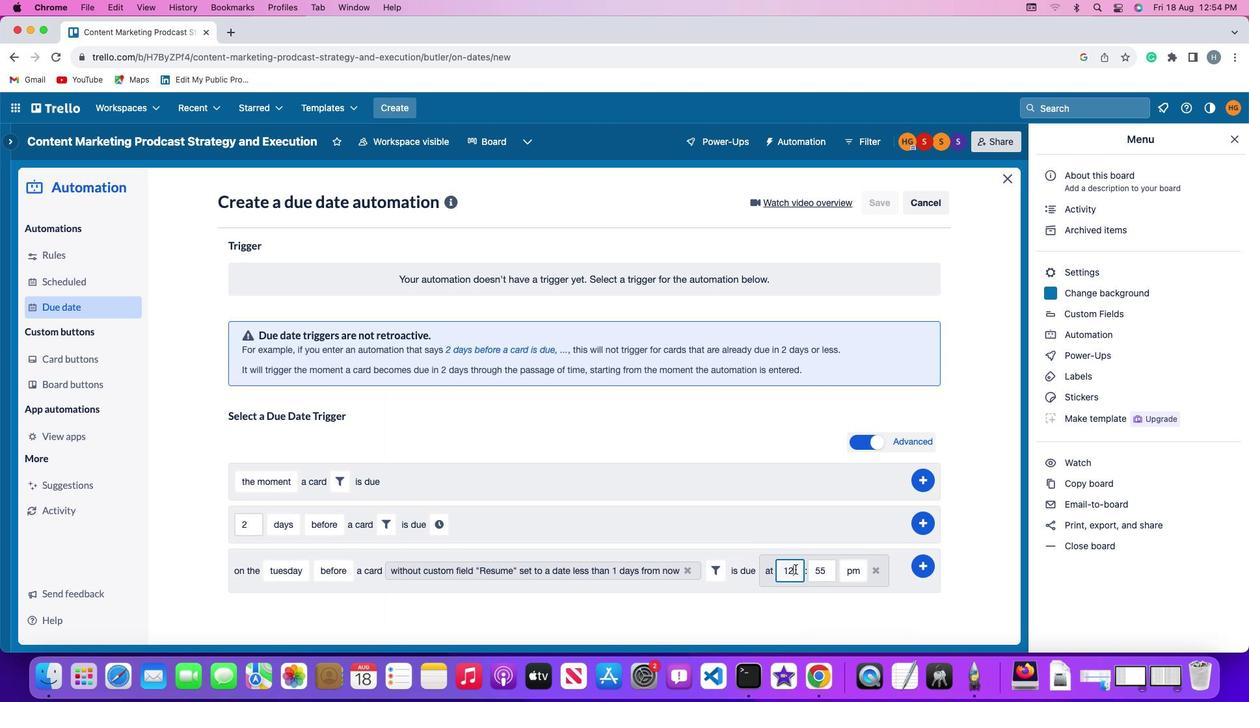 
Action: Key pressed Key.backspace'1'
Screenshot: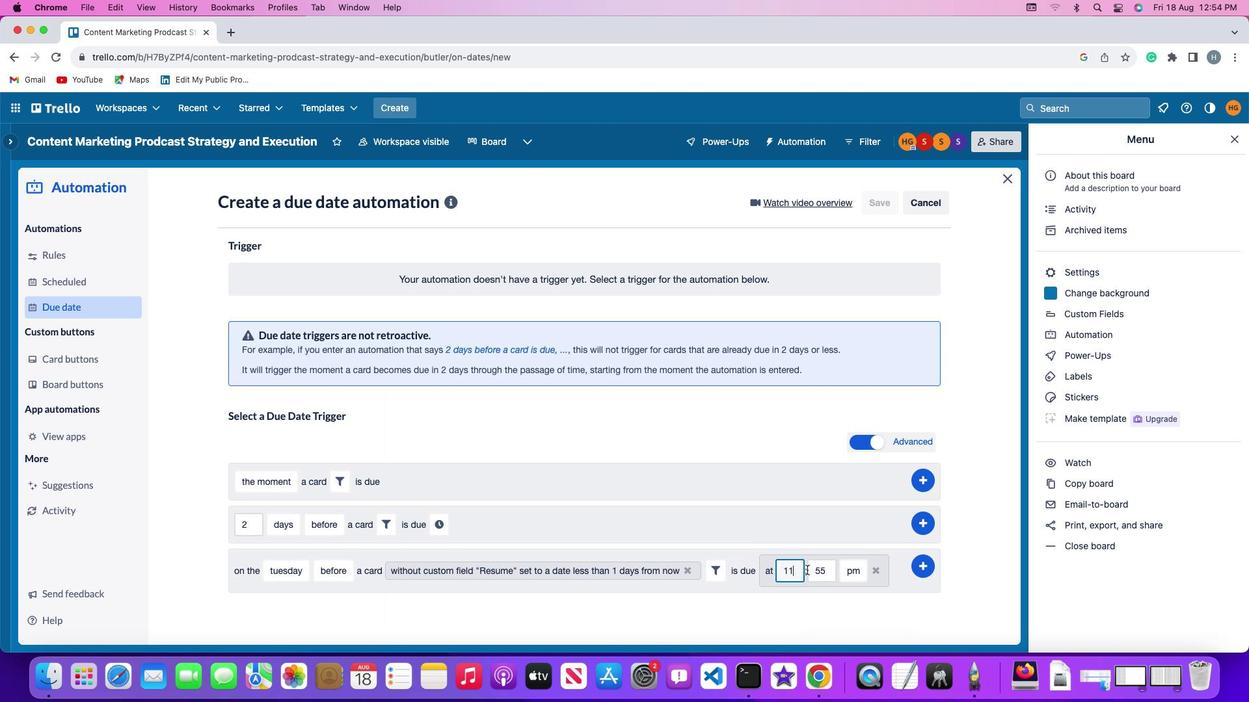 
Action: Mouse moved to (830, 569)
Screenshot: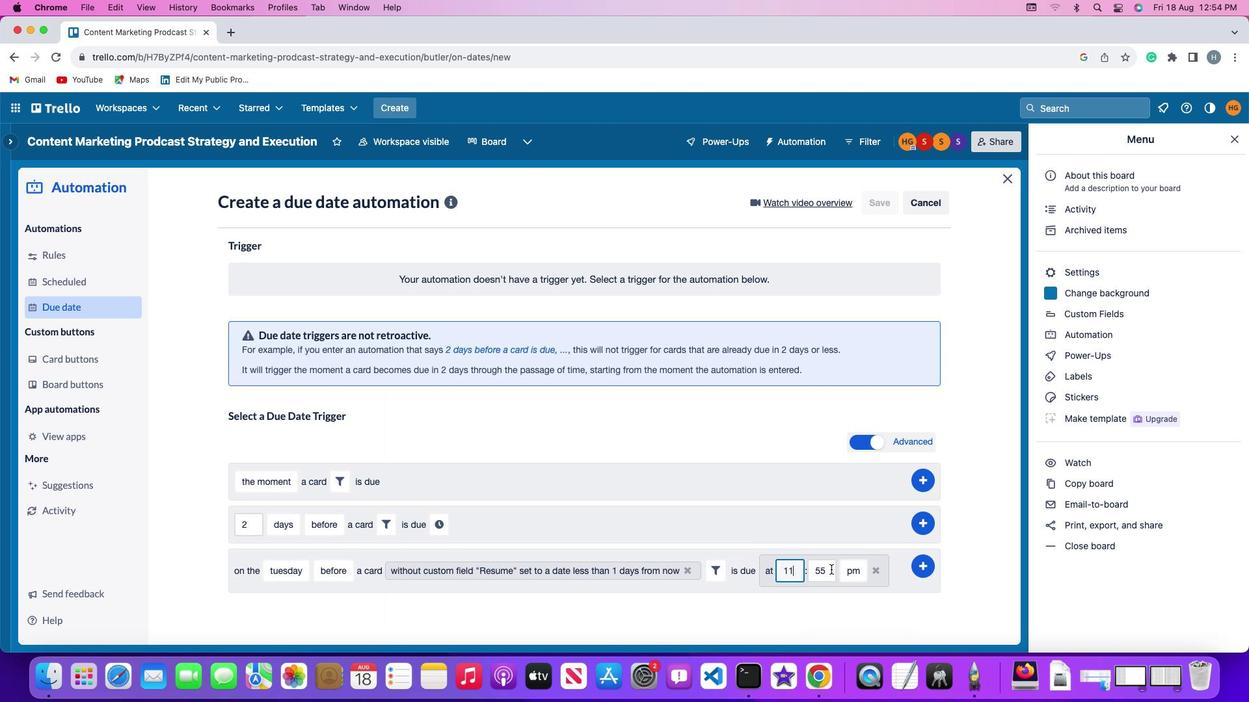 
Action: Mouse pressed left at (830, 569)
Screenshot: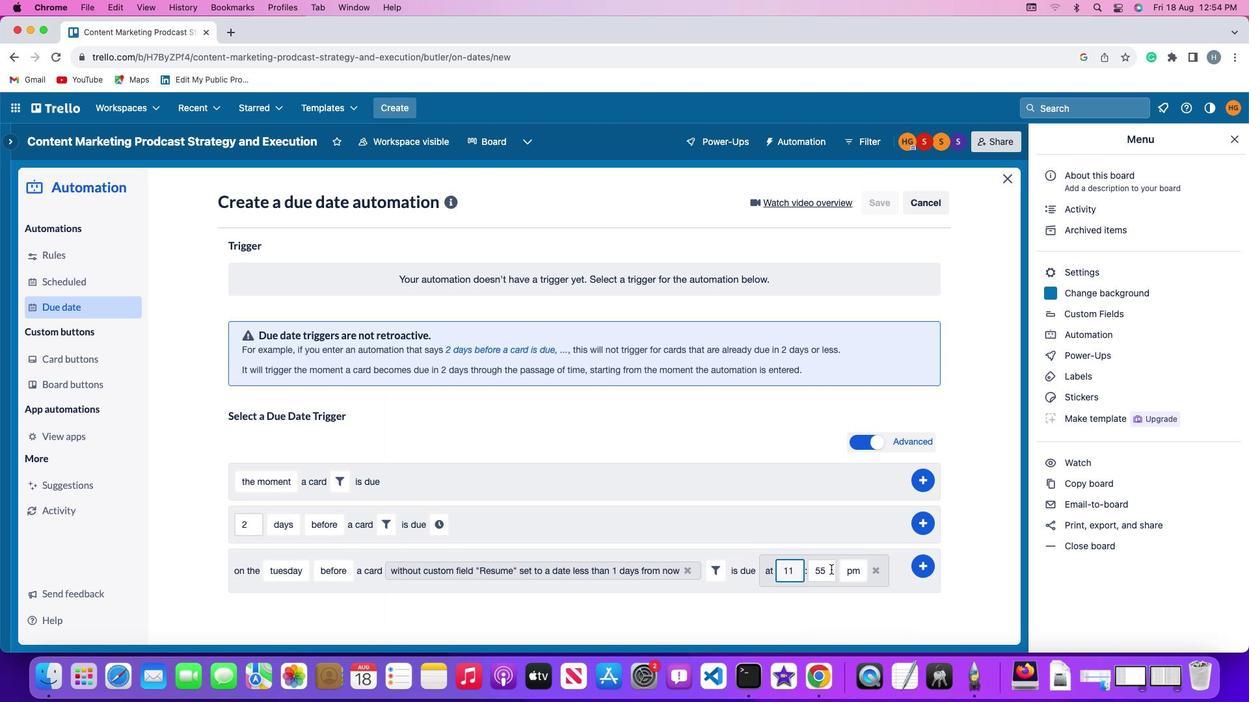 
Action: Key pressed Key.backspaceKey.backspace
Screenshot: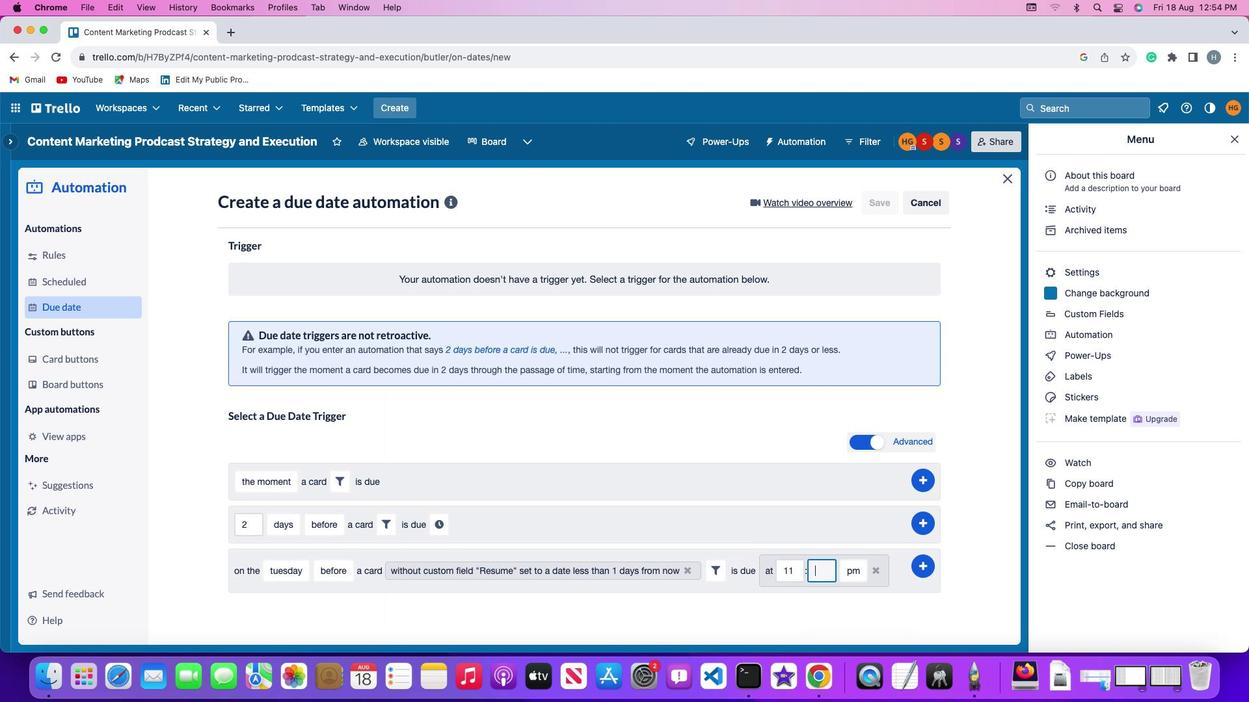 
Action: Mouse moved to (830, 569)
Screenshot: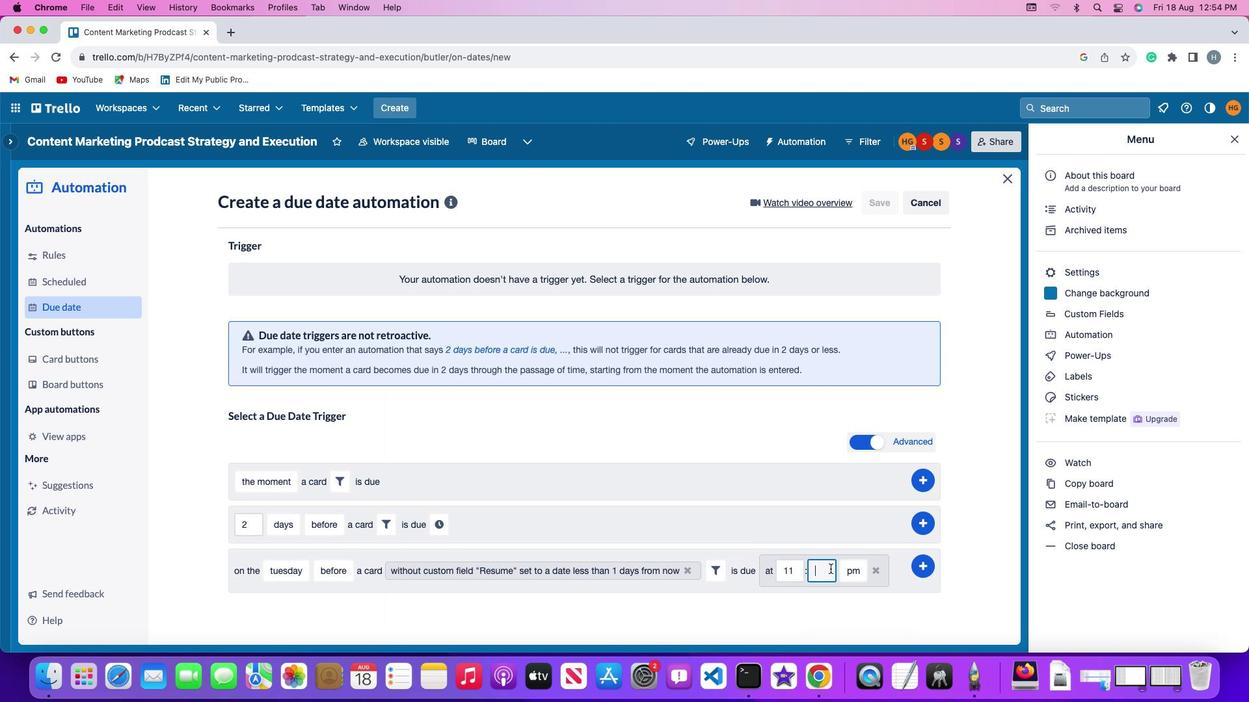 
Action: Key pressed '0''0'
Screenshot: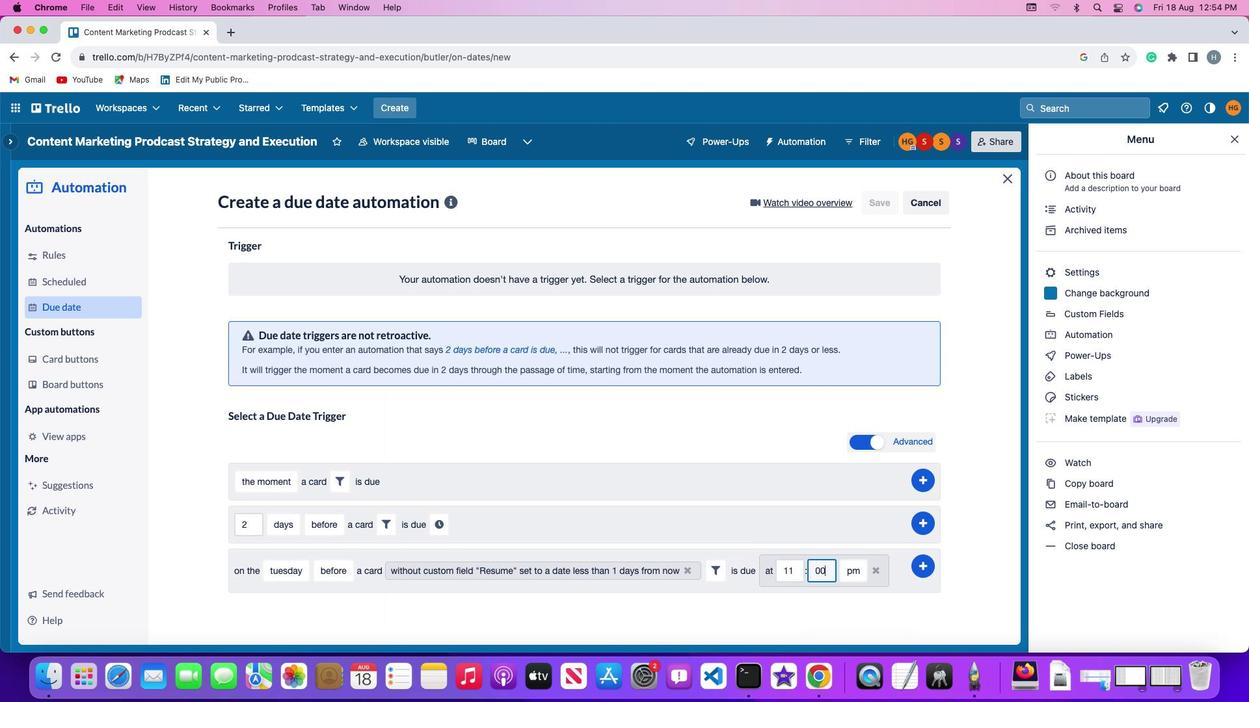 
Action: Mouse moved to (849, 569)
Screenshot: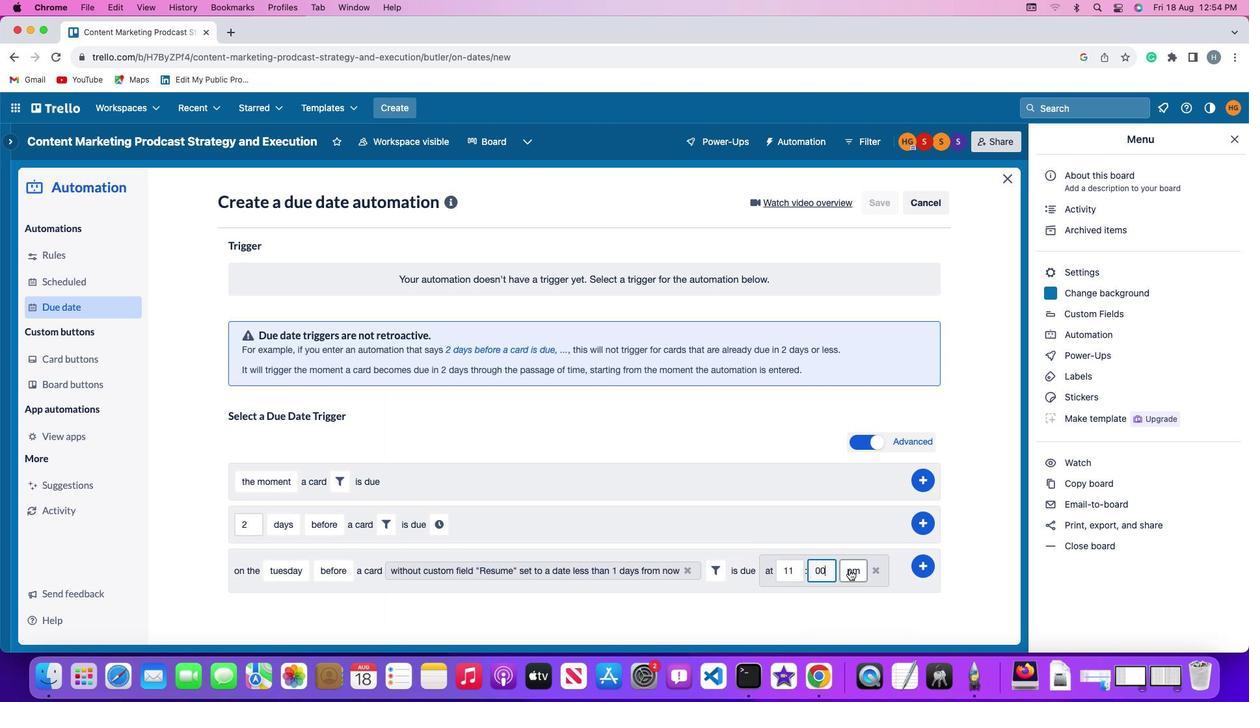 
Action: Mouse pressed left at (849, 569)
Screenshot: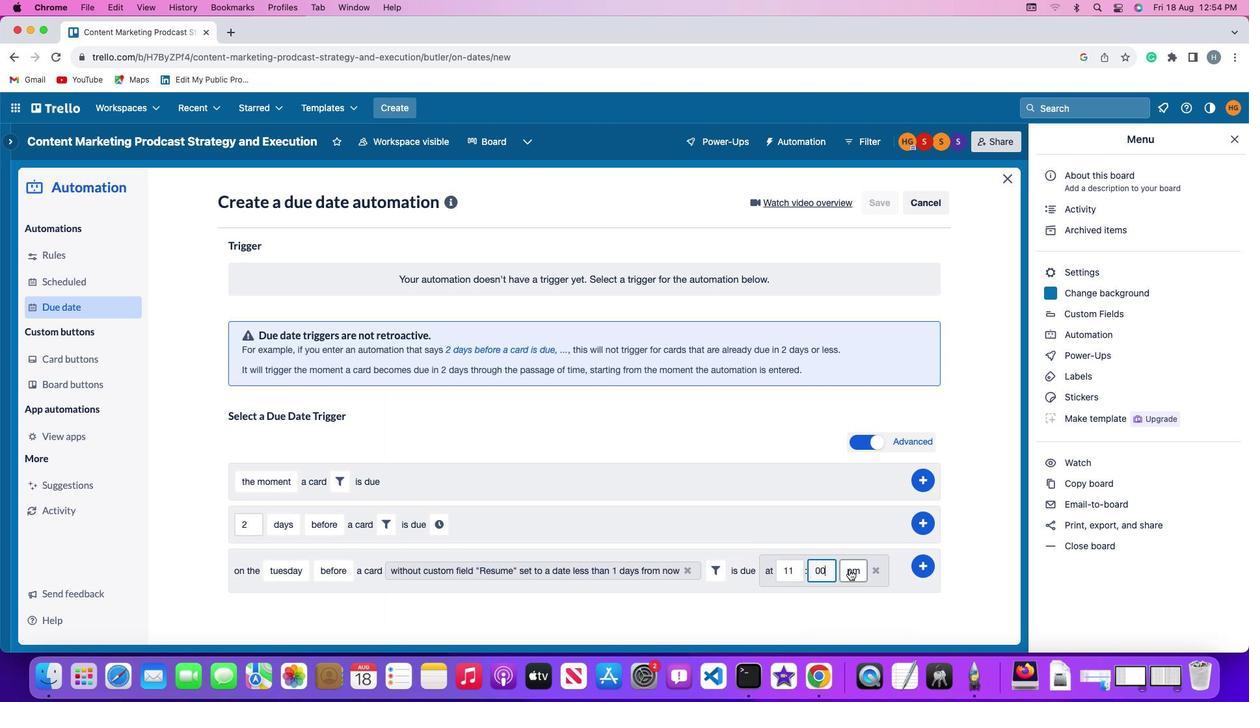 
Action: Mouse moved to (853, 585)
Screenshot: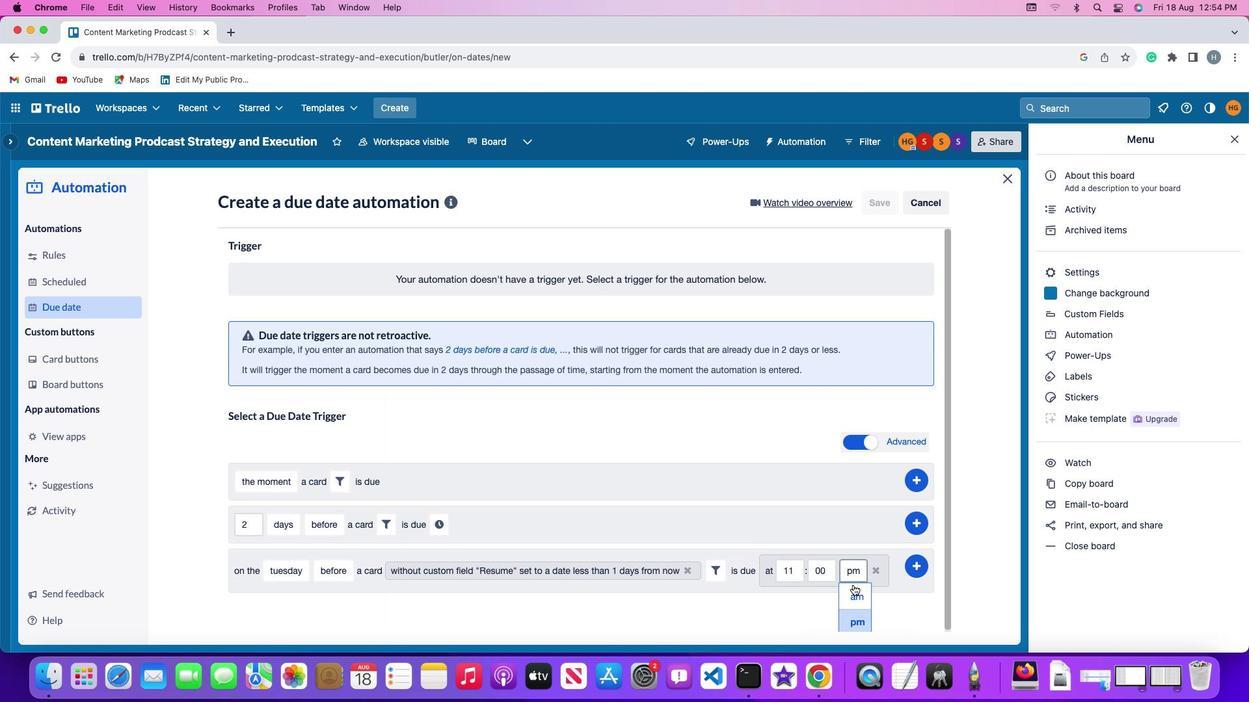 
Action: Mouse pressed left at (853, 585)
Screenshot: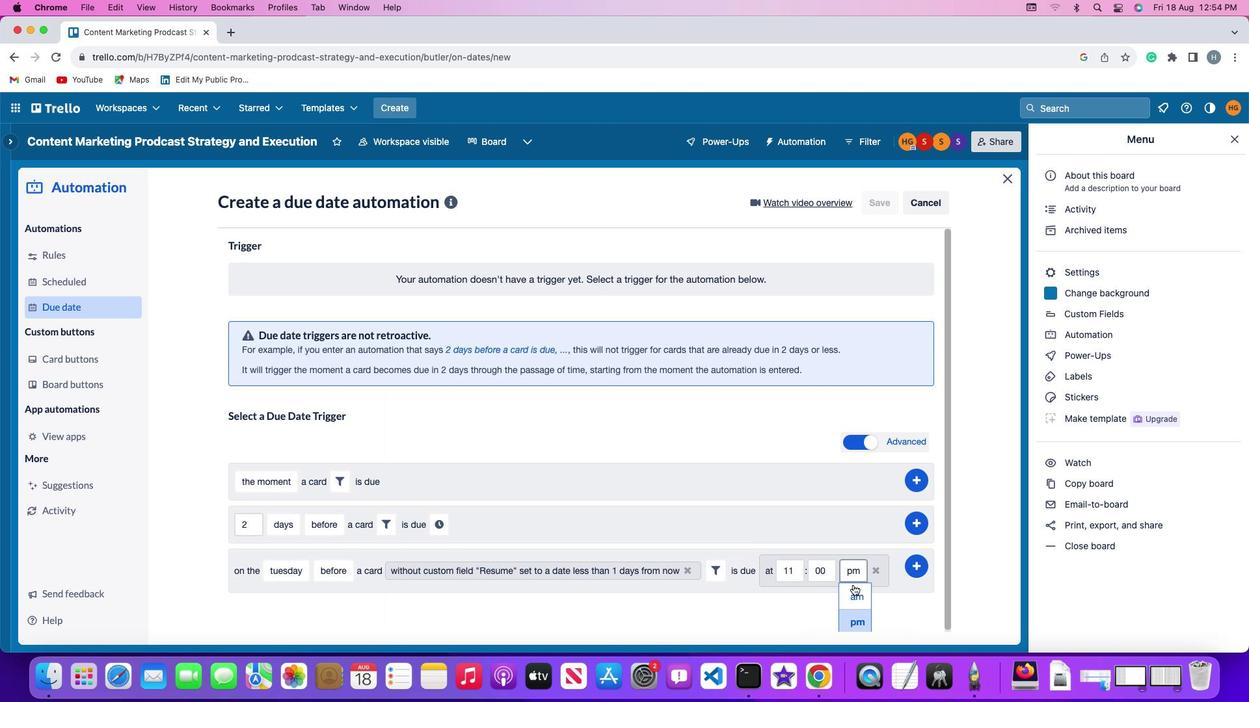 
Action: Mouse moved to (917, 563)
Screenshot: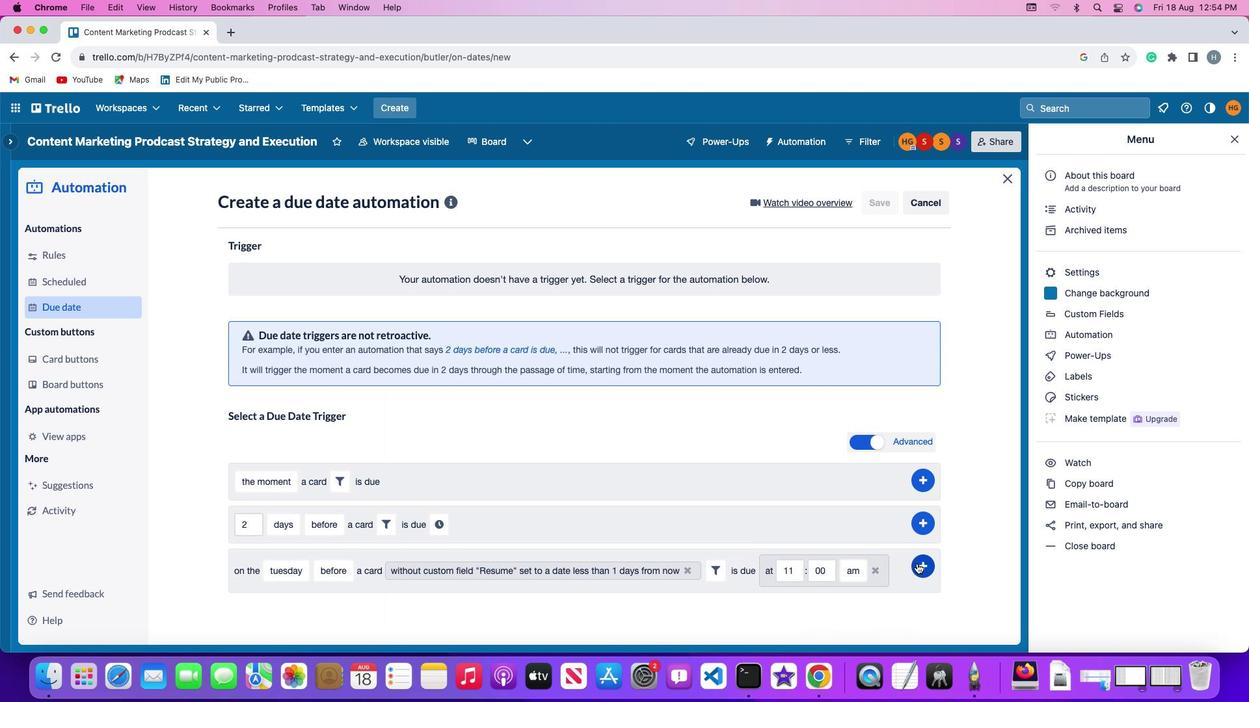 
Action: Mouse pressed left at (917, 563)
Screenshot: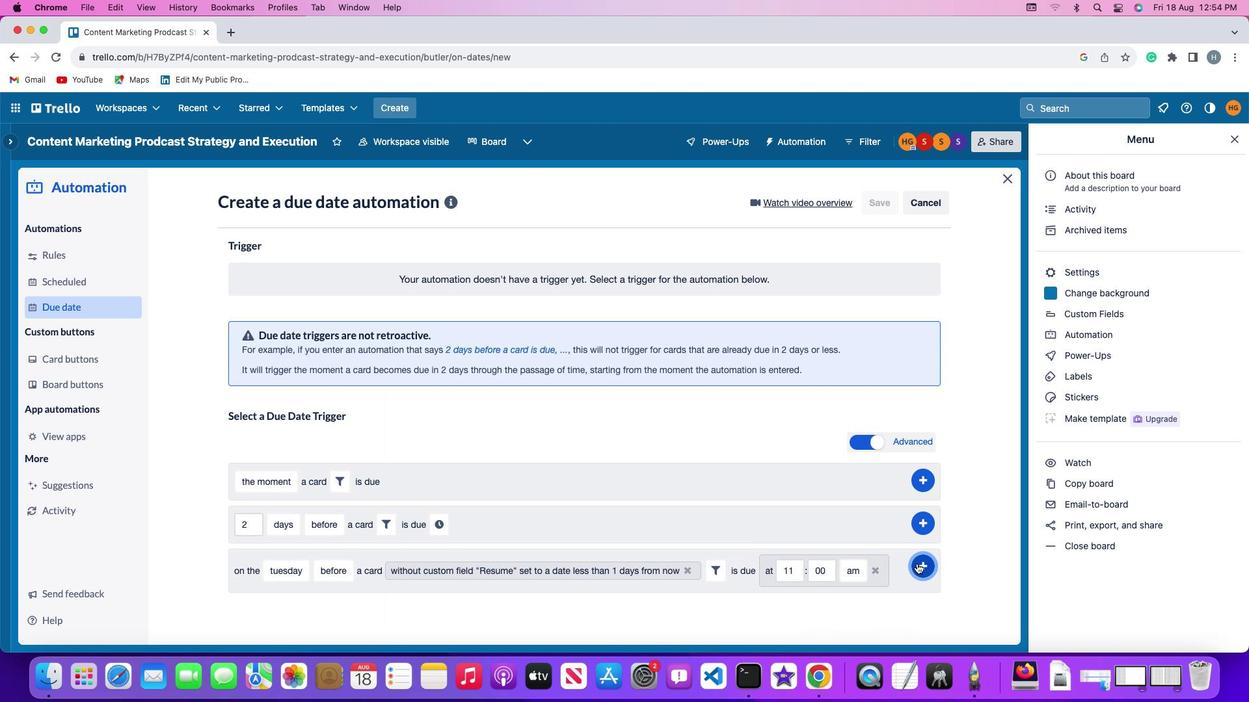 
Action: Mouse moved to (978, 480)
Screenshot: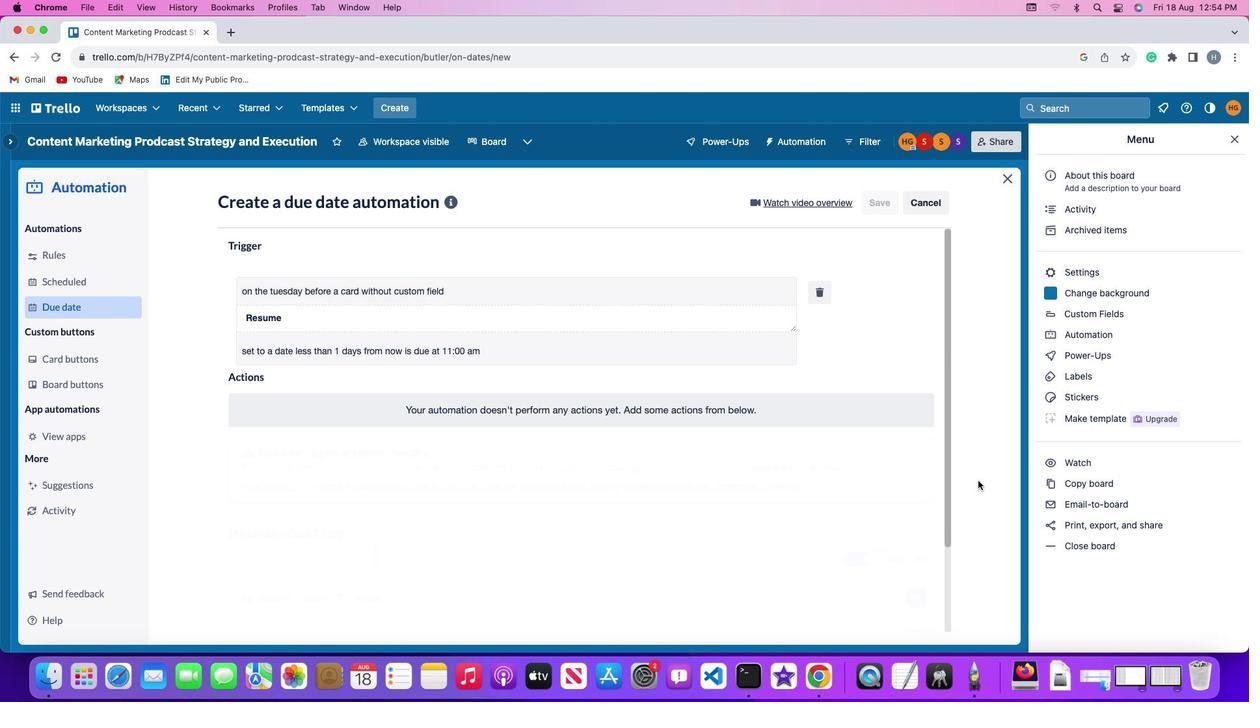 
